 Task: Find connections with filter location Bad Schwartau with filter topic #LetsWork with filter profile language Spanish with filter current company Teamware Solutions a division of Quantum Leap Consulting Pvt. Ltd with filter school Jai Narain Vyas University with filter industry Gambling Facilities and Casinos with filter service category Information Management with filter keywords title Hotel Manager
Action: Mouse moved to (677, 83)
Screenshot: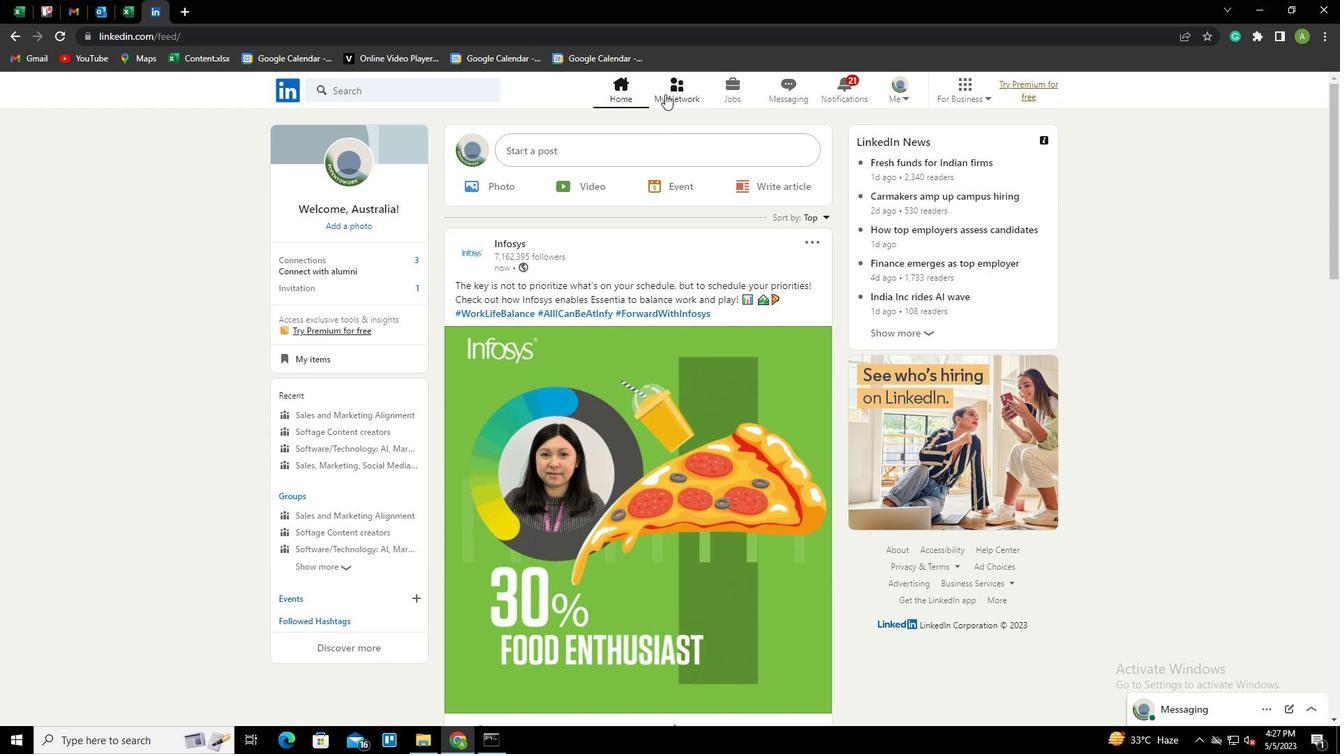 
Action: Mouse pressed left at (677, 83)
Screenshot: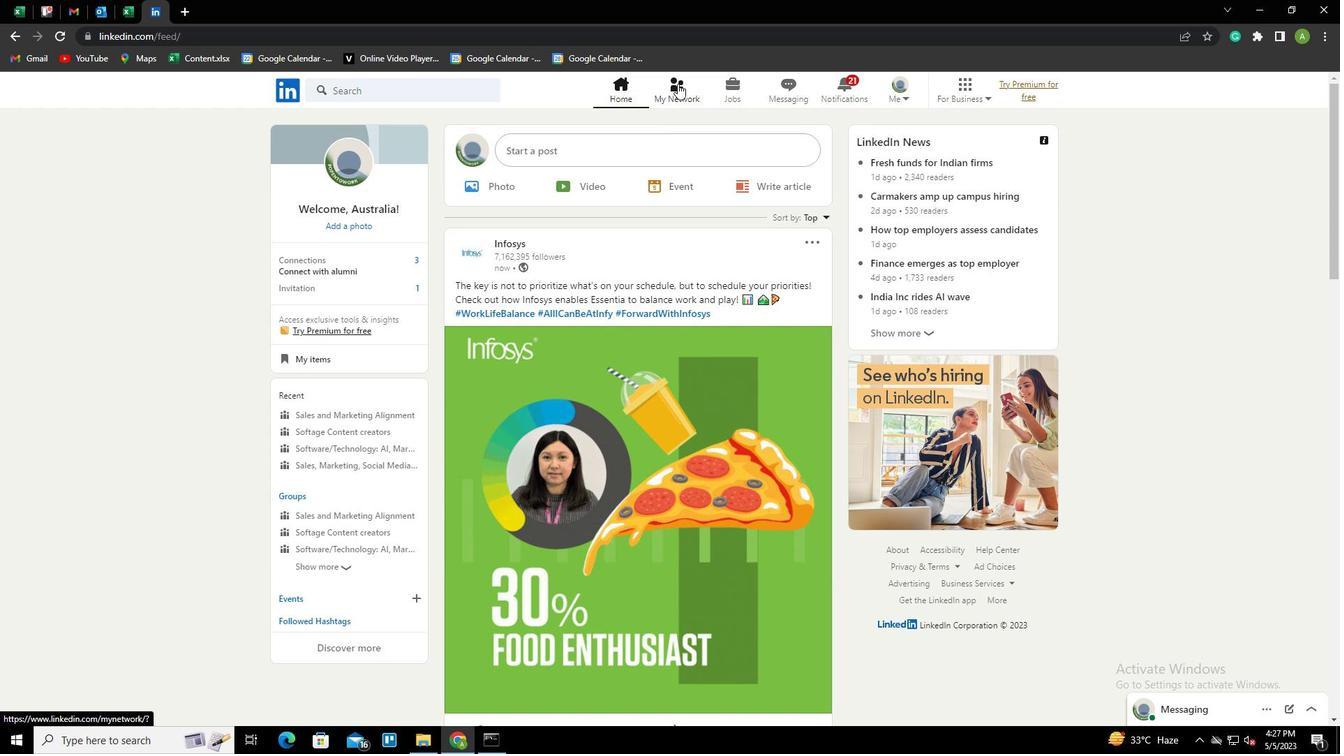 
Action: Mouse moved to (324, 163)
Screenshot: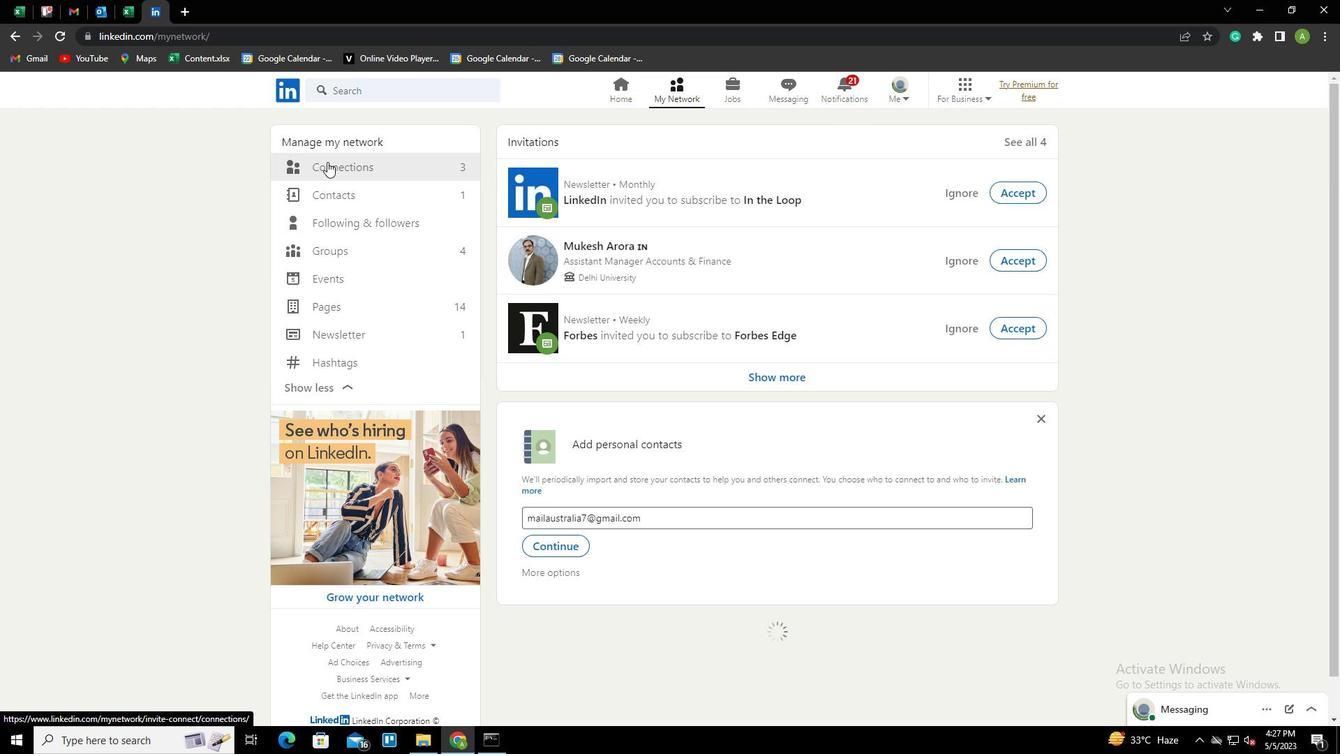 
Action: Mouse pressed left at (324, 163)
Screenshot: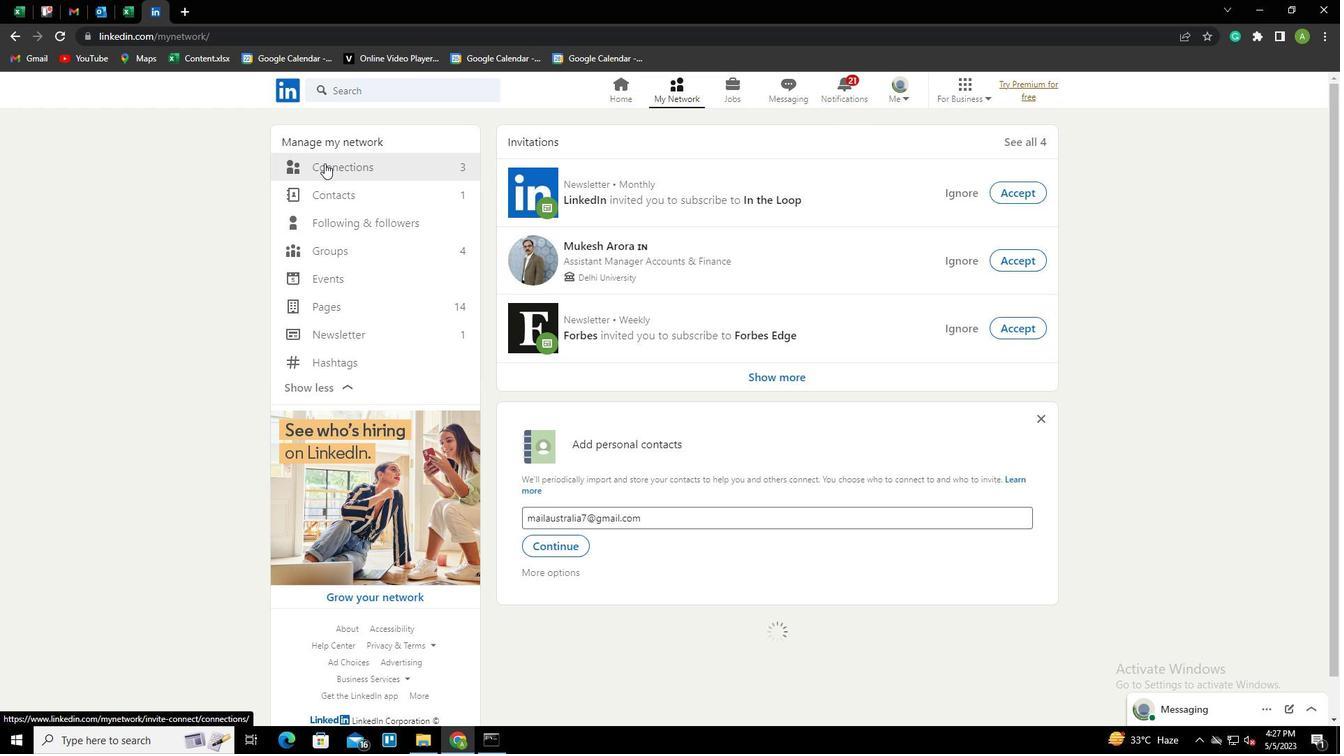 
Action: Mouse moved to (787, 165)
Screenshot: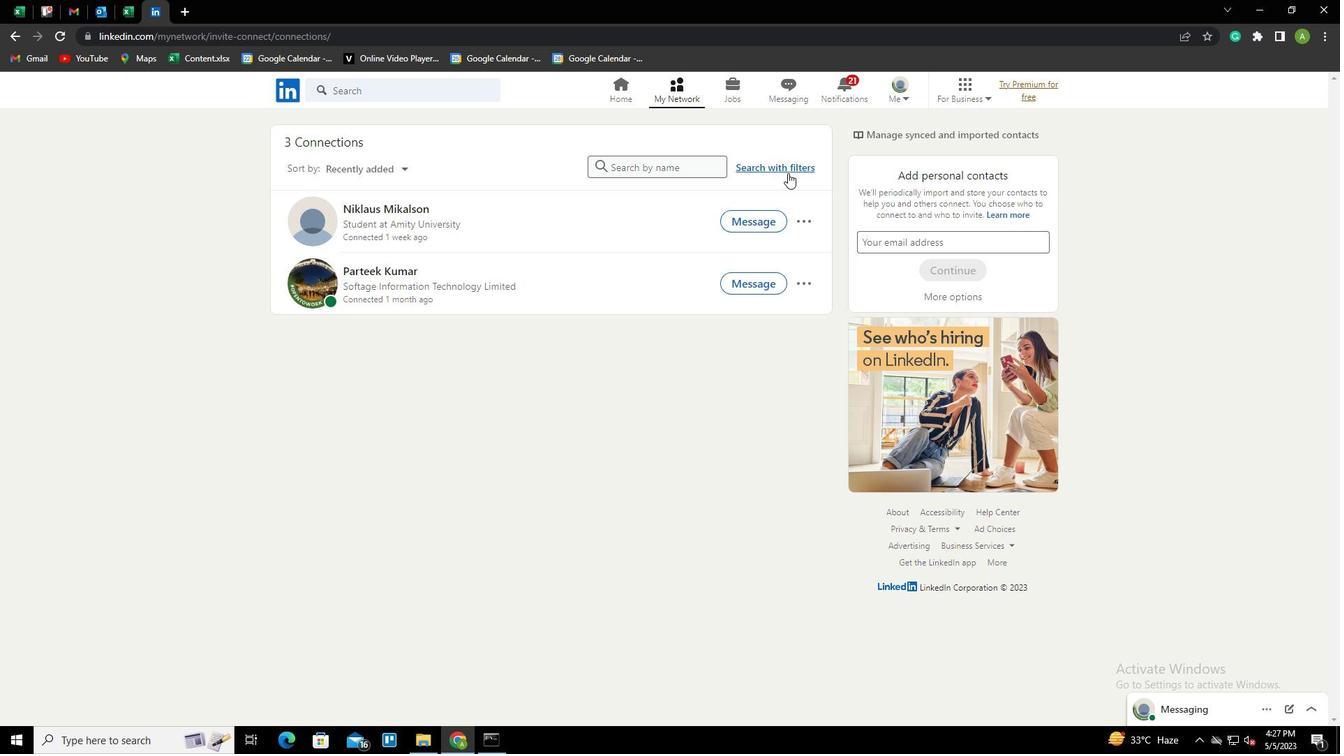 
Action: Mouse pressed left at (787, 165)
Screenshot: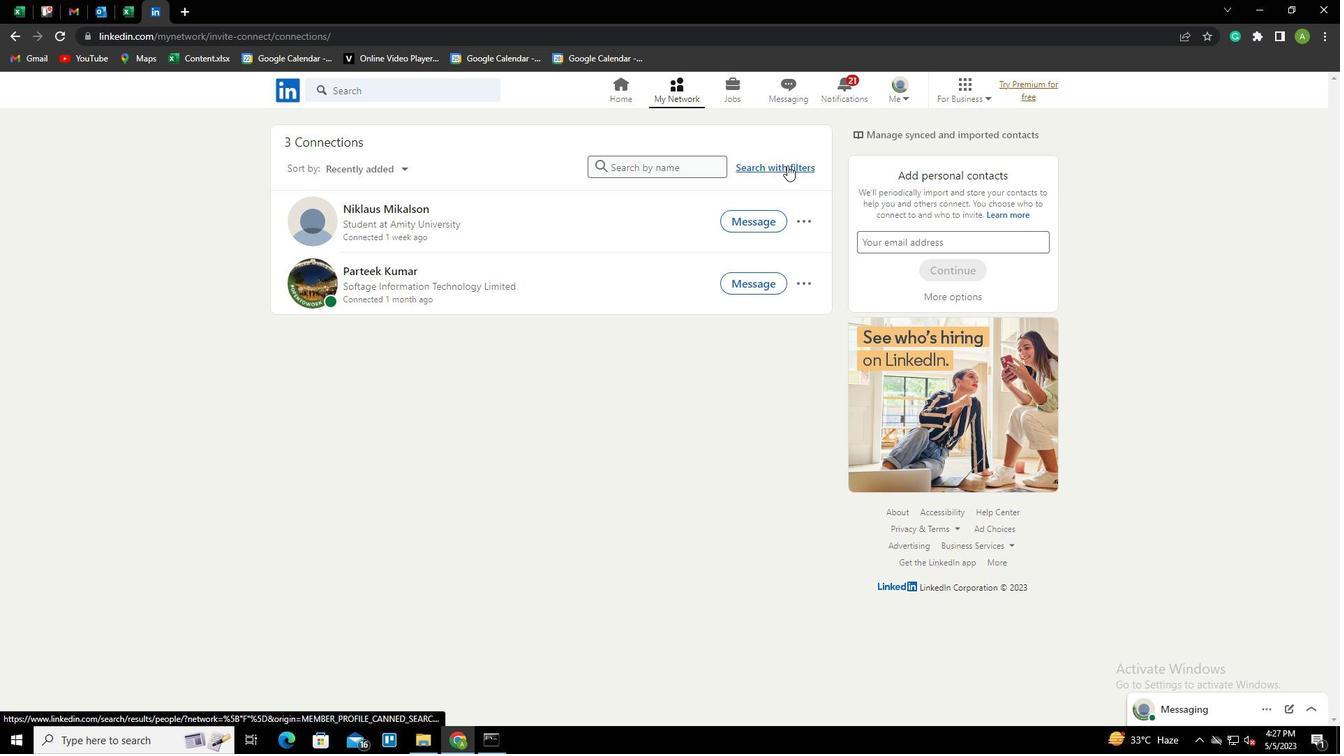 
Action: Mouse moved to (709, 131)
Screenshot: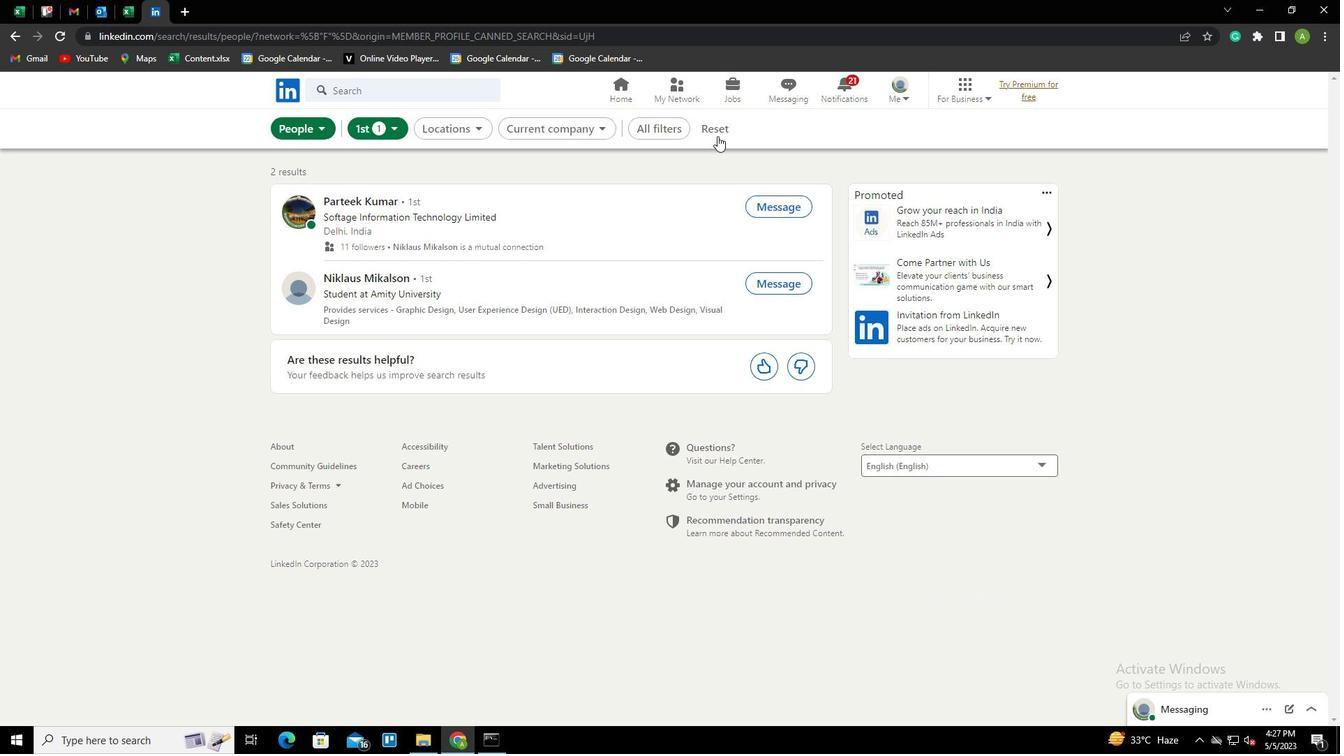 
Action: Mouse pressed left at (709, 131)
Screenshot: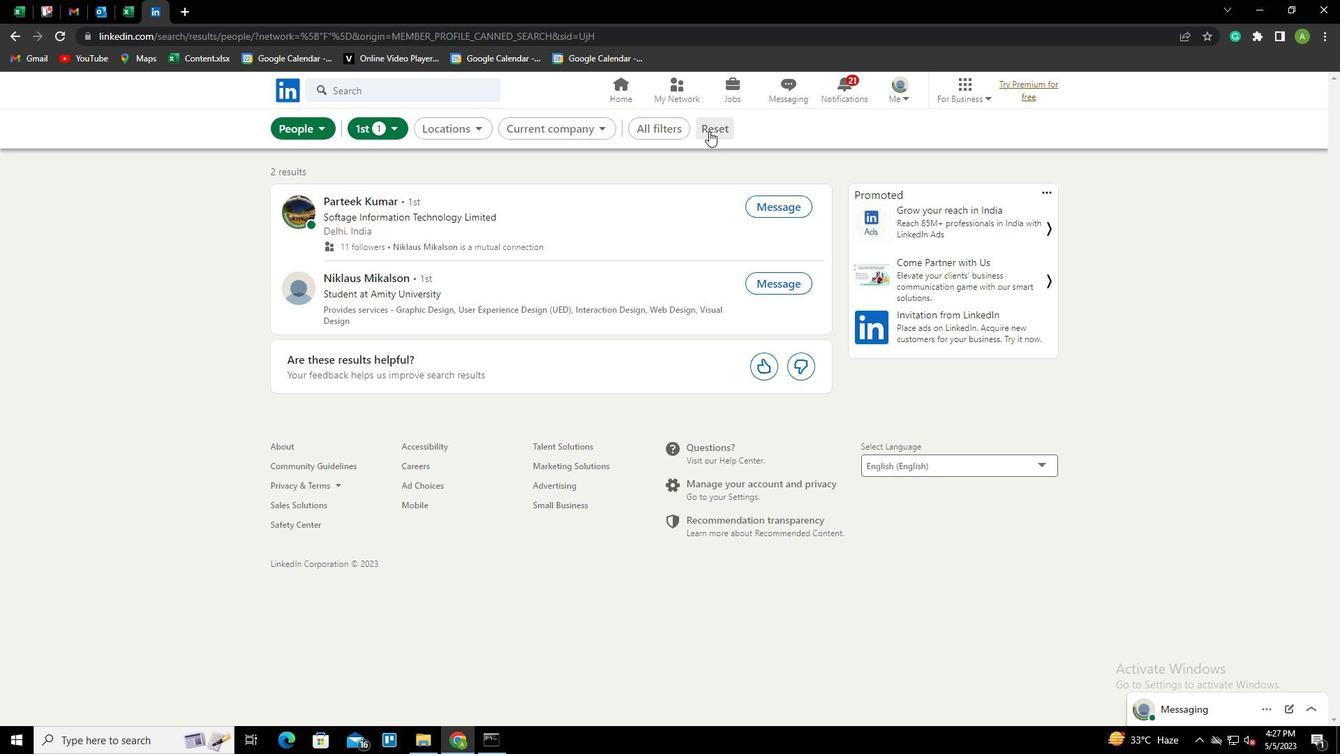 
Action: Mouse moved to (705, 131)
Screenshot: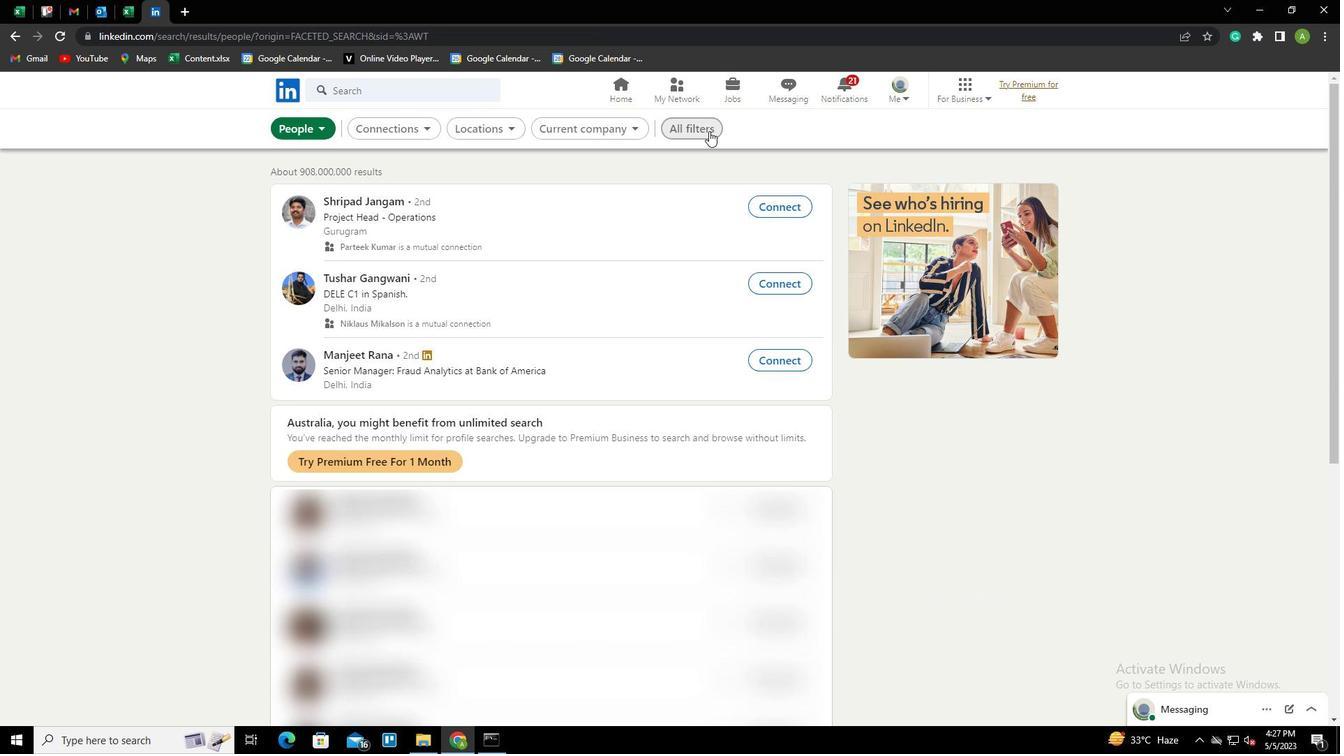 
Action: Mouse pressed left at (705, 131)
Screenshot: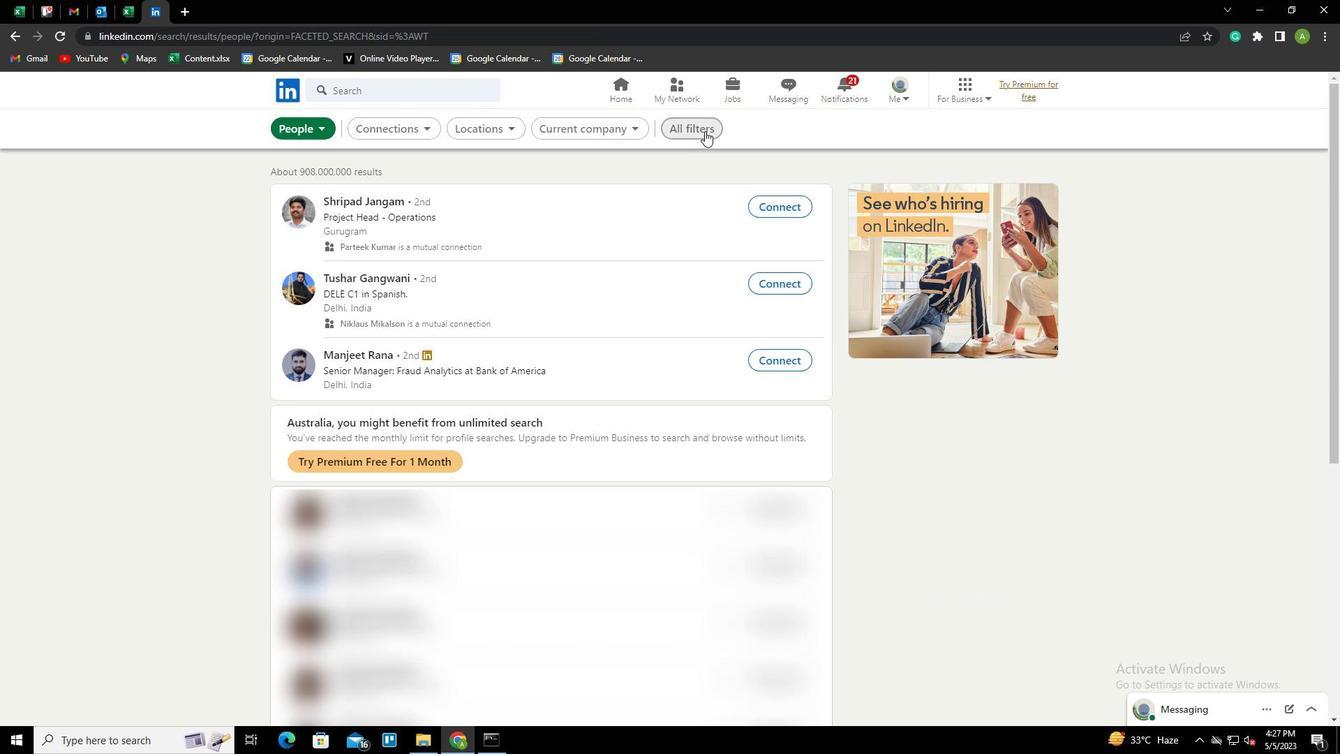 
Action: Mouse moved to (1149, 405)
Screenshot: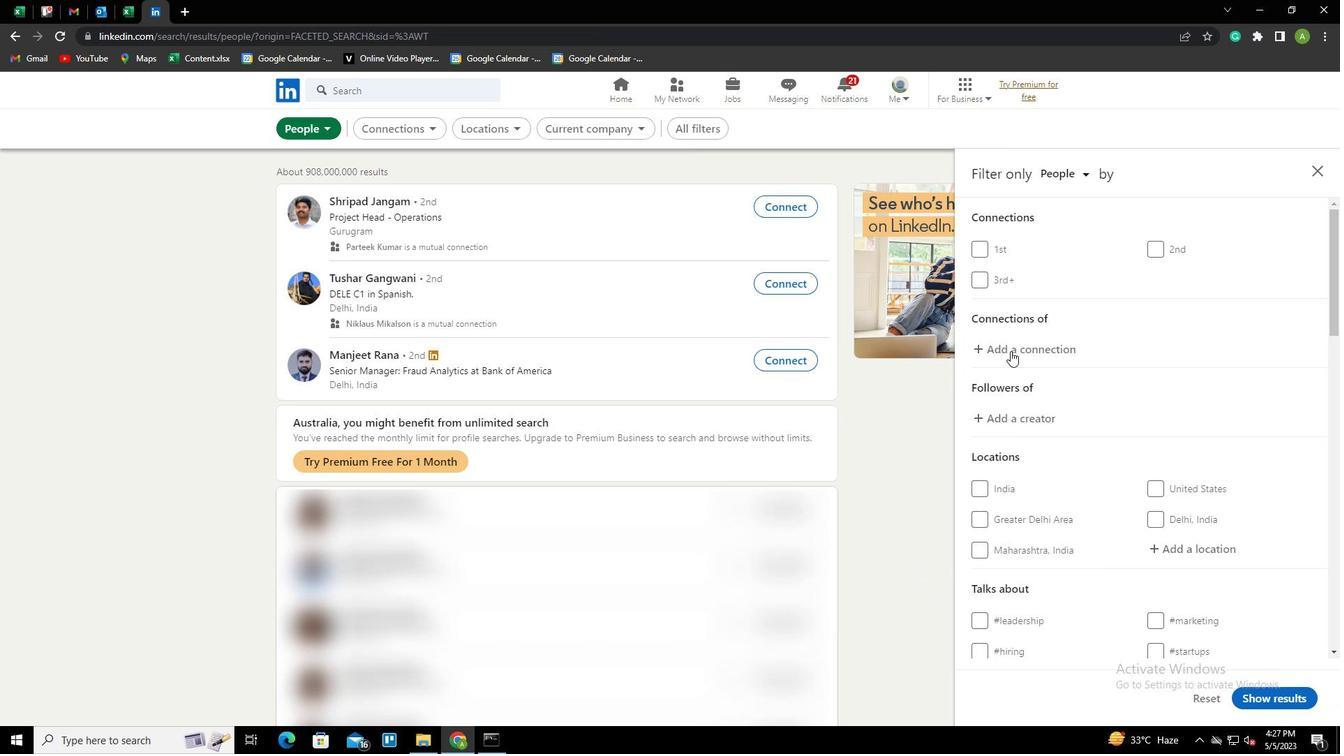 
Action: Mouse scrolled (1149, 404) with delta (0, 0)
Screenshot: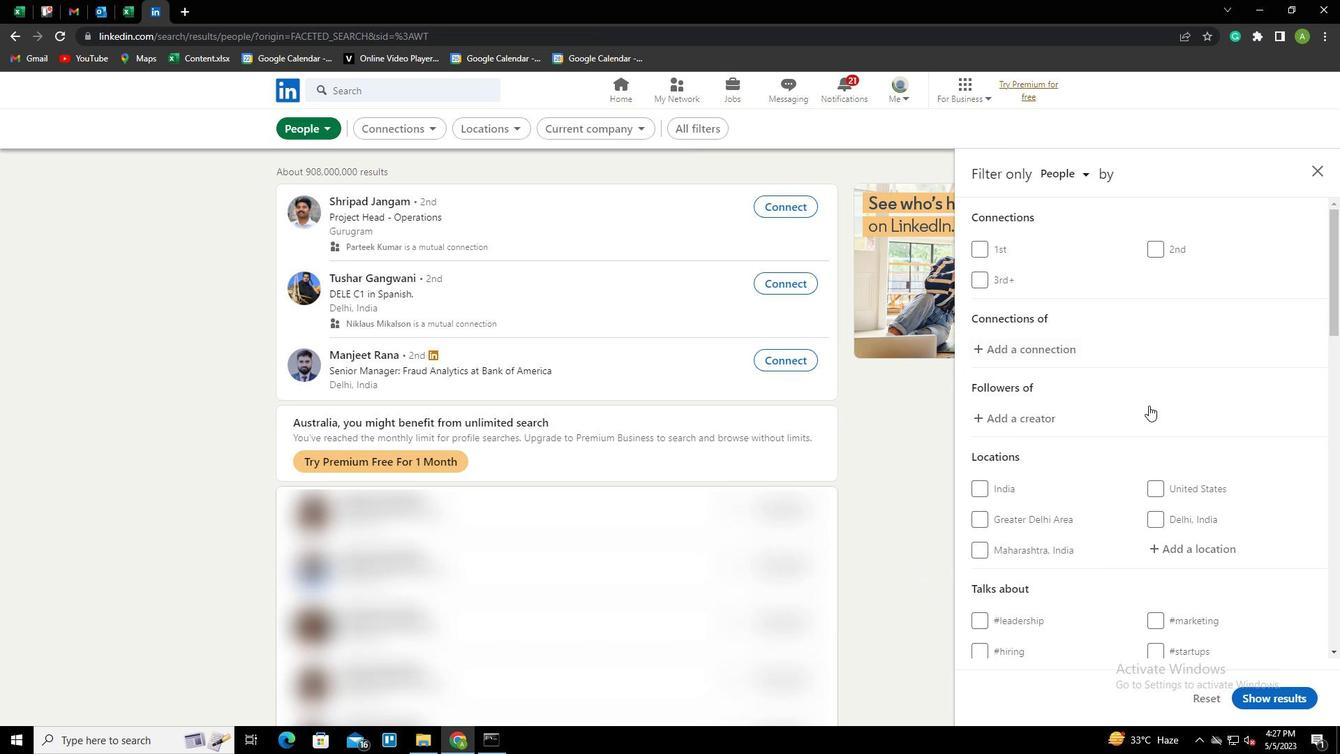 
Action: Mouse scrolled (1149, 404) with delta (0, 0)
Screenshot: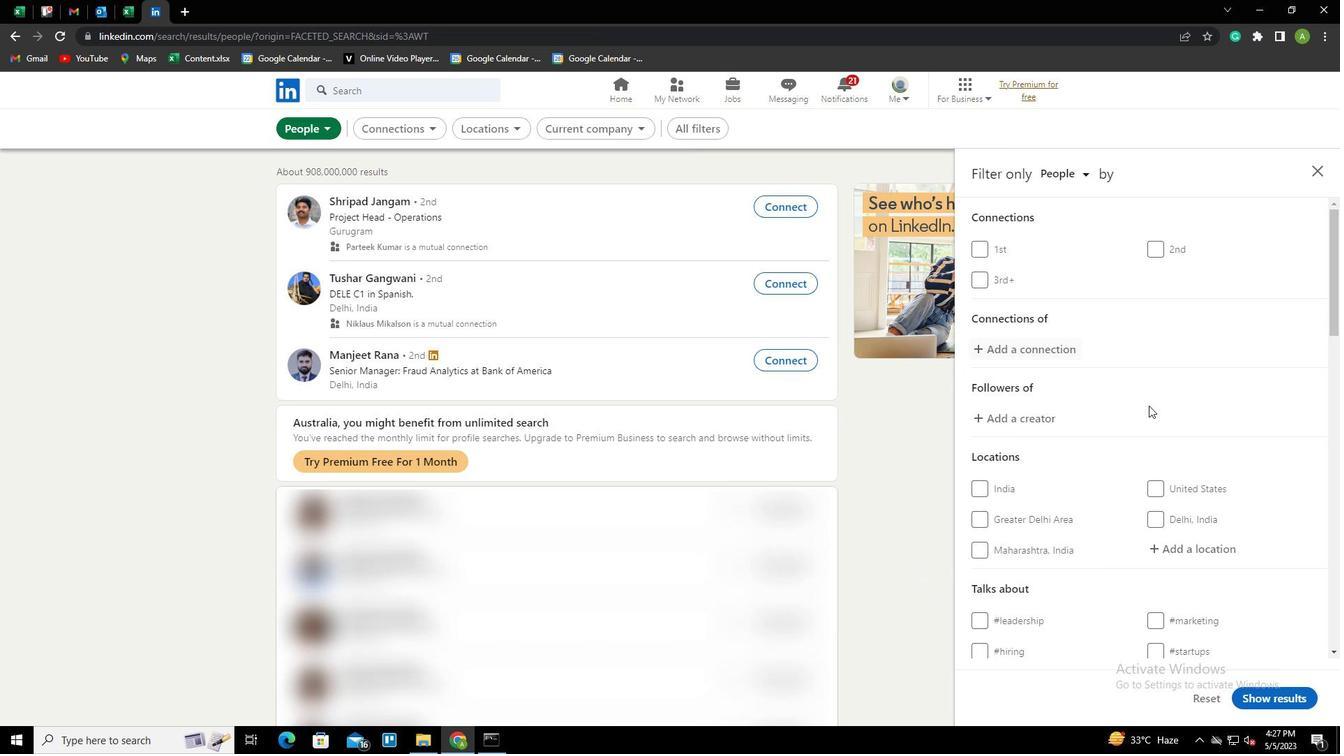 
Action: Mouse moved to (1184, 423)
Screenshot: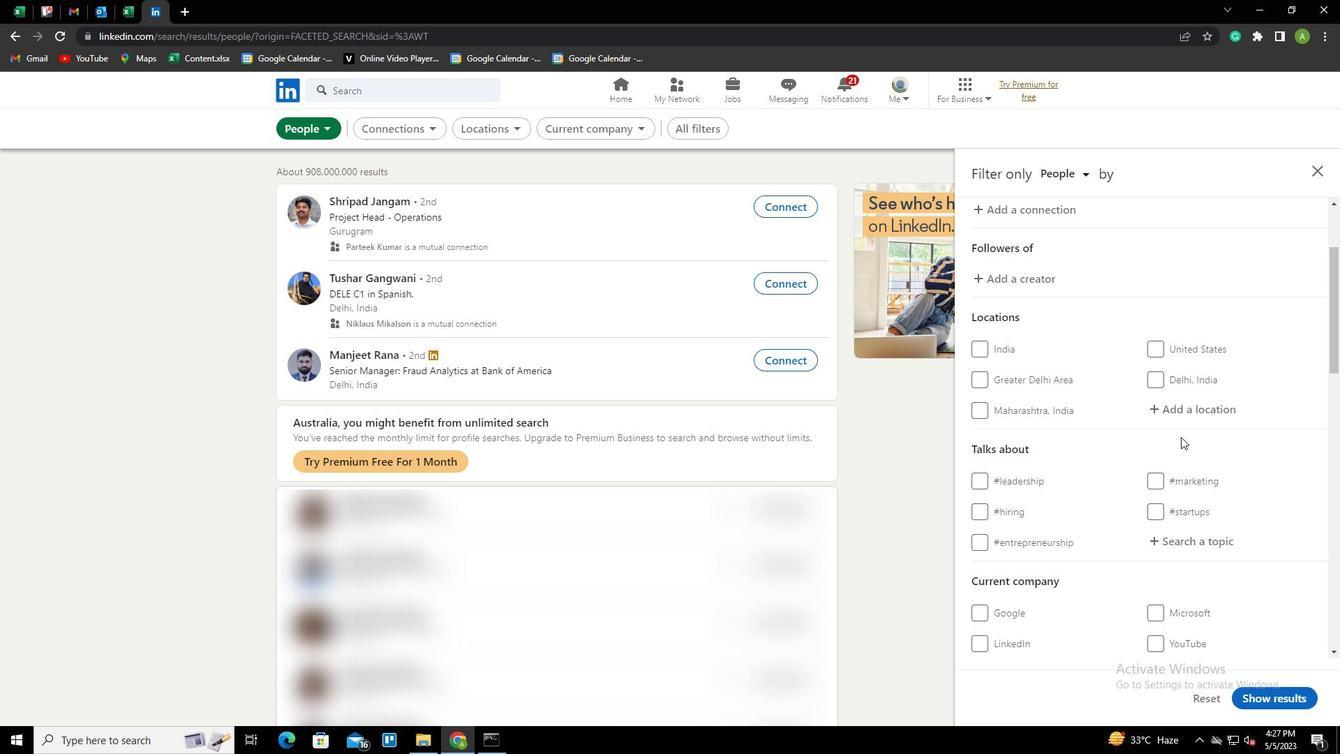 
Action: Key pressed <Key.shift>
Screenshot: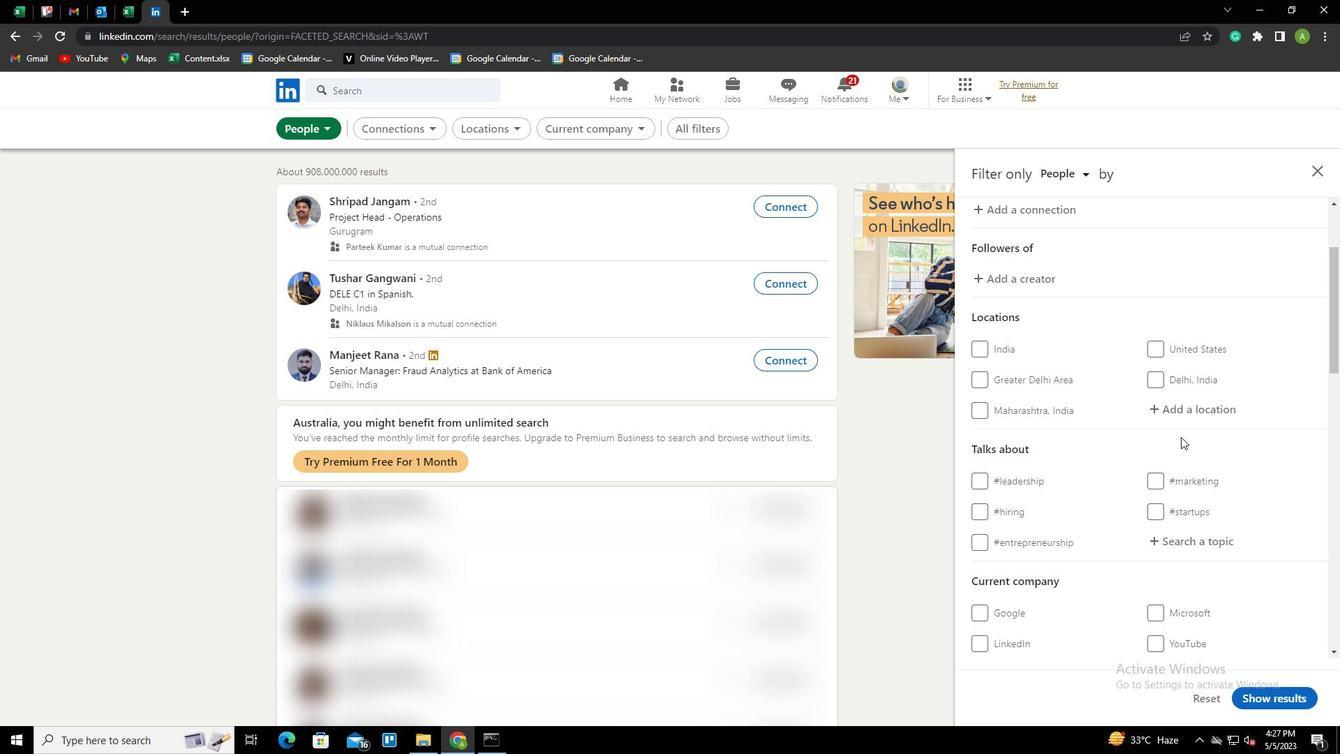 
Action: Mouse moved to (1179, 407)
Screenshot: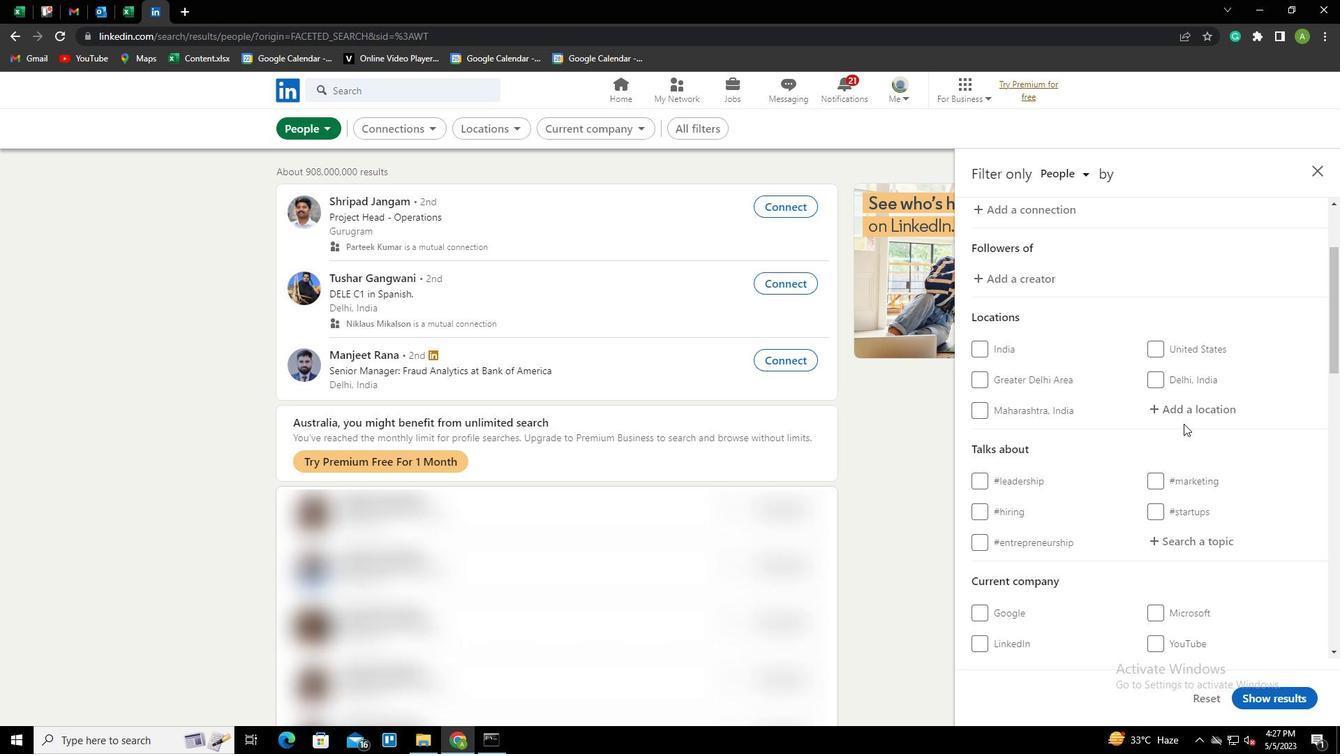 
Action: Mouse pressed left at (1179, 407)
Screenshot: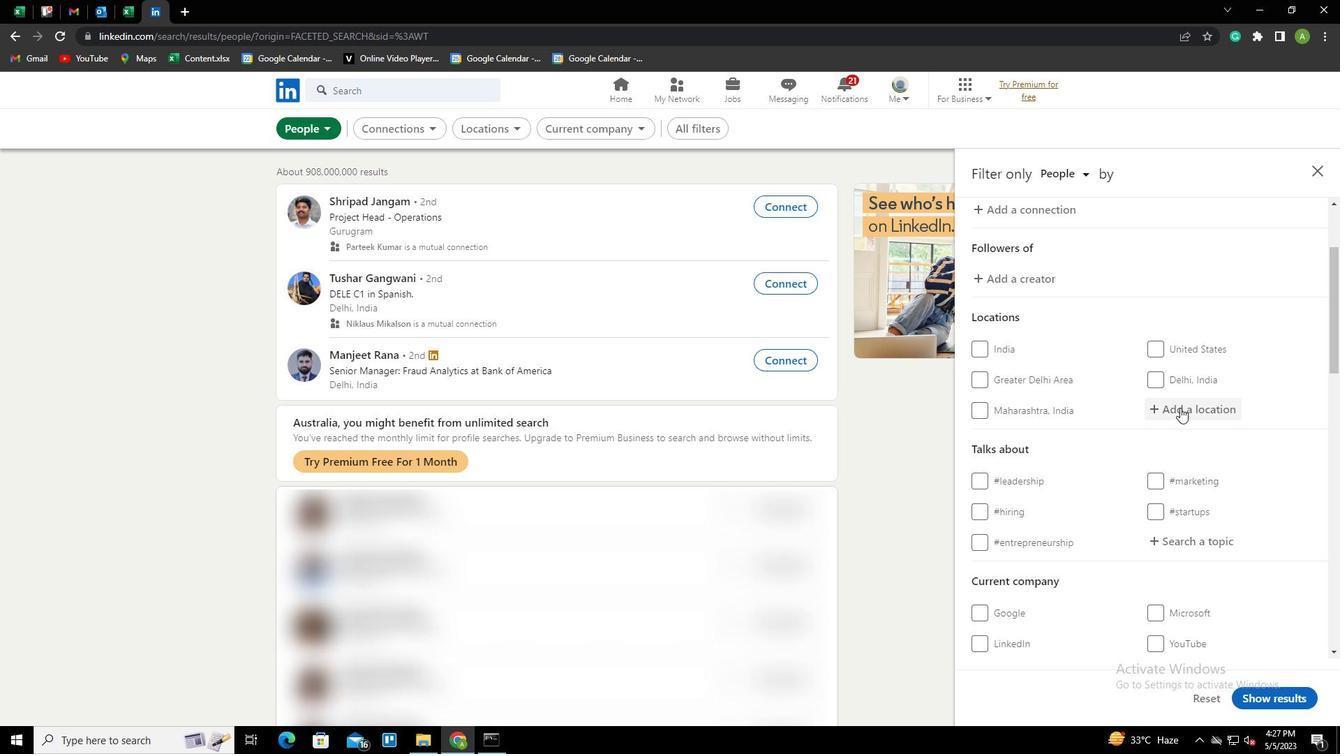 
Action: Key pressed <Key.shift><Key.shift><Key.shift><Key.shift><Key.shift><Key.shift><Key.shift><Key.shift><Key.shift><Key.shift><Key.shift><Key.shift><Key.shift><Key.shift><Key.shift><Key.shift><Key.shift><Key.shift><Key.shift><Key.shift><Key.shift><Key.shift><Key.shift><Key.shift><Key.shift><Key.shift><Key.shift><Key.shift><Key.shift><Key.shift><Key.shift><Key.shift><Key.shift><Key.shift><Key.shift><Key.shift><Key.shift><Key.shift><Key.shift><Key.shift><Key.shift><Key.shift><Key.shift><Key.shift><Key.shift><Key.shift><Key.shift><Key.shift><Key.shift><Key.shift><Key.shift><Key.shift><Key.shift>BAD<Key.space><Key.shift>SCHWARTAR<Key.down><Key.backspace>U<Key.down><Key.enter>
Screenshot: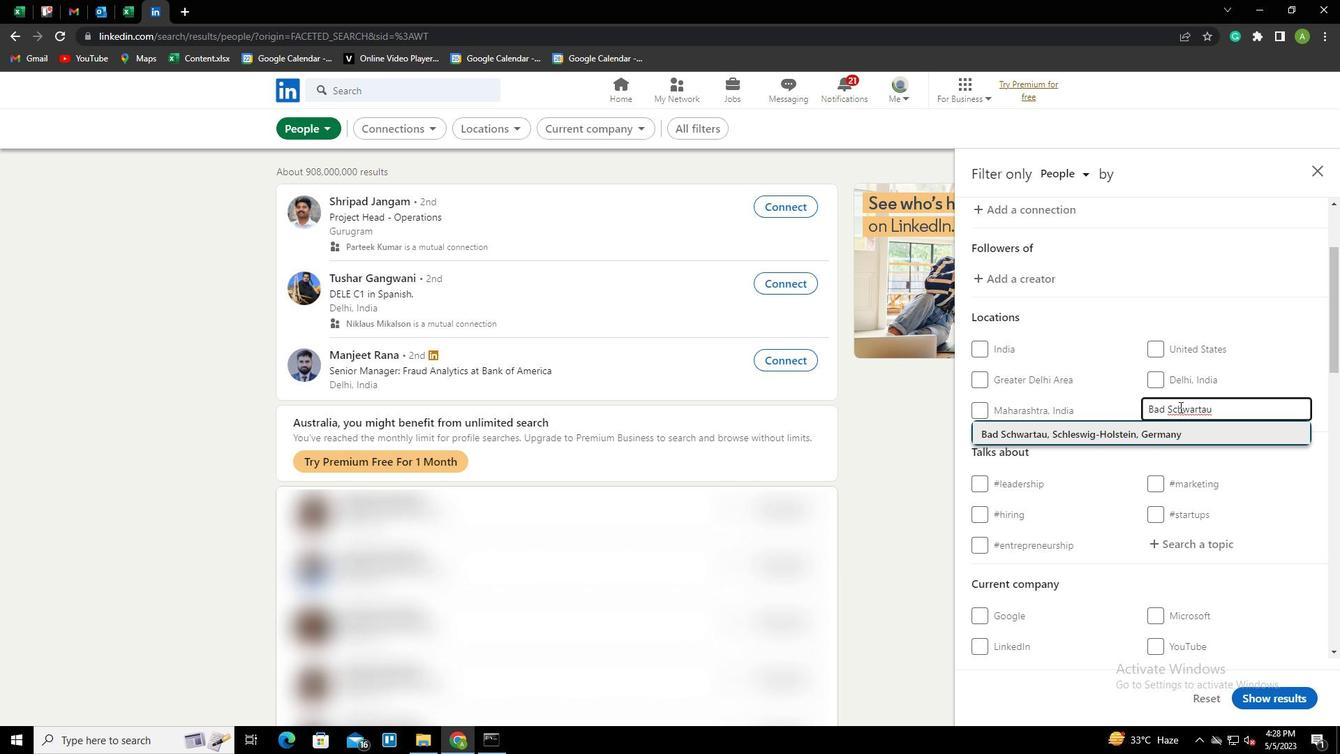 
Action: Mouse moved to (1173, 407)
Screenshot: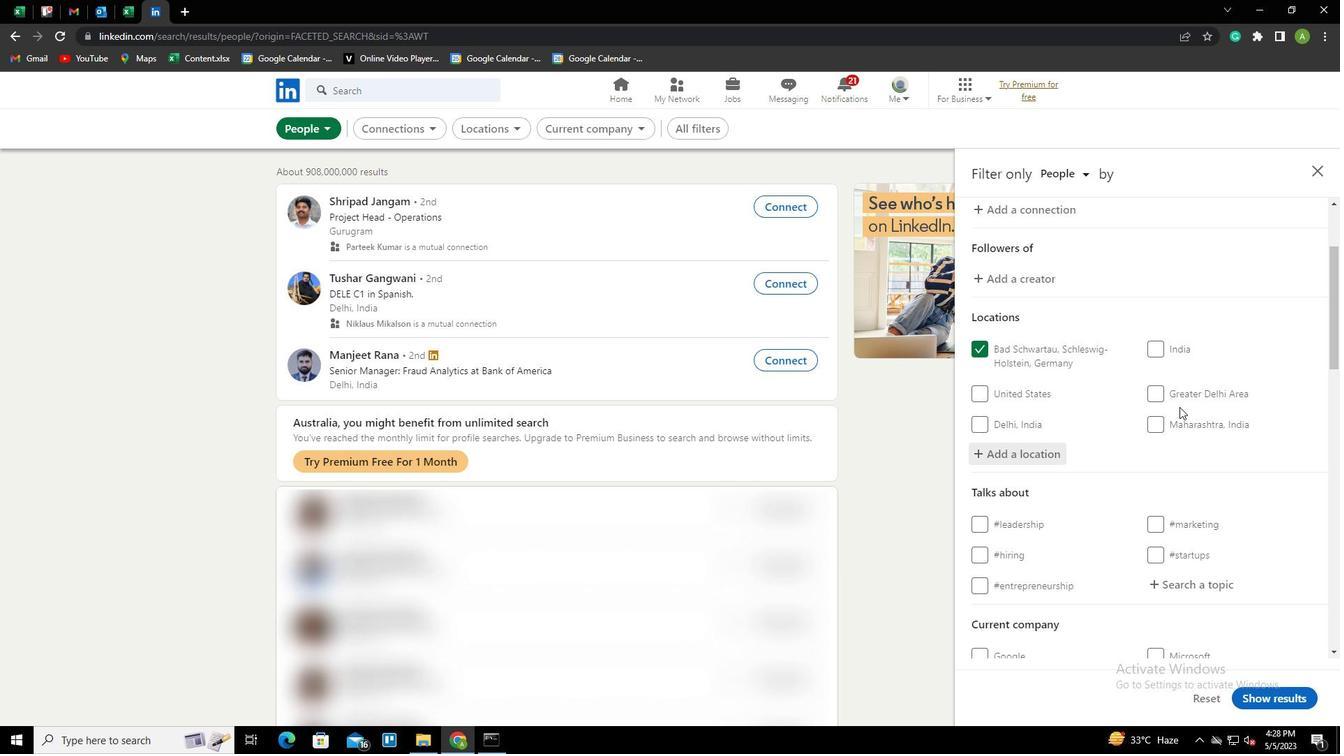 
Action: Mouse scrolled (1173, 407) with delta (0, 0)
Screenshot: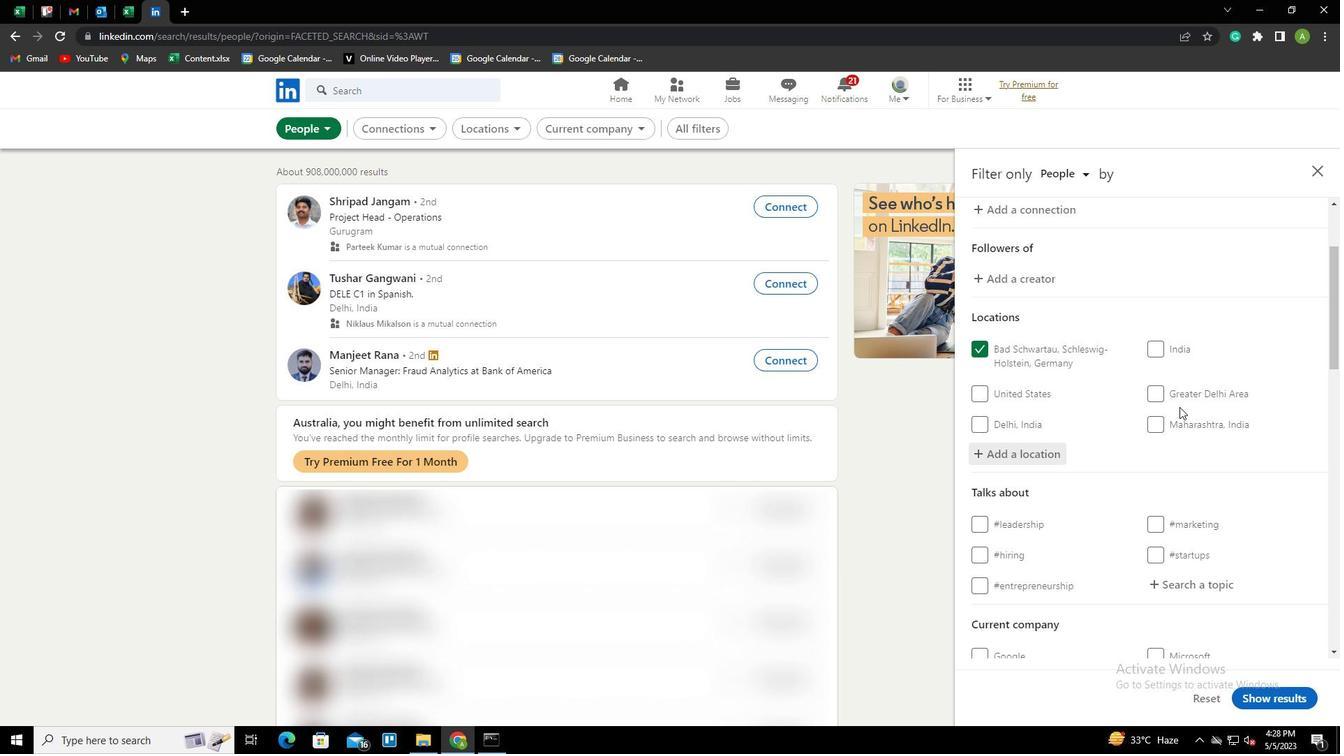 
Action: Mouse moved to (1170, 409)
Screenshot: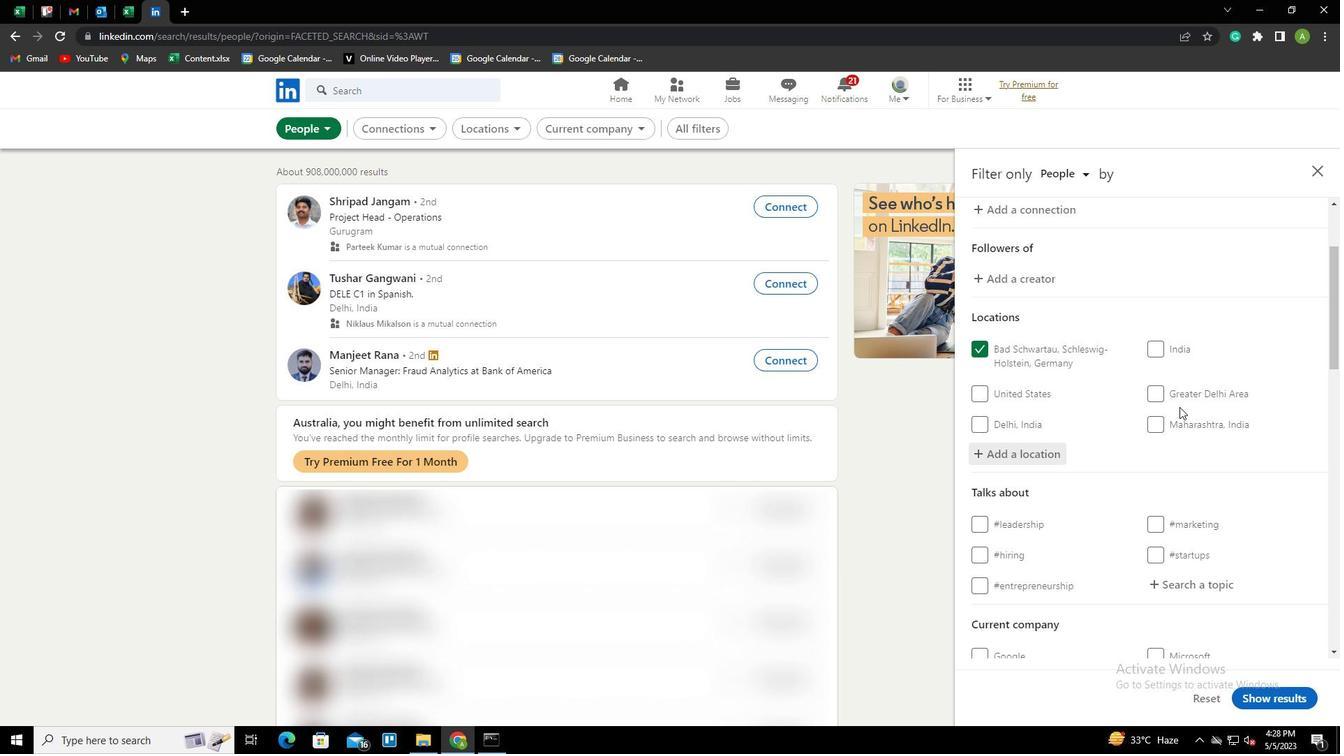 
Action: Mouse scrolled (1170, 408) with delta (0, 0)
Screenshot: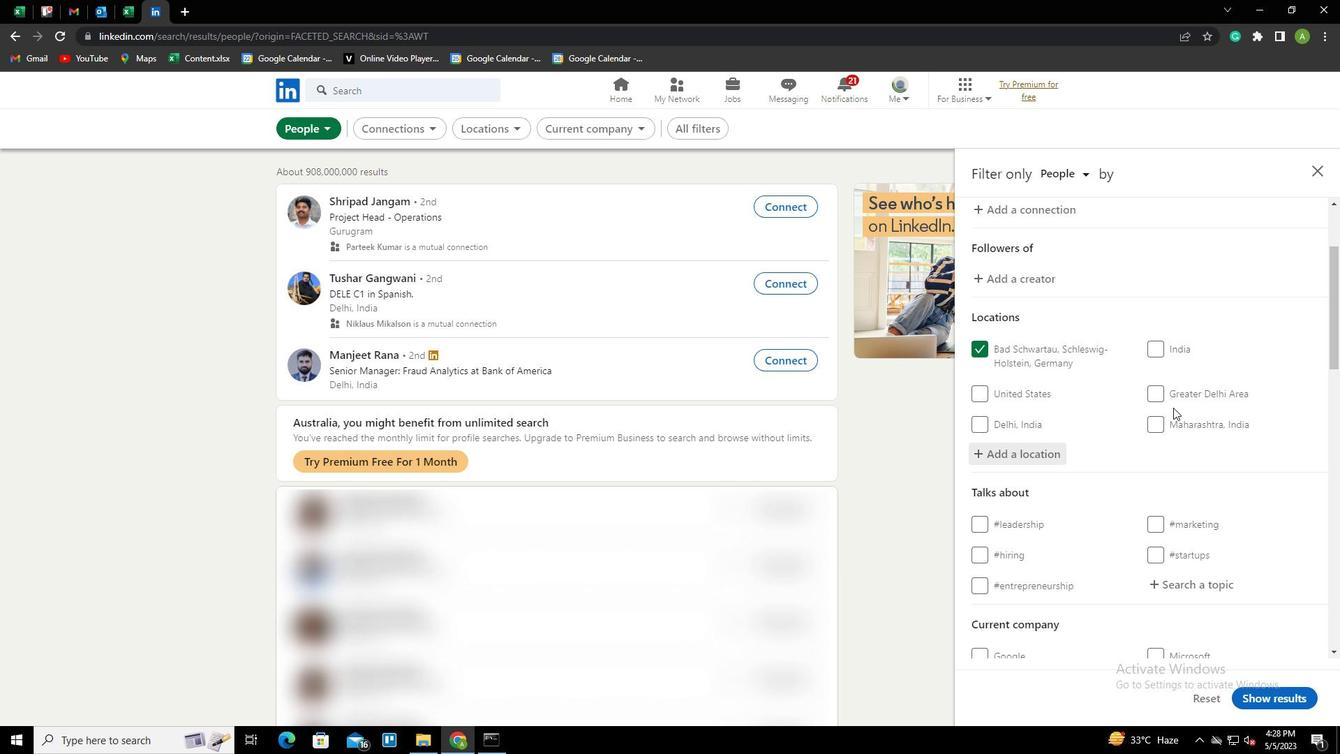 
Action: Mouse scrolled (1170, 408) with delta (0, 0)
Screenshot: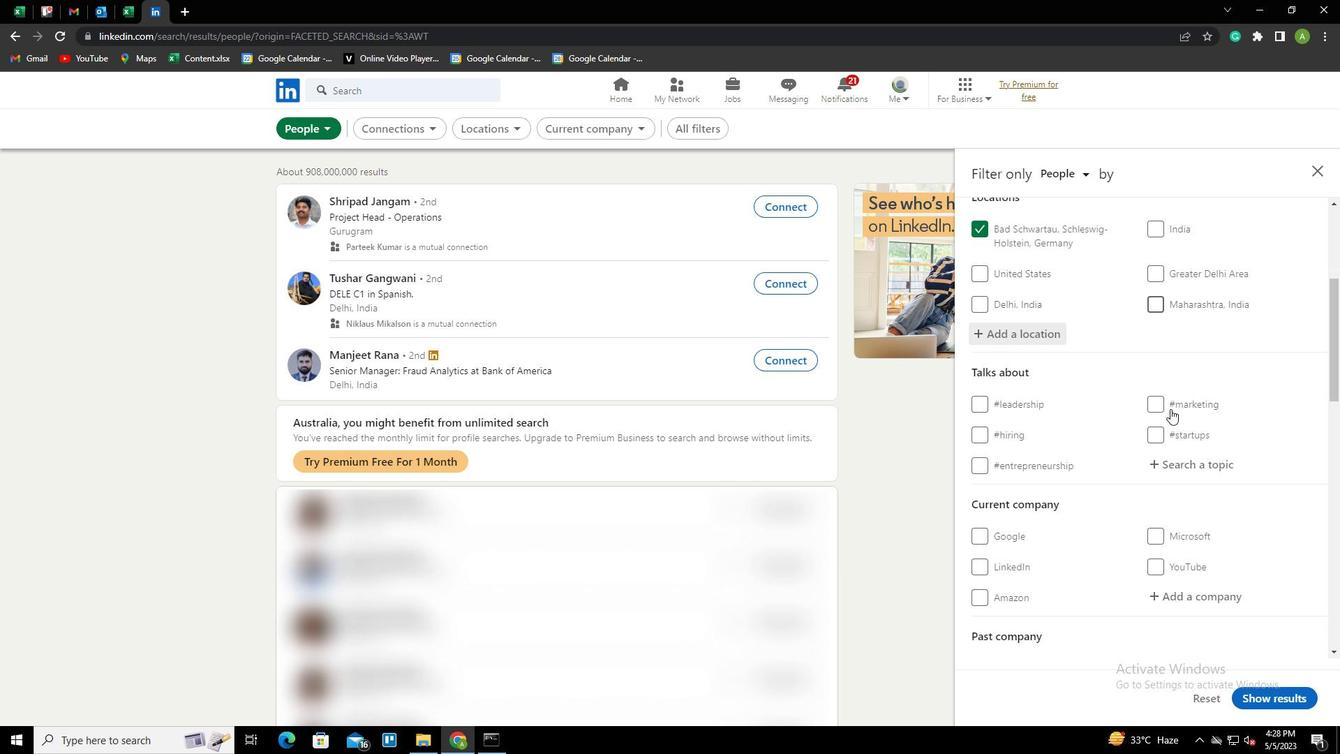 
Action: Mouse moved to (1182, 377)
Screenshot: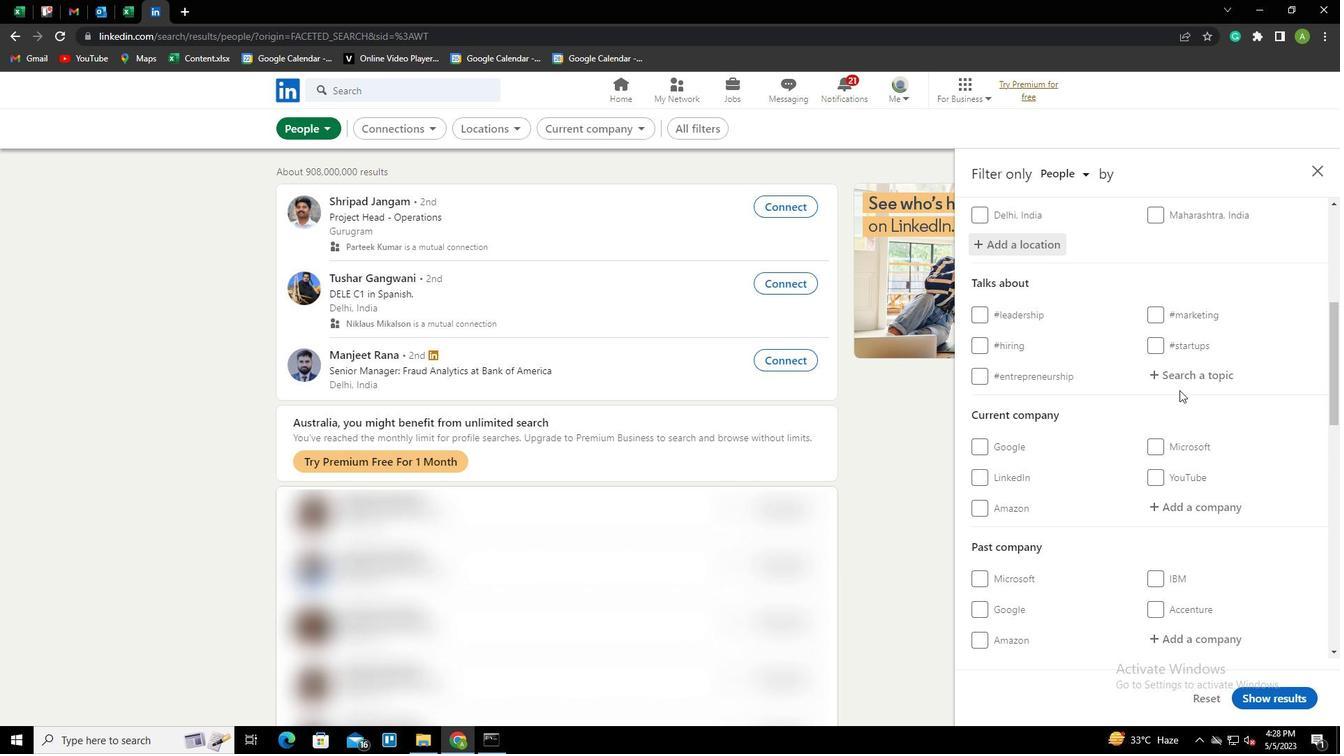 
Action: Mouse pressed left at (1182, 377)
Screenshot: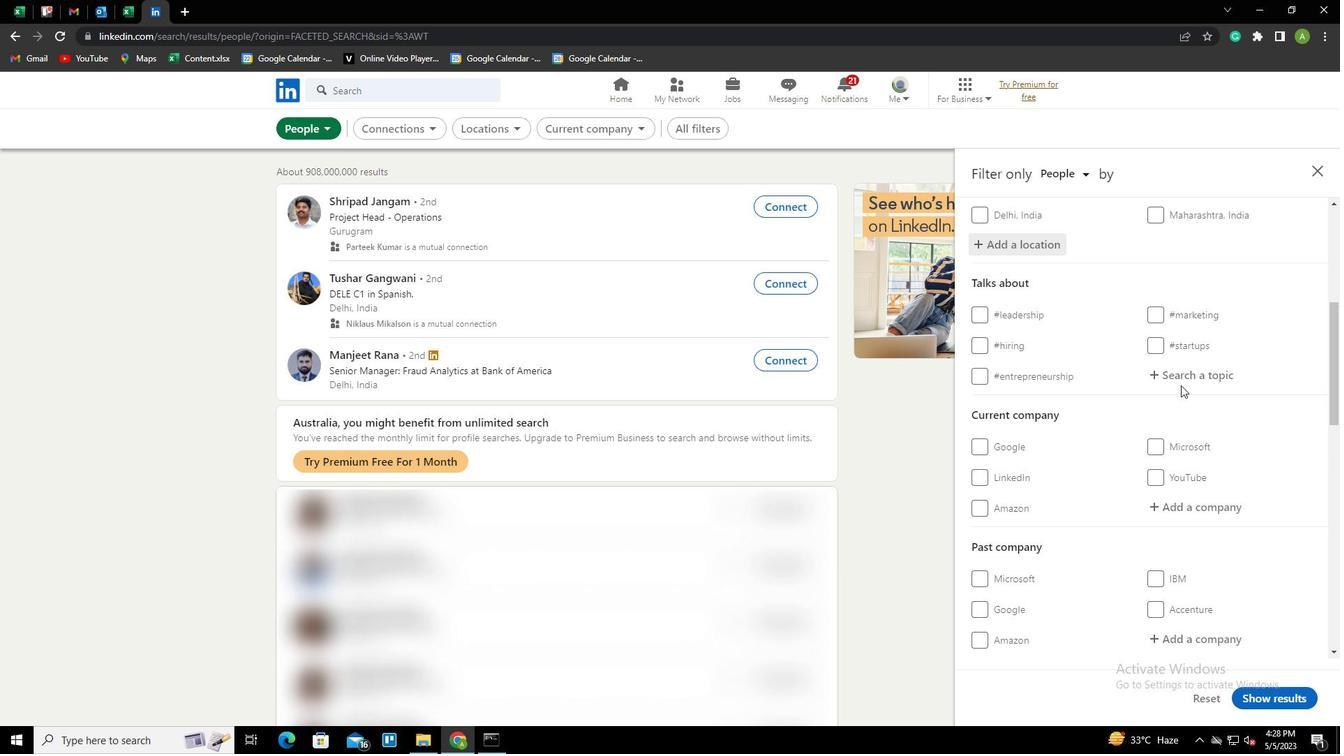 
Action: Key pressed LETSWORK<Key.down><Key.enter>
Screenshot: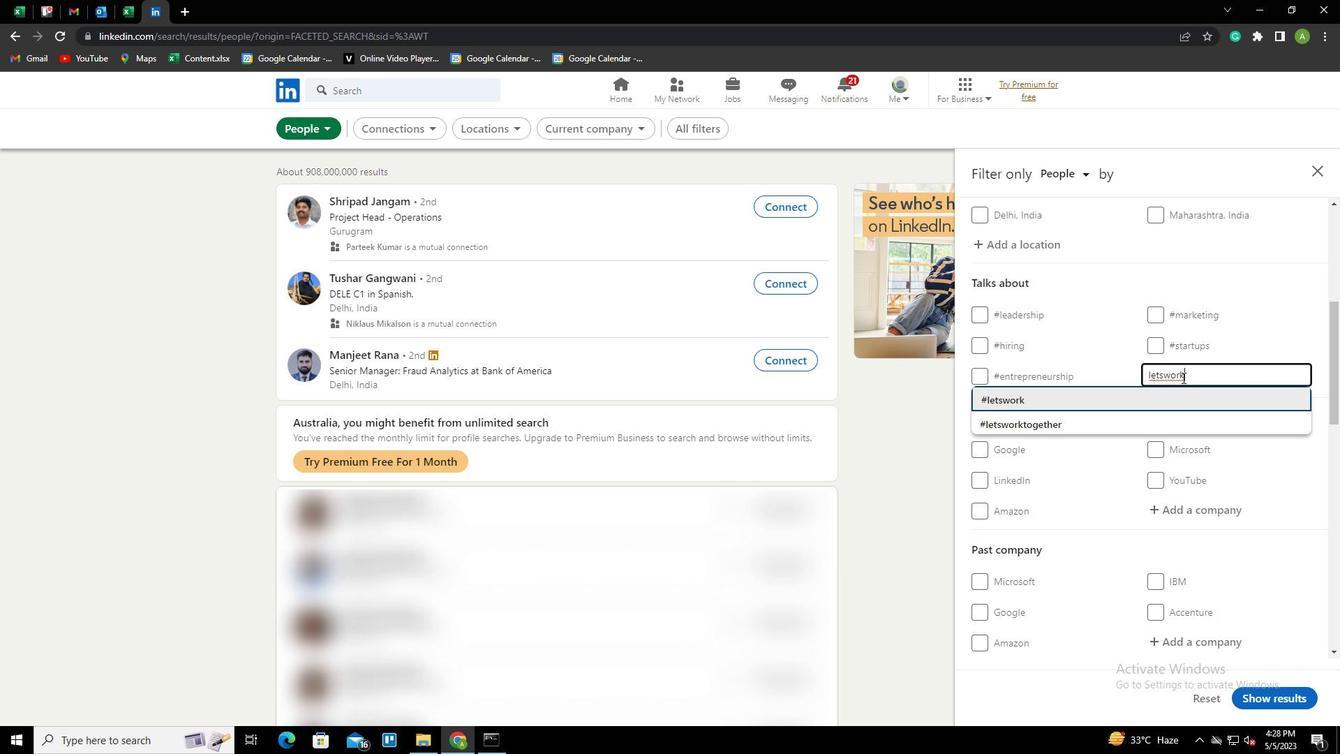 
Action: Mouse scrolled (1182, 377) with delta (0, 0)
Screenshot: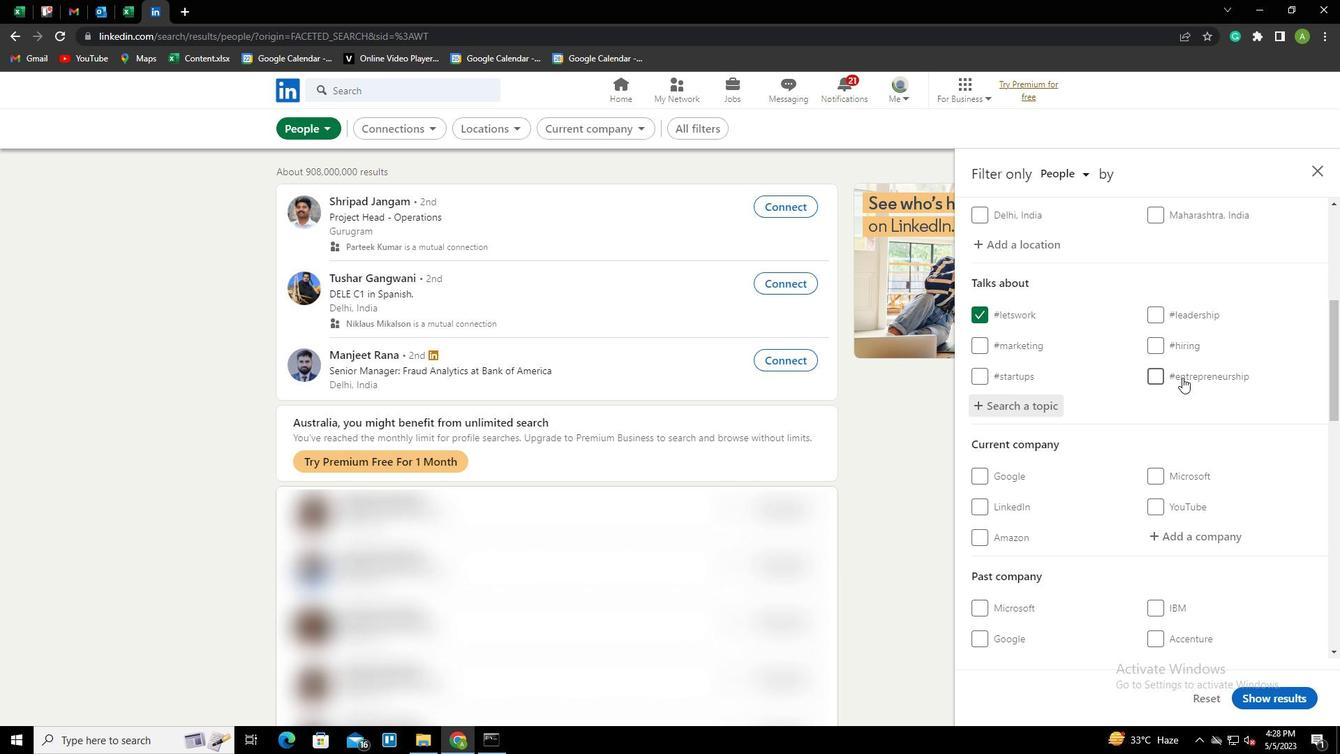 
Action: Mouse scrolled (1182, 377) with delta (0, 0)
Screenshot: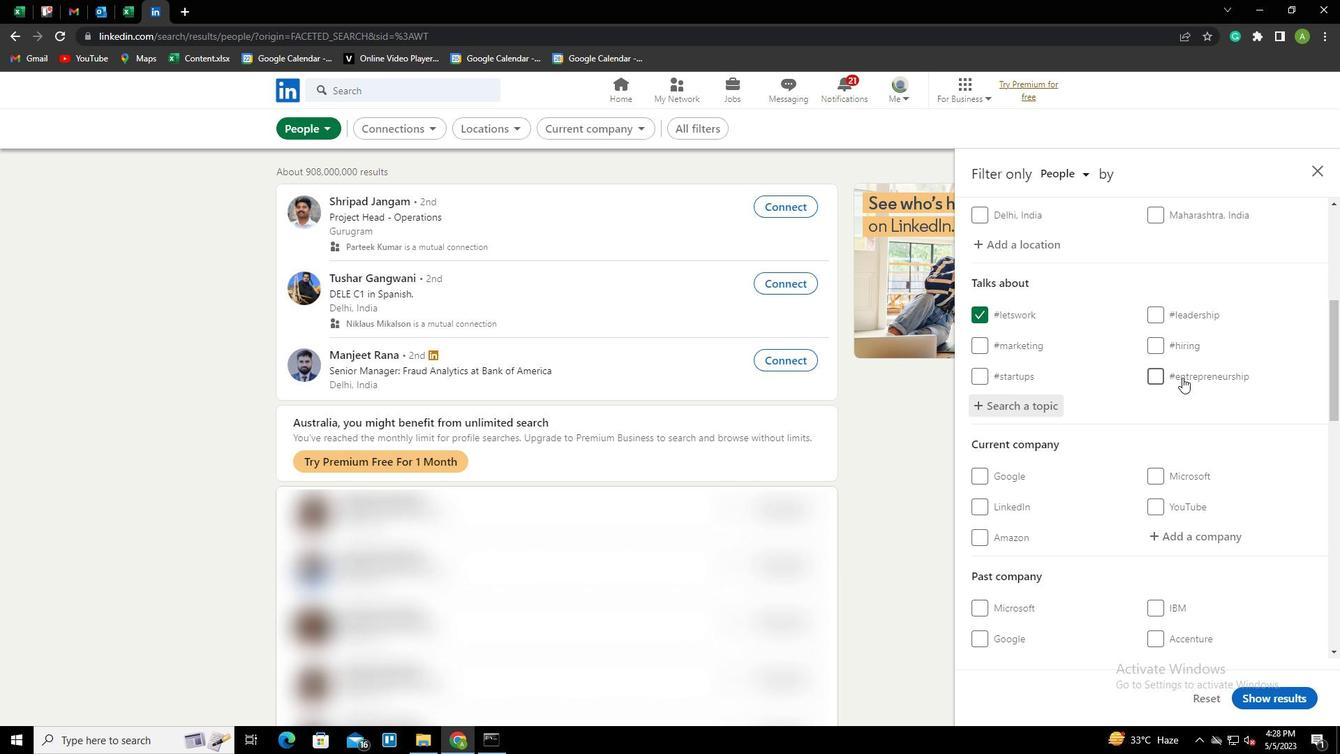 
Action: Mouse moved to (1182, 377)
Screenshot: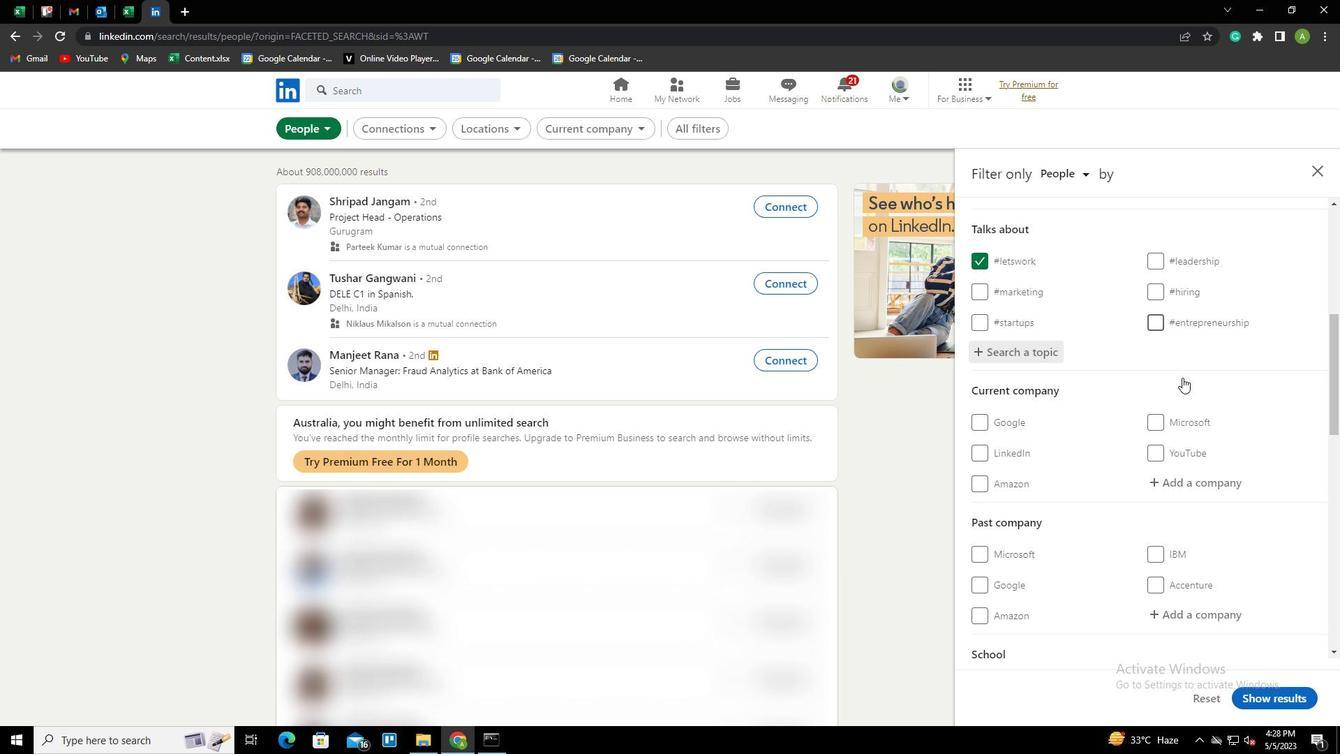 
Action: Mouse scrolled (1182, 376) with delta (0, 0)
Screenshot: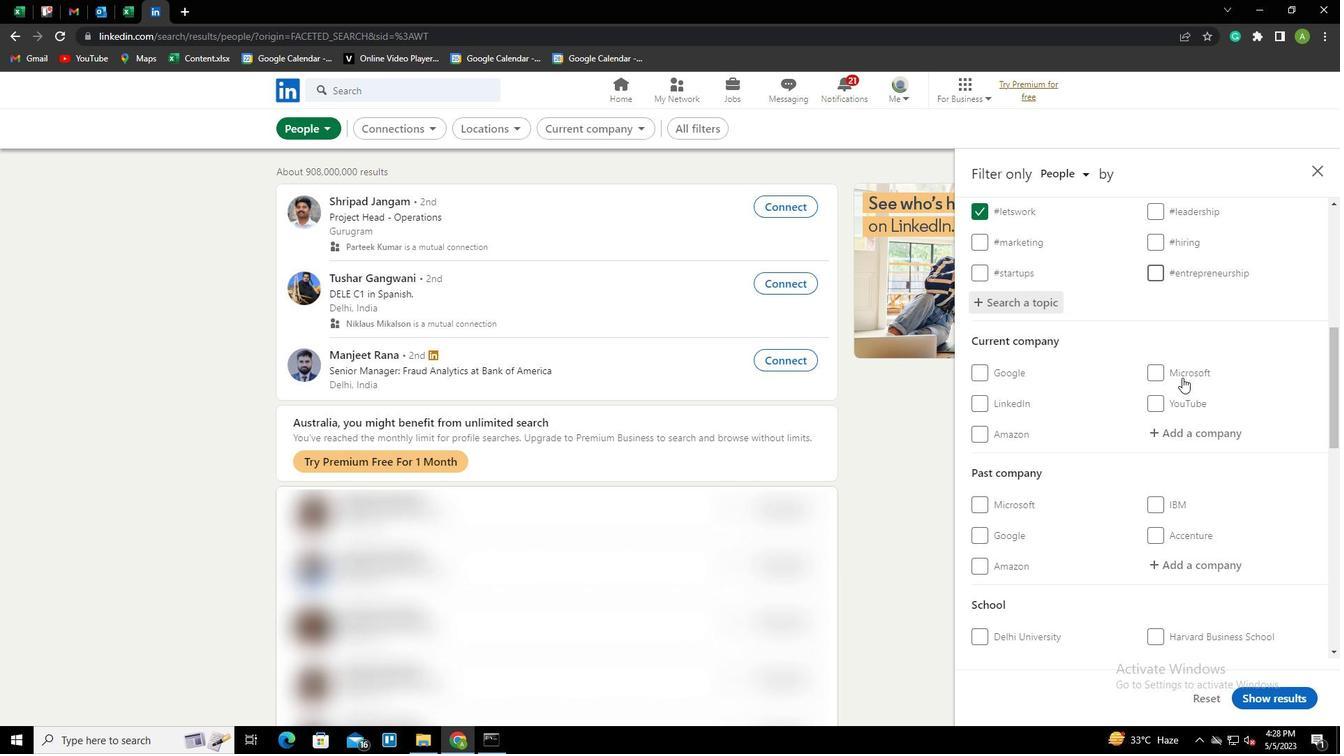 
Action: Mouse scrolled (1182, 376) with delta (0, 0)
Screenshot: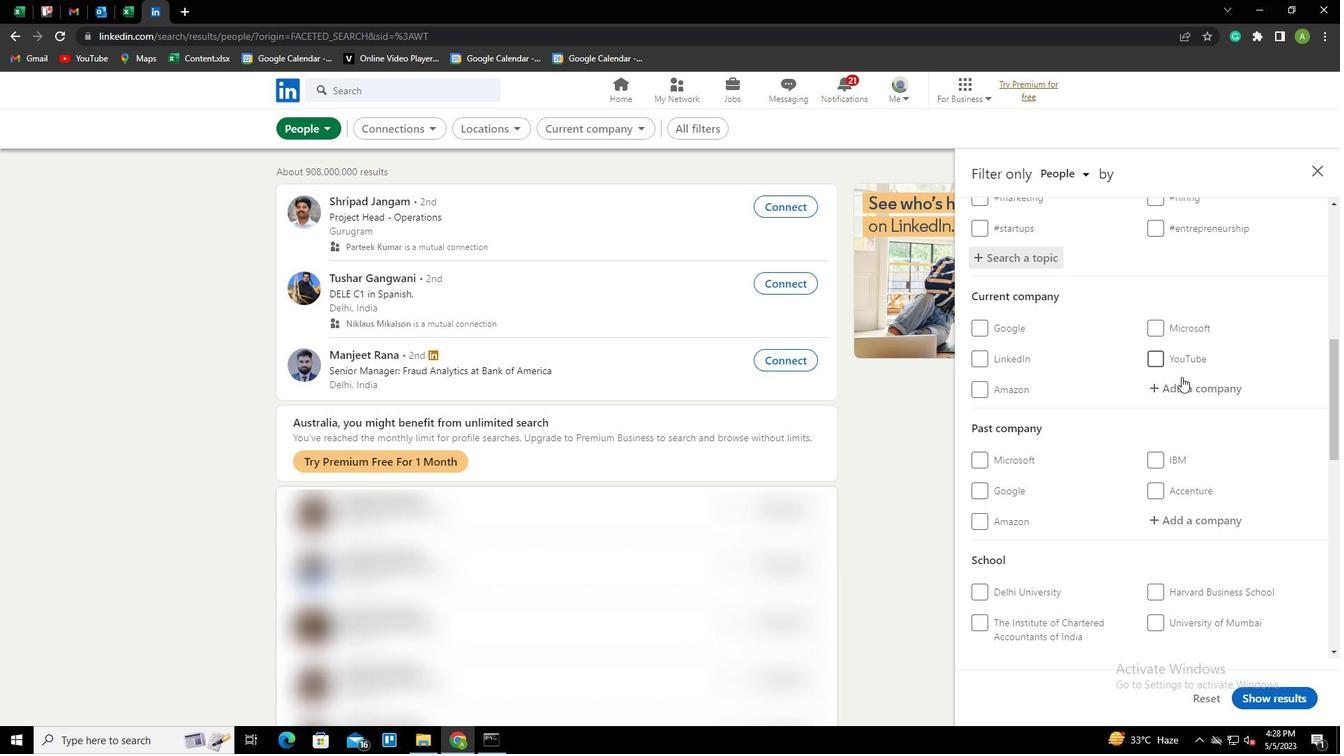 
Action: Mouse scrolled (1182, 376) with delta (0, 0)
Screenshot: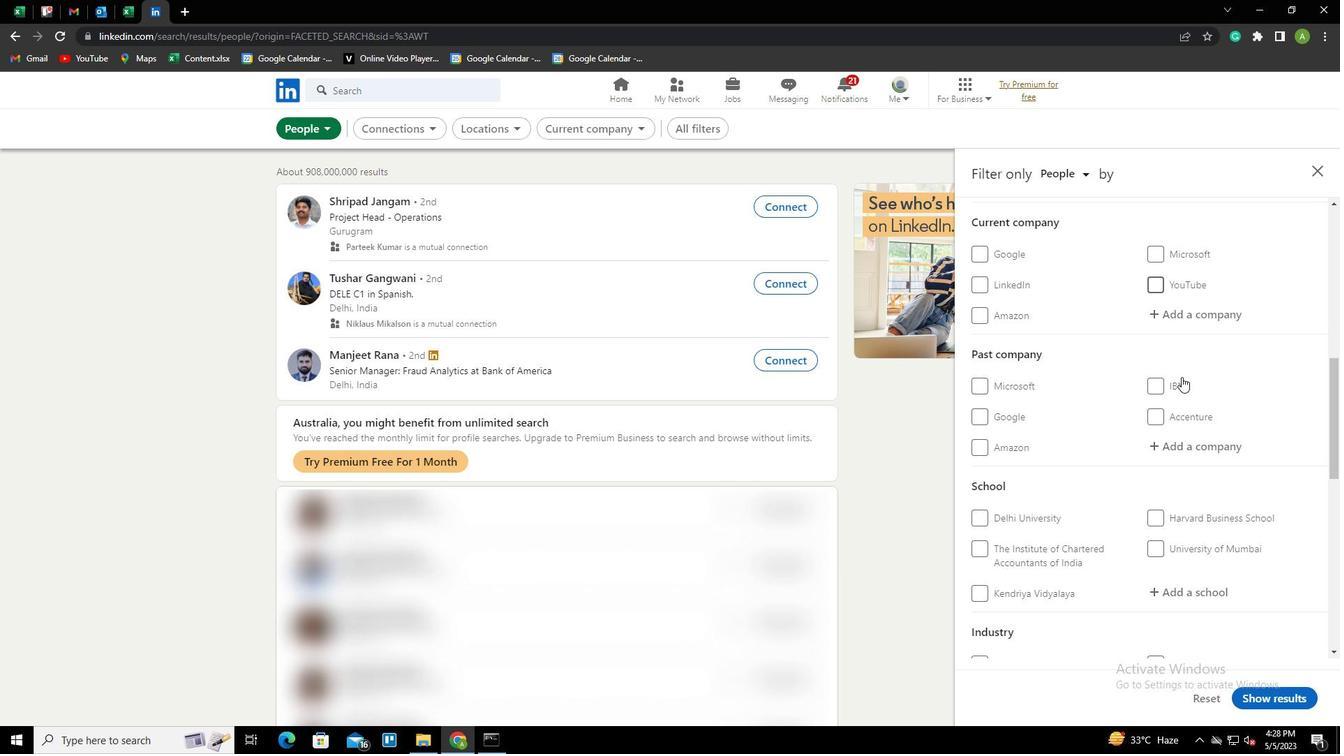 
Action: Mouse scrolled (1182, 376) with delta (0, 0)
Screenshot: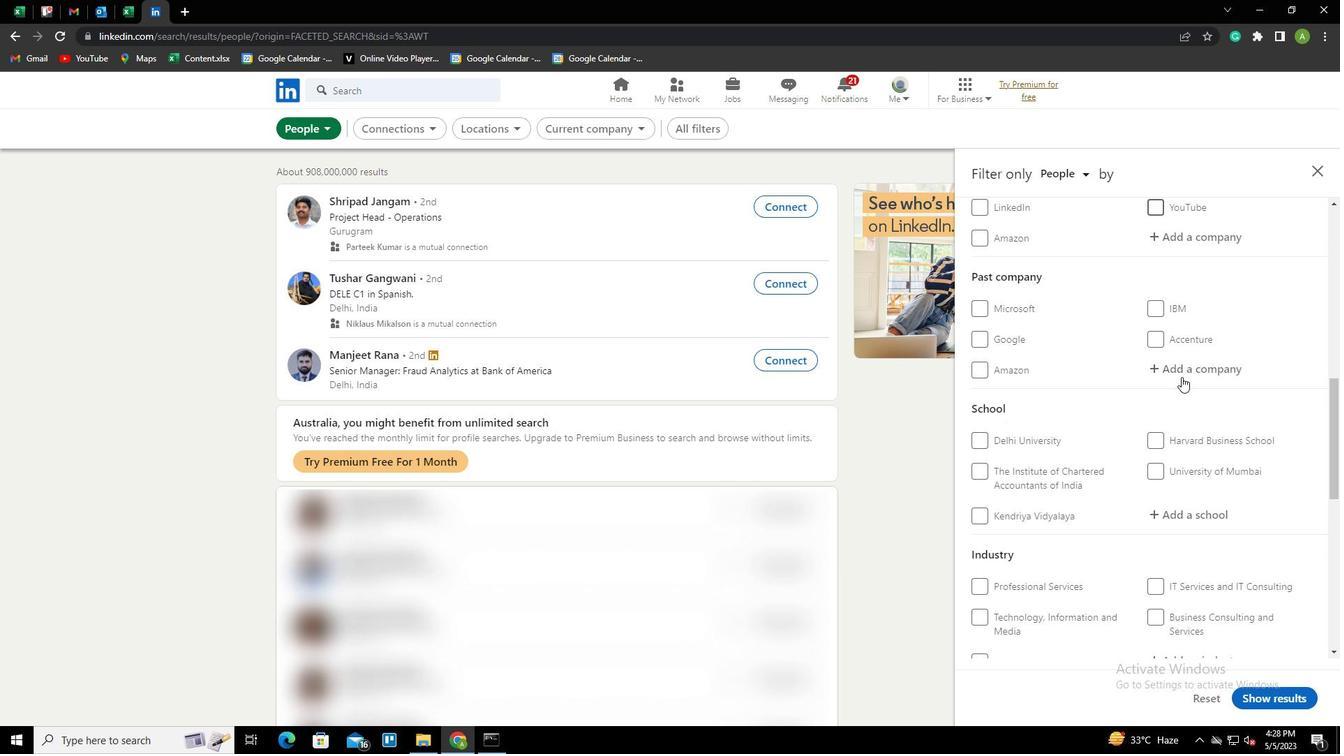 
Action: Mouse scrolled (1182, 376) with delta (0, 0)
Screenshot: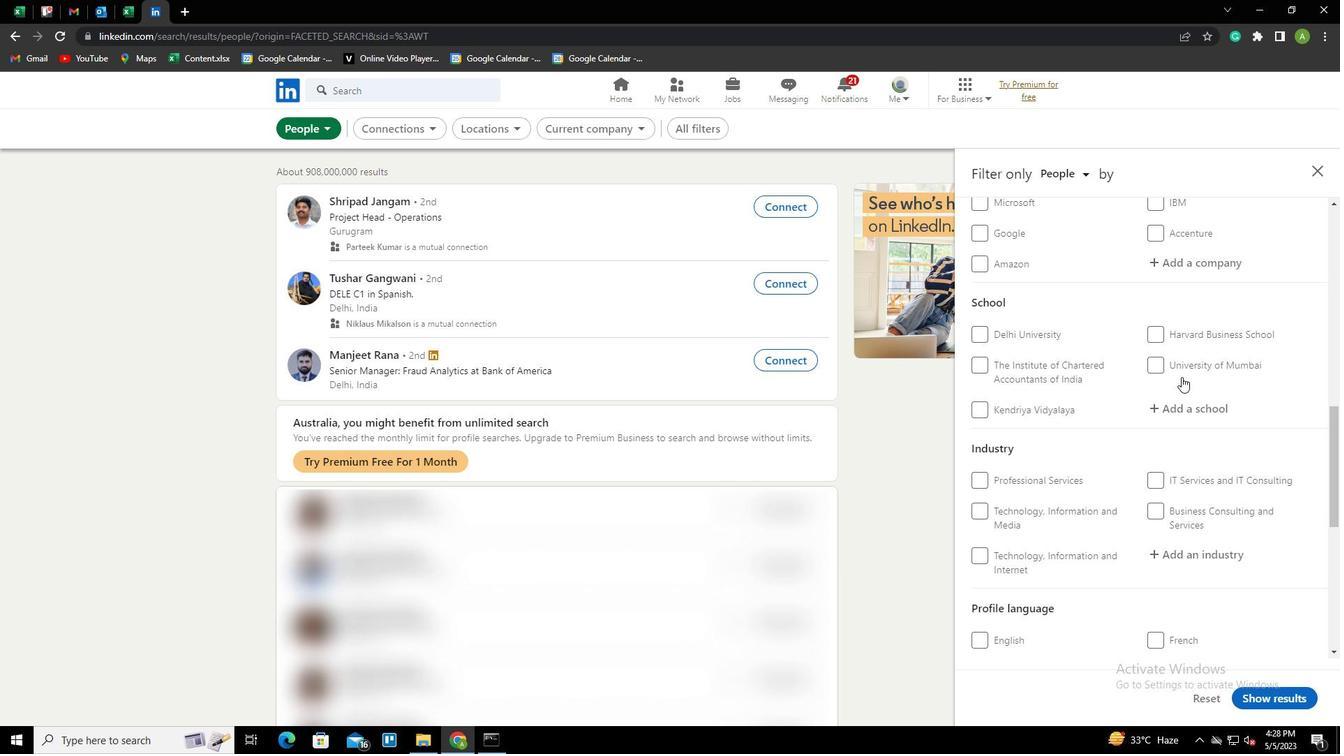 
Action: Mouse scrolled (1182, 376) with delta (0, 0)
Screenshot: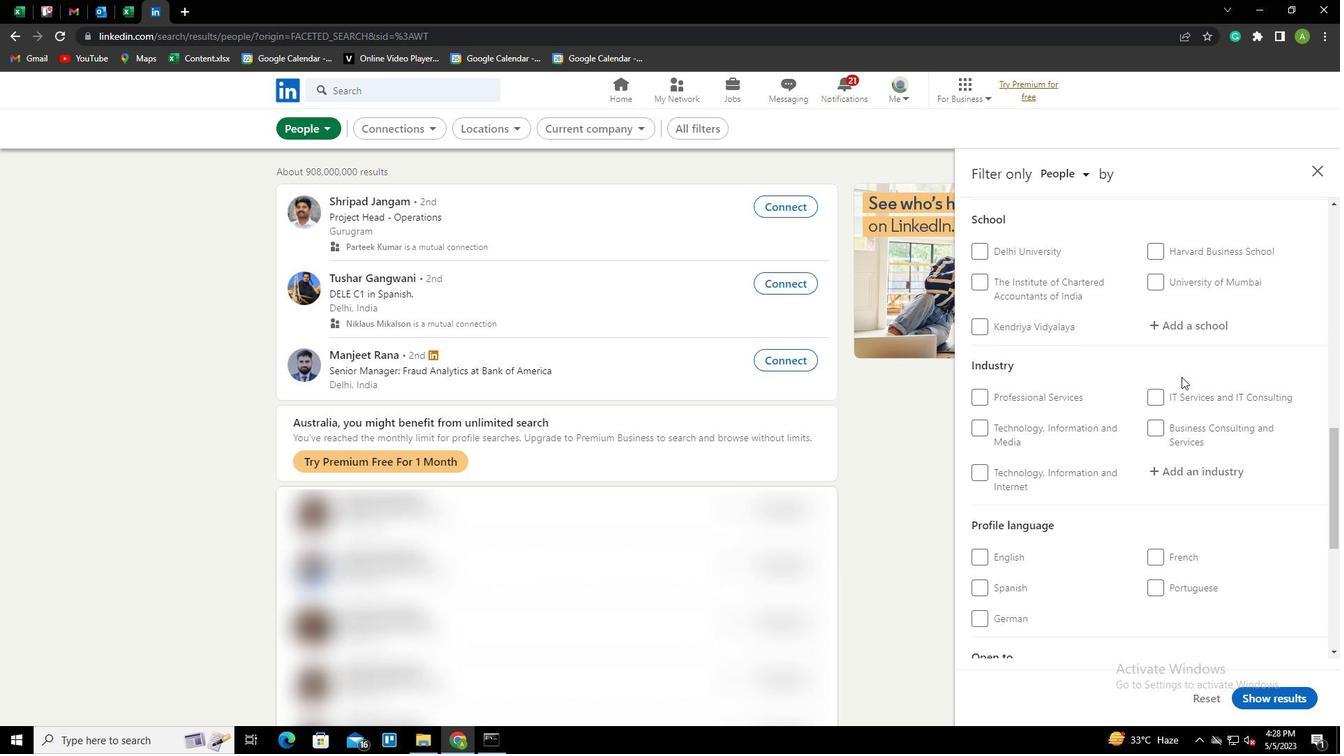 
Action: Mouse moved to (995, 522)
Screenshot: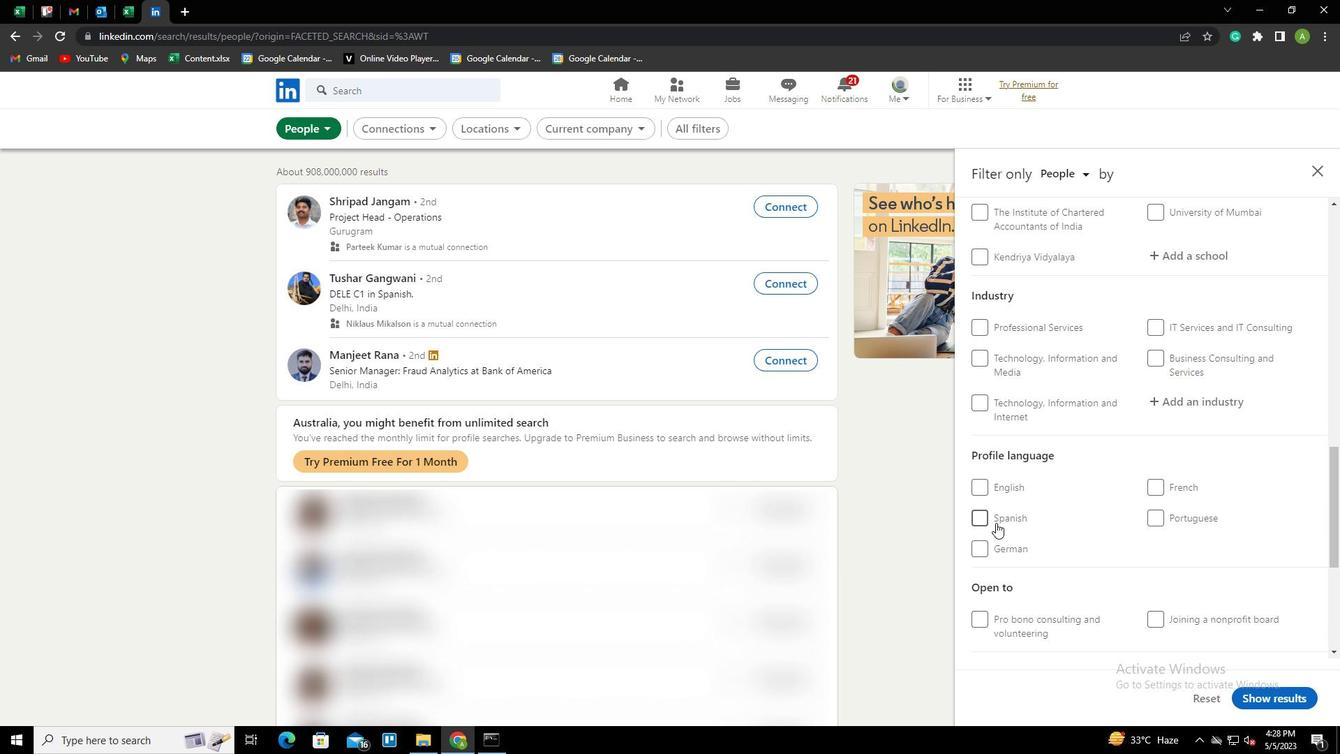 
Action: Mouse pressed left at (995, 522)
Screenshot: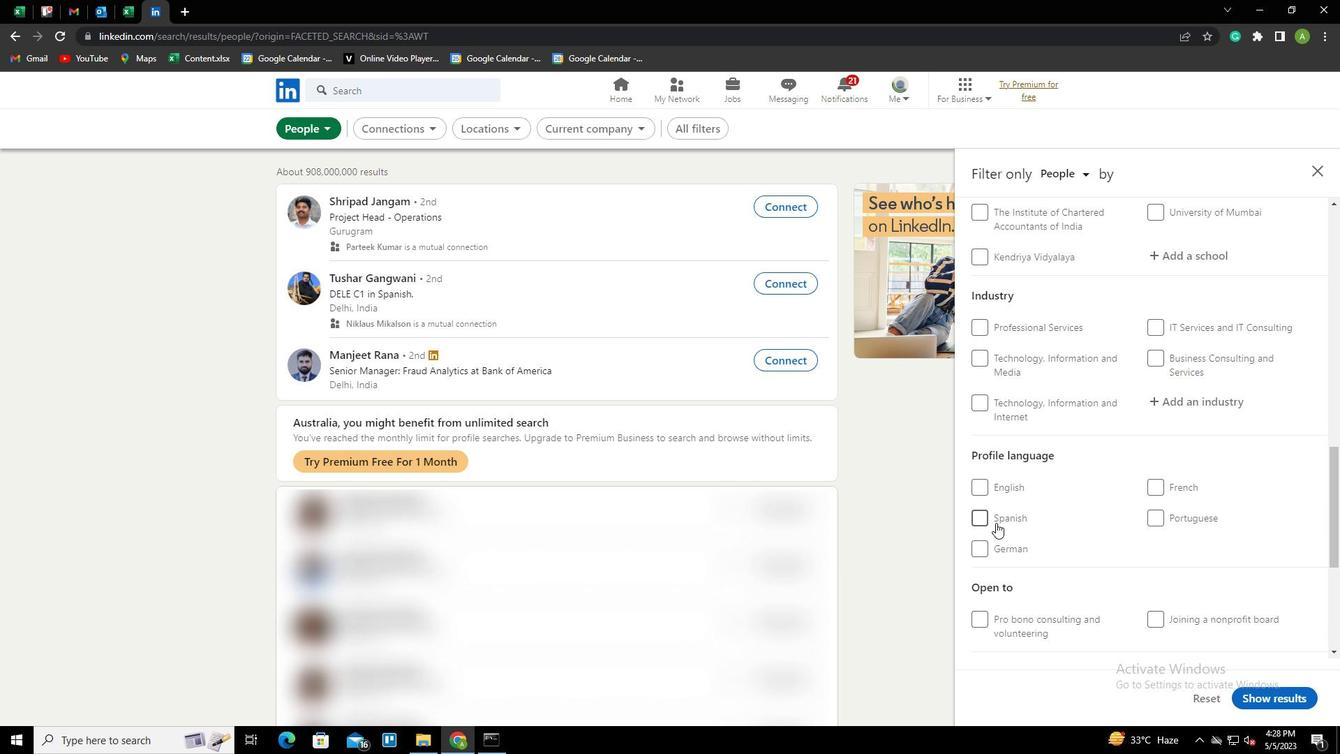 
Action: Mouse moved to (1101, 491)
Screenshot: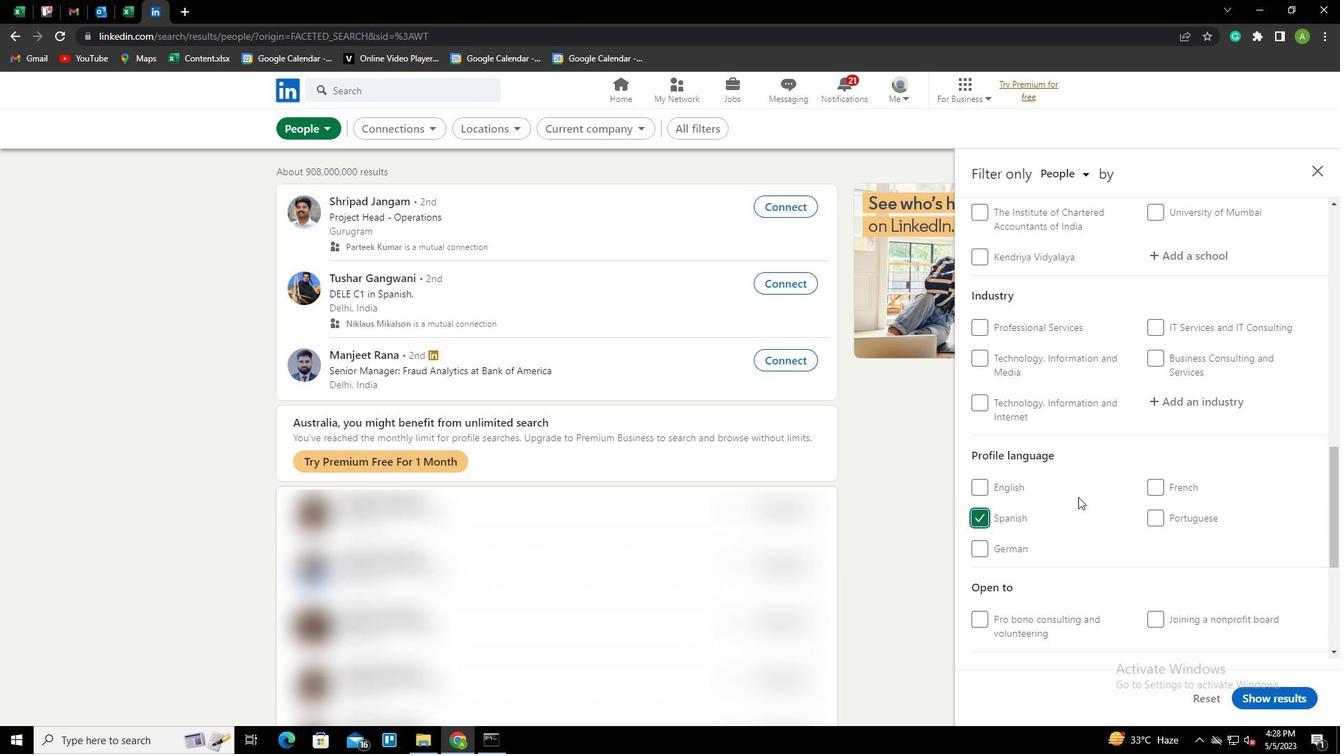 
Action: Mouse scrolled (1101, 492) with delta (0, 0)
Screenshot: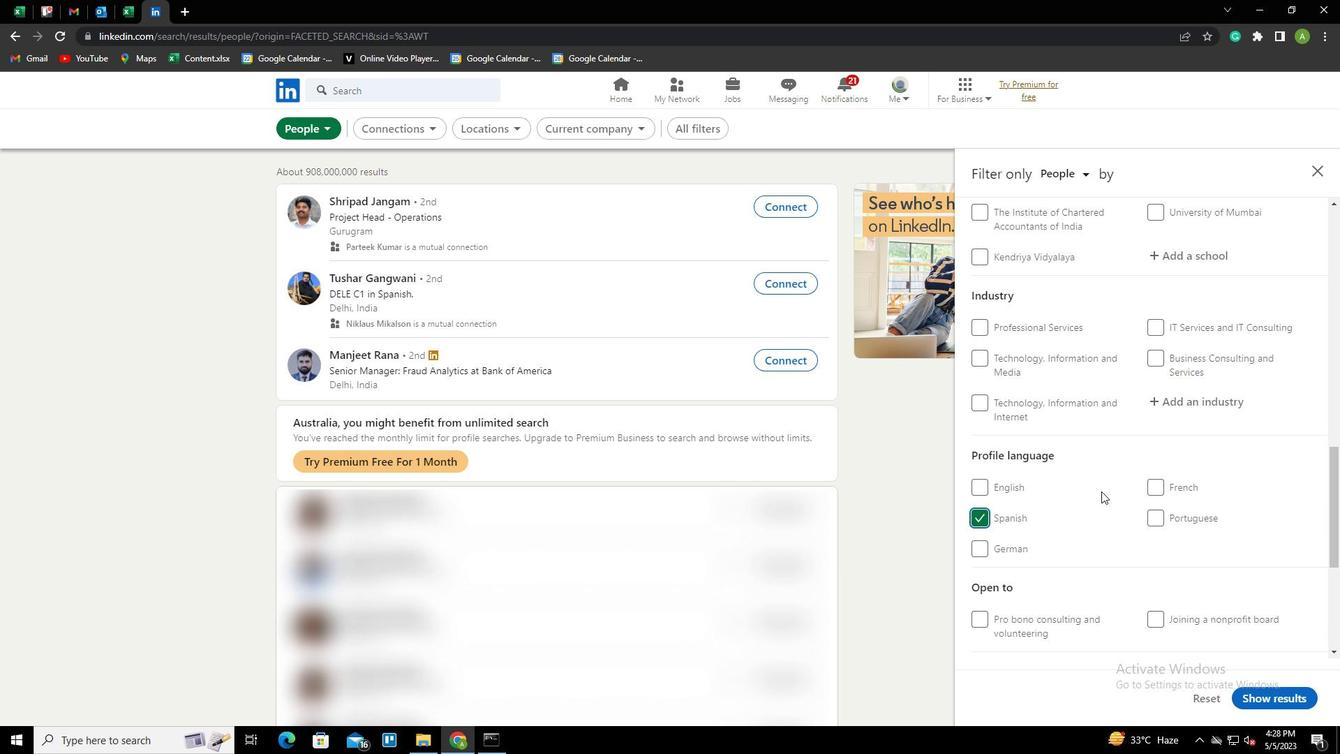 
Action: Mouse scrolled (1101, 492) with delta (0, 0)
Screenshot: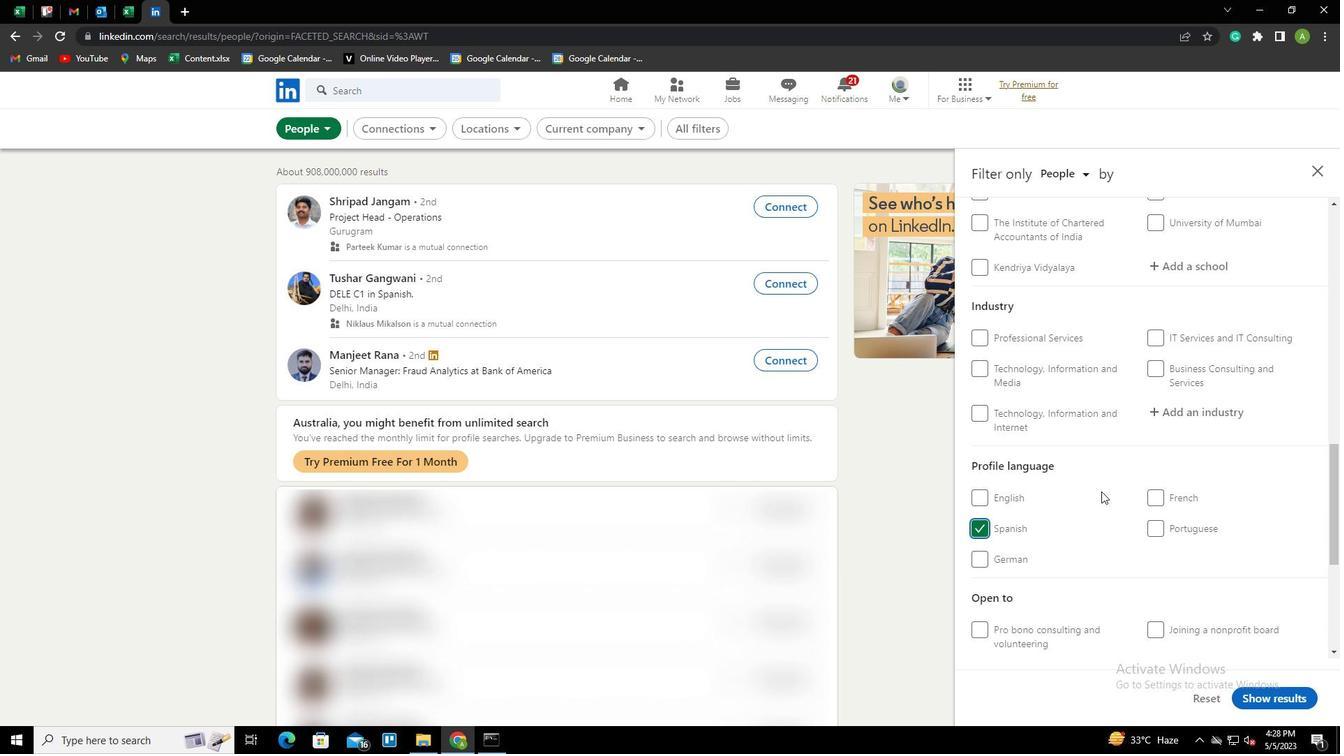 
Action: Mouse scrolled (1101, 492) with delta (0, 0)
Screenshot: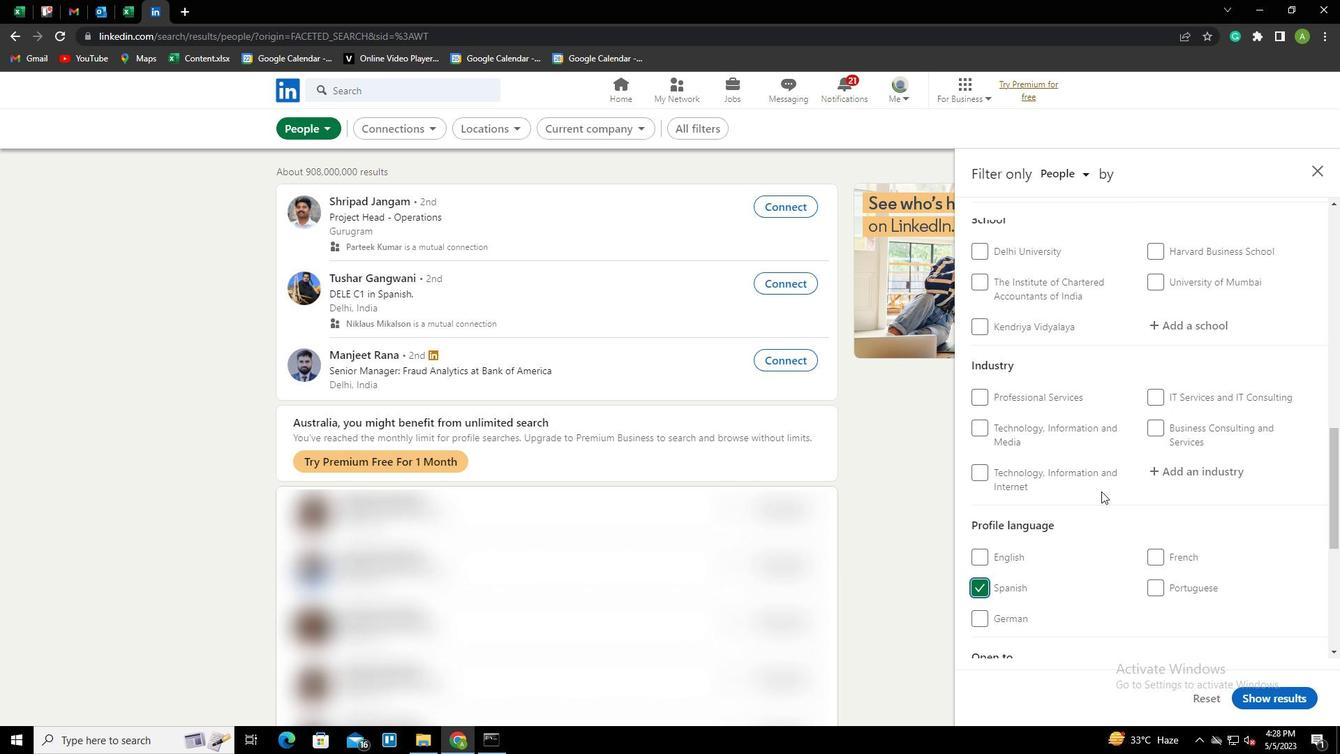 
Action: Mouse scrolled (1101, 492) with delta (0, 0)
Screenshot: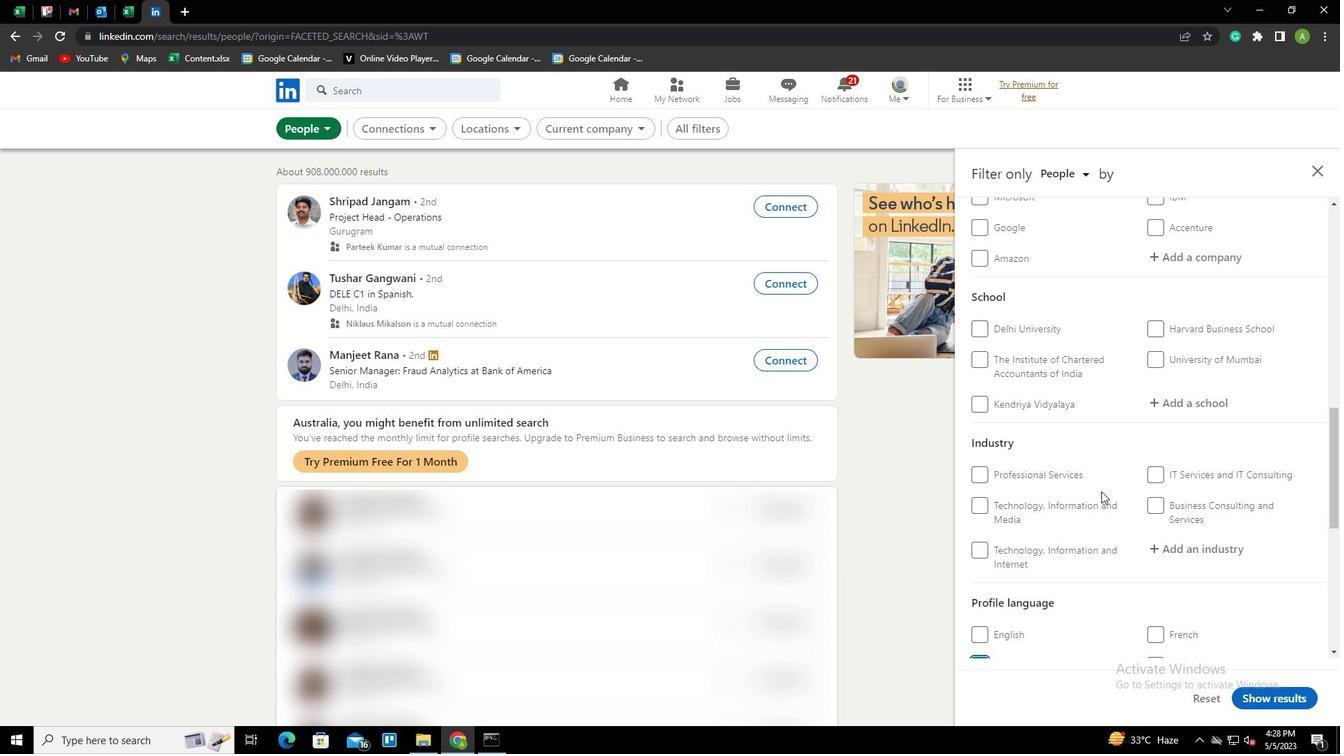 
Action: Mouse scrolled (1101, 492) with delta (0, 0)
Screenshot: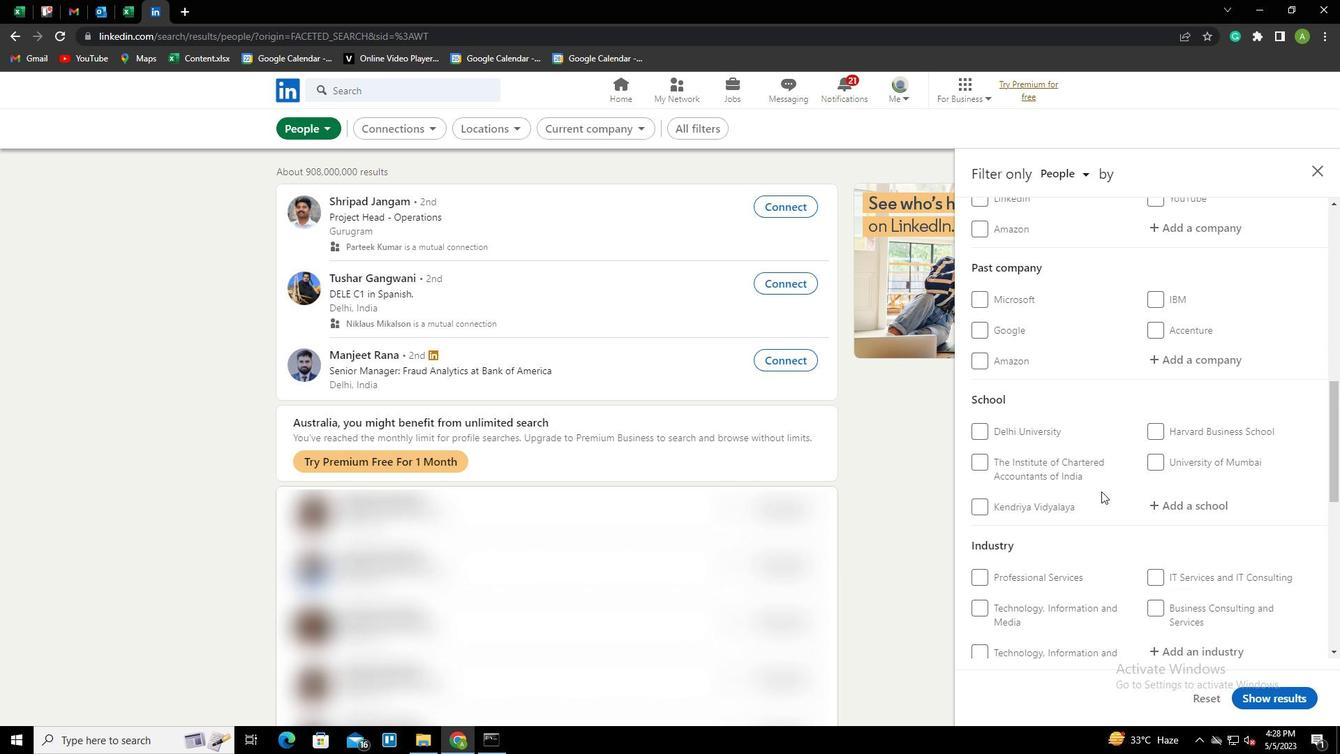 
Action: Mouse scrolled (1101, 492) with delta (0, 0)
Screenshot: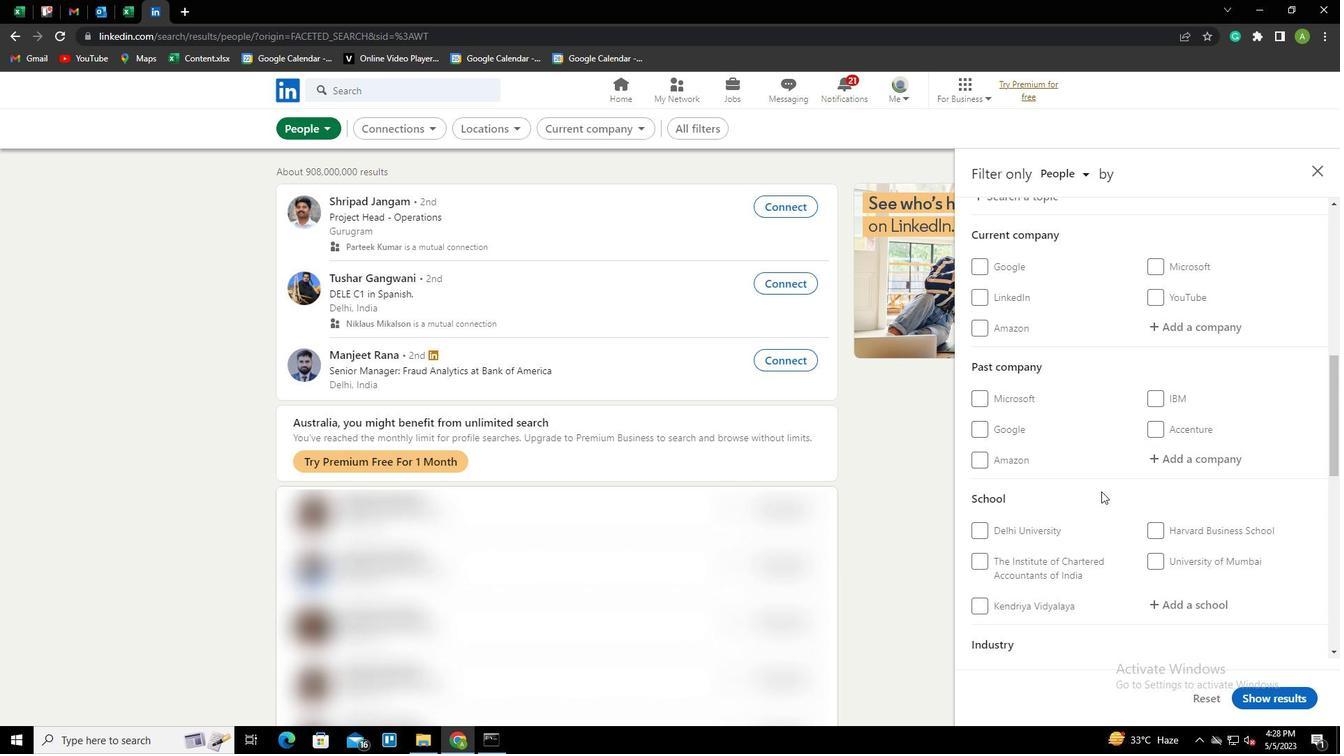 
Action: Mouse moved to (1163, 402)
Screenshot: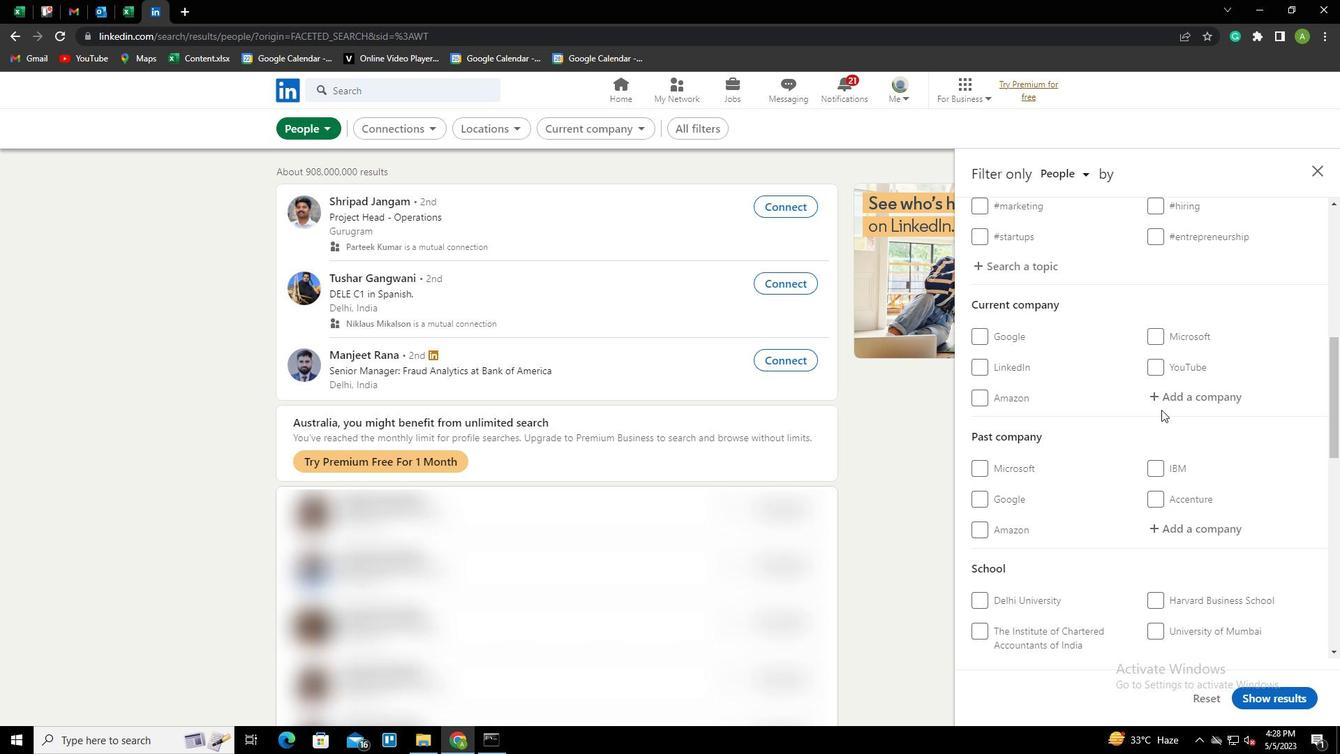 
Action: Mouse pressed left at (1163, 402)
Screenshot: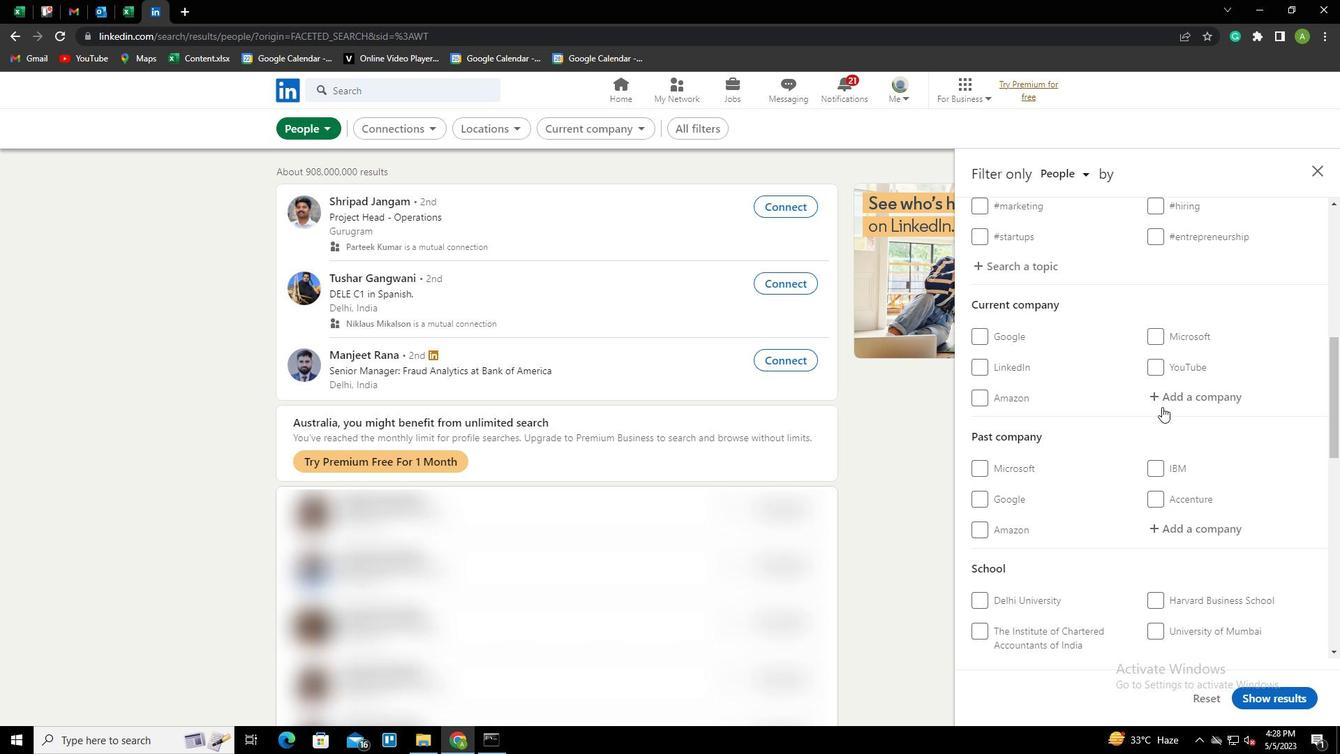 
Action: Key pressed <Key.shift>T
Screenshot: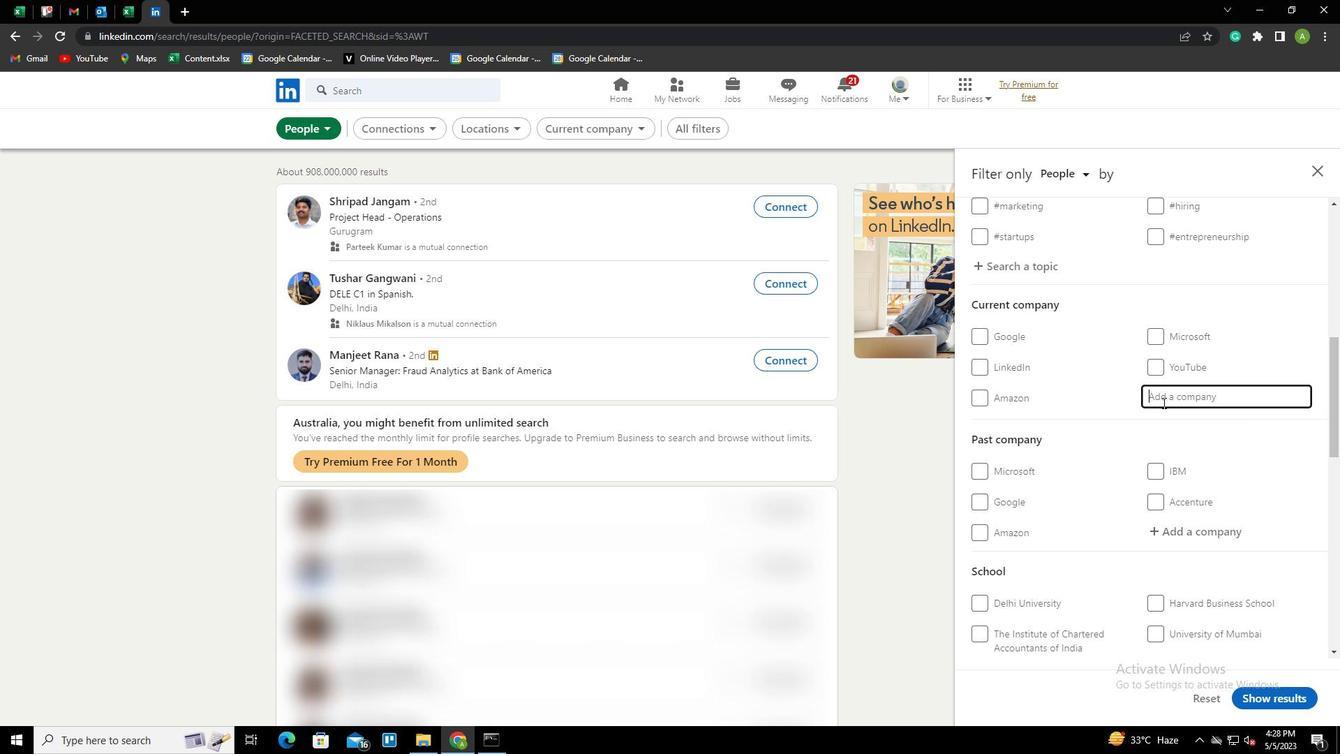 
Action: Mouse moved to (1159, 403)
Screenshot: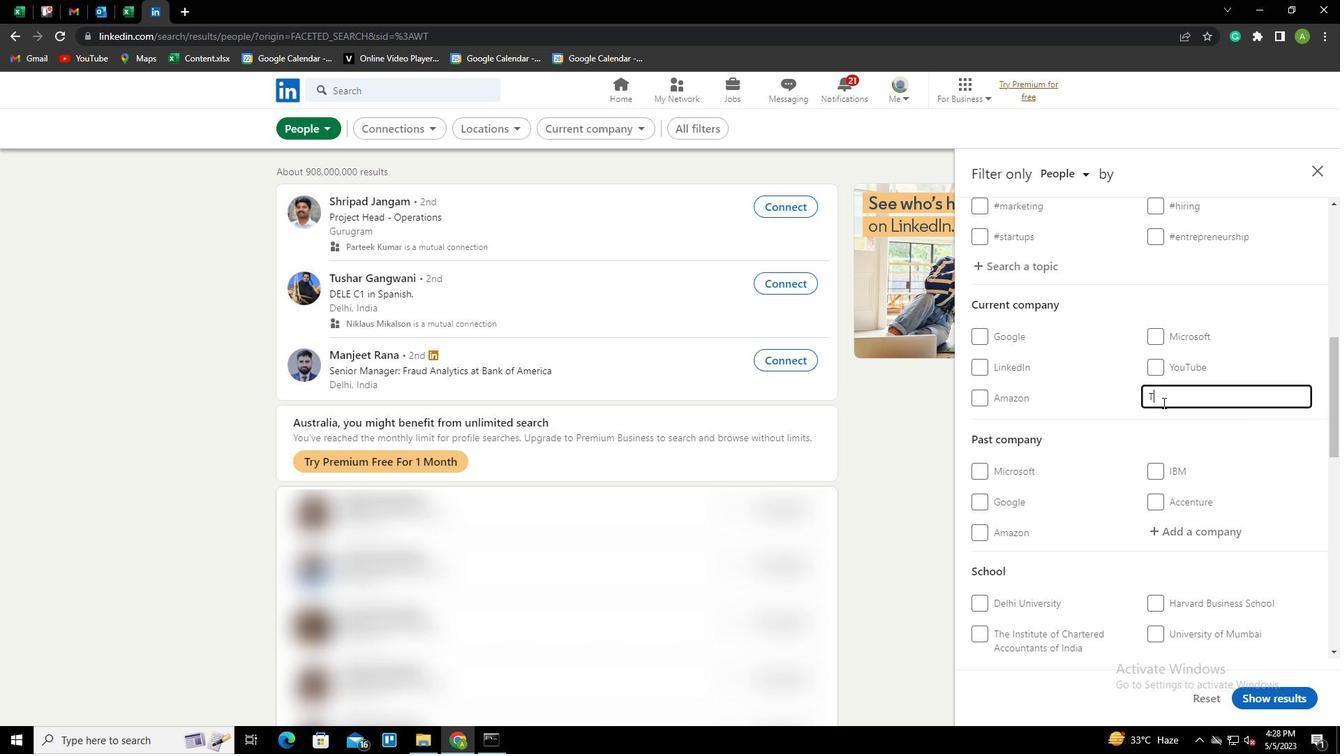 
Action: Key pressed E
Screenshot: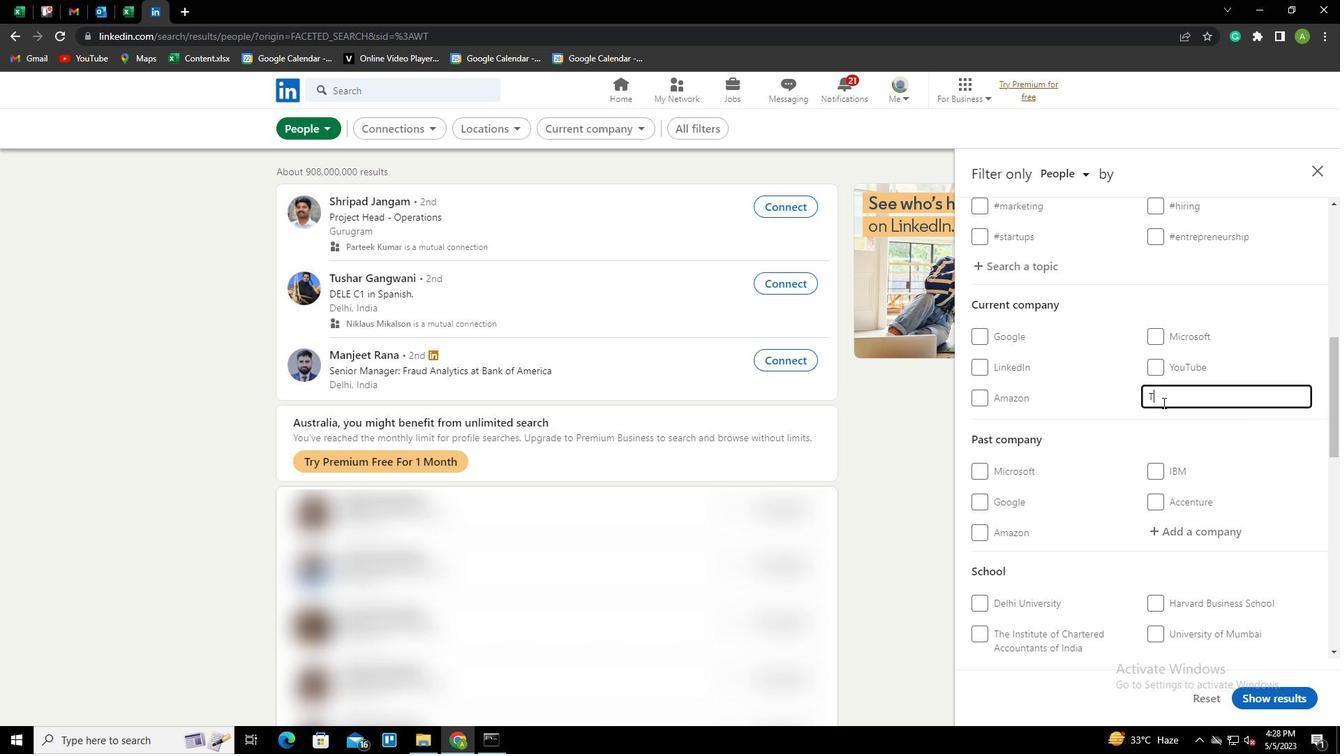 
Action: Mouse moved to (1159, 404)
Screenshot: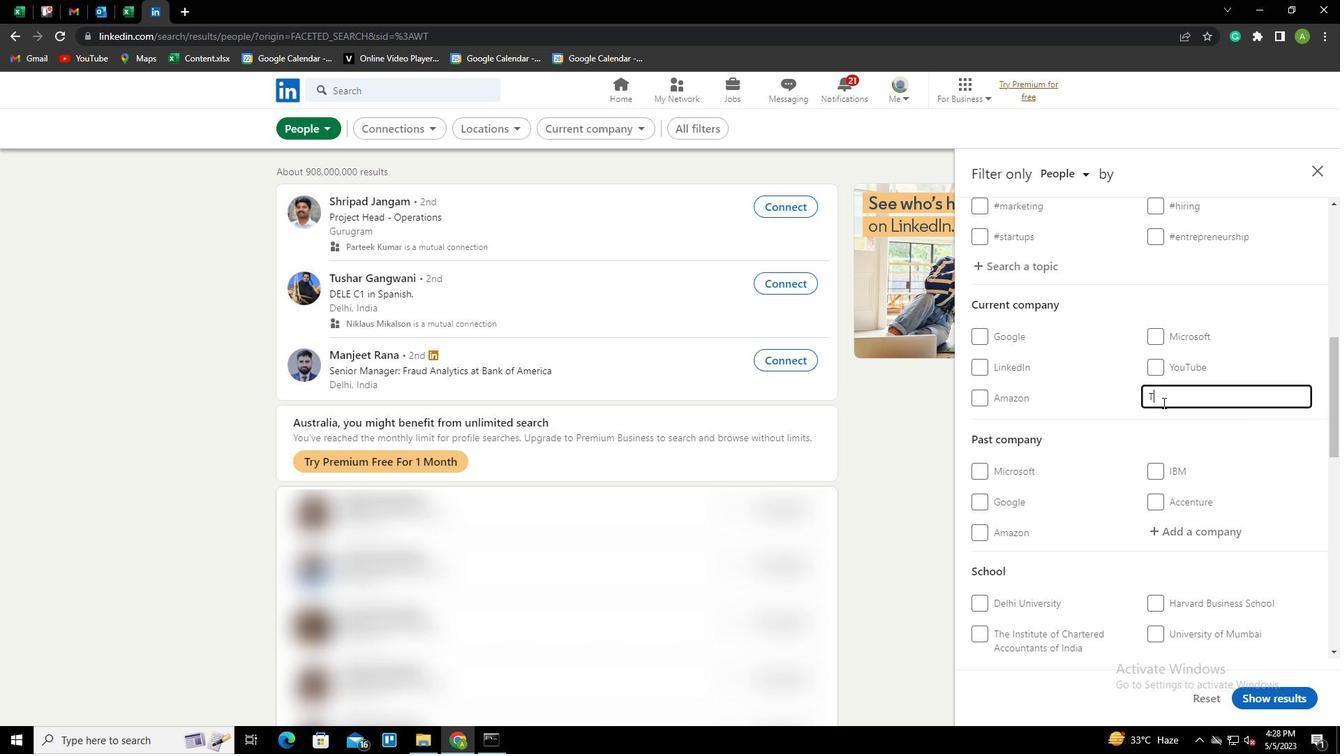 
Action: Key pressed AMWARE<Key.space><Key.shift>SOUT<Key.backspace><Key.backspace>LUTIONS<Key.space>A<Key.space><Key.shift>D<Key.backspace>DIVISION<Key.space>OF<Key.space><Key.shift>Q<Key.backspace><Key.shift>QUANTUM<Key.space><Key.shift>LEAP<Key.space><Key.shift><Key.shift><Key.shift><Key.shift>CONSULTING<Key.space><Key.shift>PVT.<Key.space><Key.shift>LTD<Key.down><Key.enter>
Screenshot: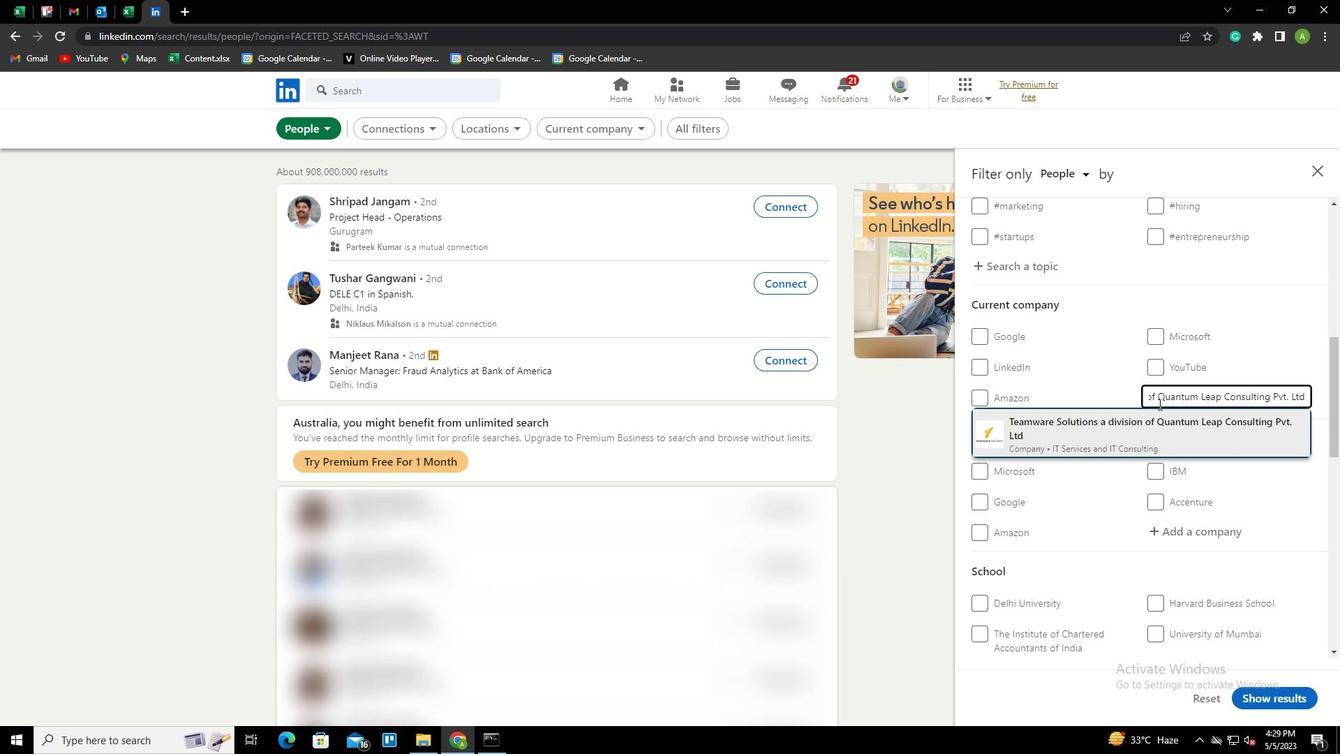 
Action: Mouse scrolled (1159, 403) with delta (0, 0)
Screenshot: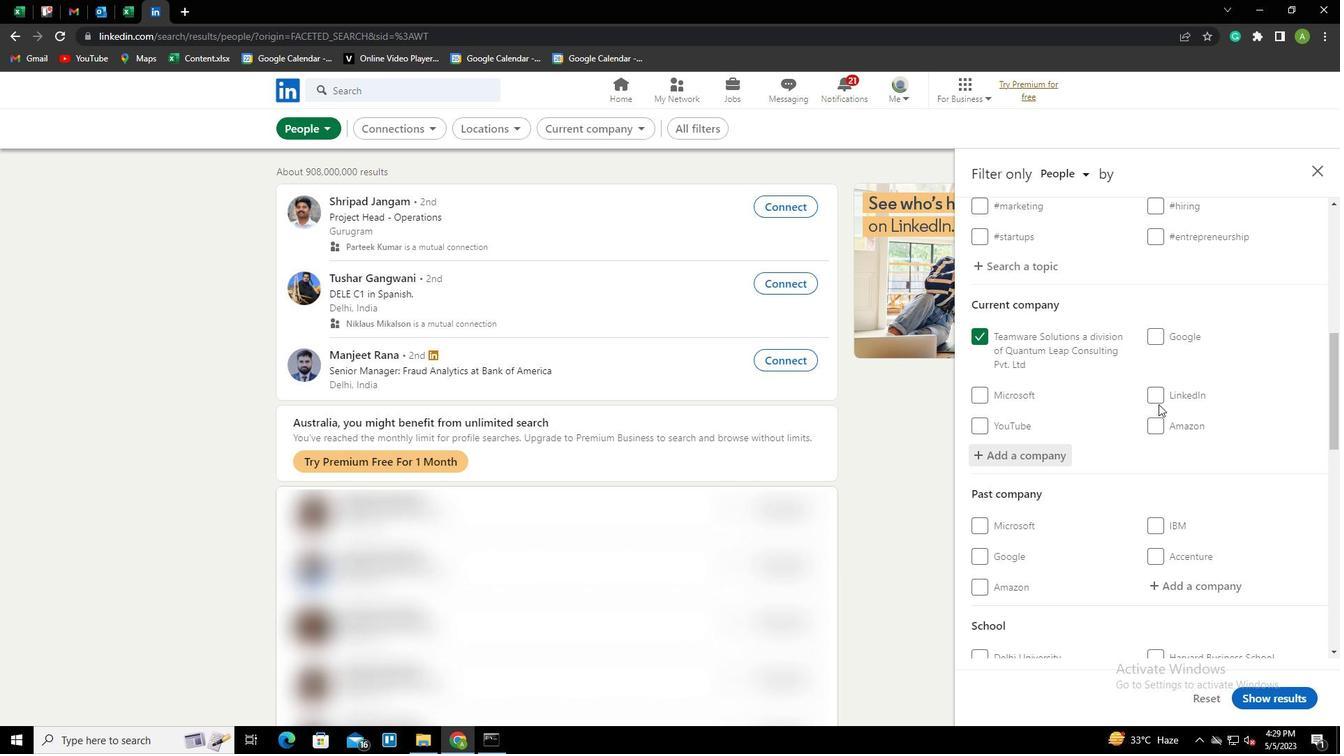 
Action: Mouse scrolled (1159, 403) with delta (0, 0)
Screenshot: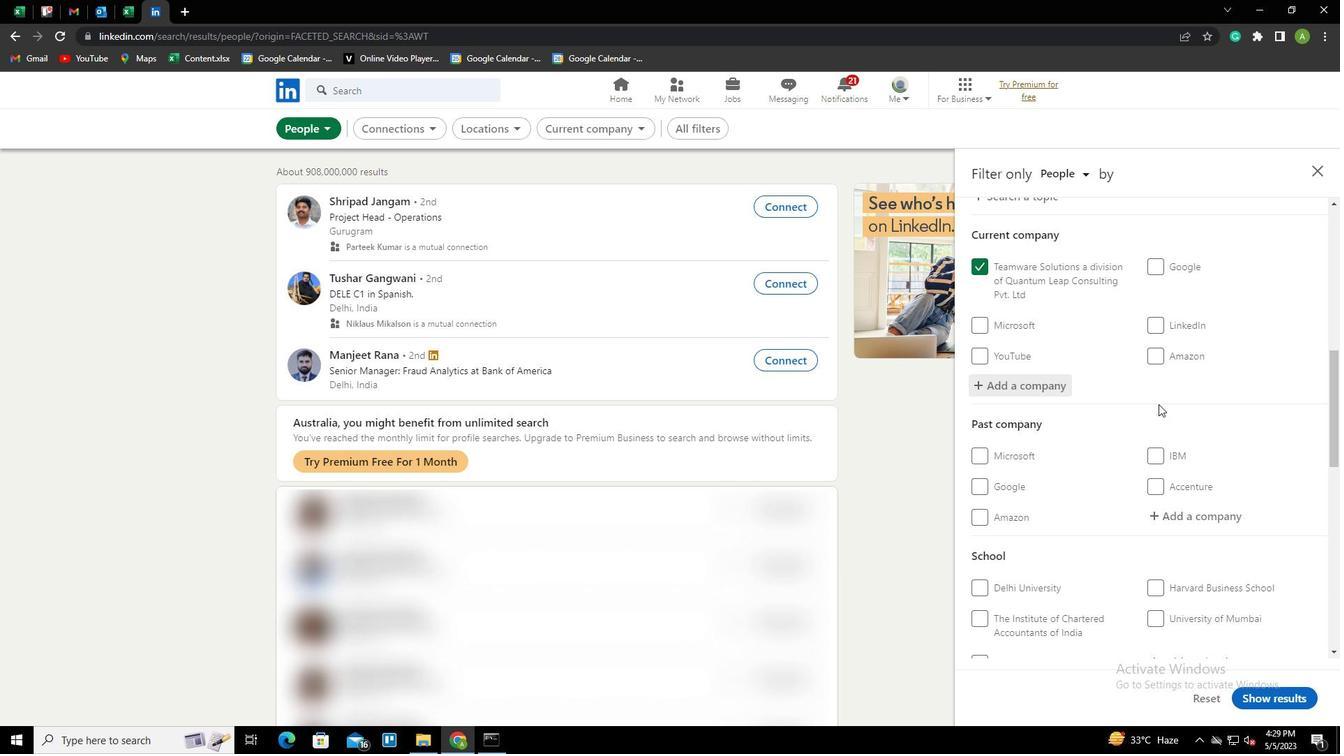 
Action: Mouse scrolled (1159, 403) with delta (0, 0)
Screenshot: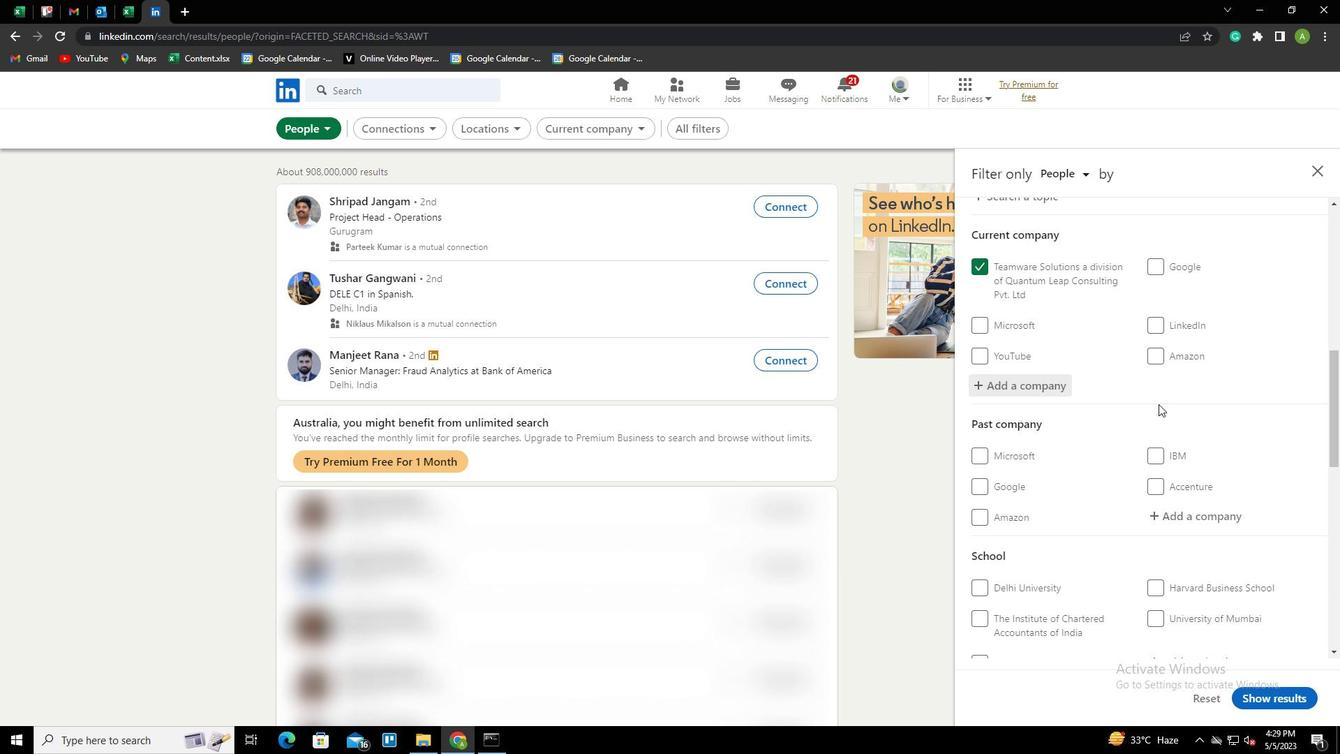 
Action: Mouse scrolled (1159, 403) with delta (0, 0)
Screenshot: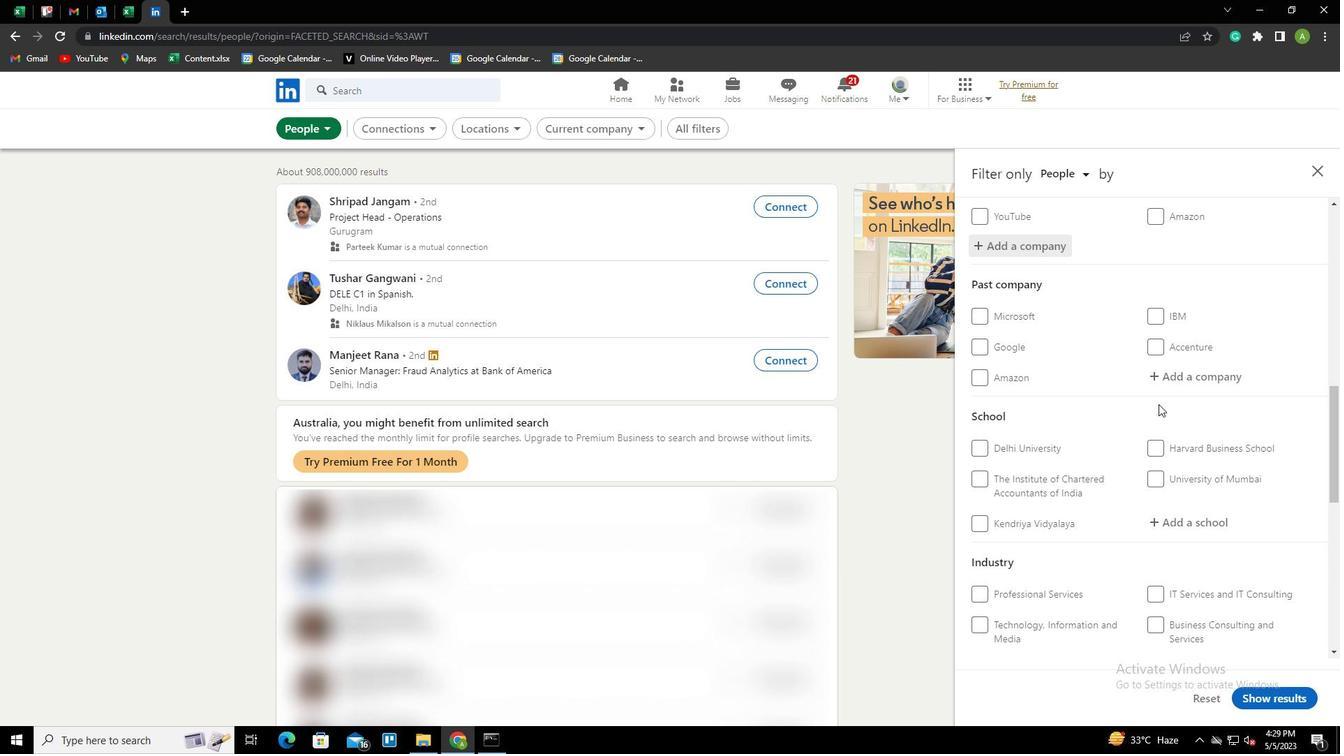 
Action: Mouse scrolled (1159, 403) with delta (0, 0)
Screenshot: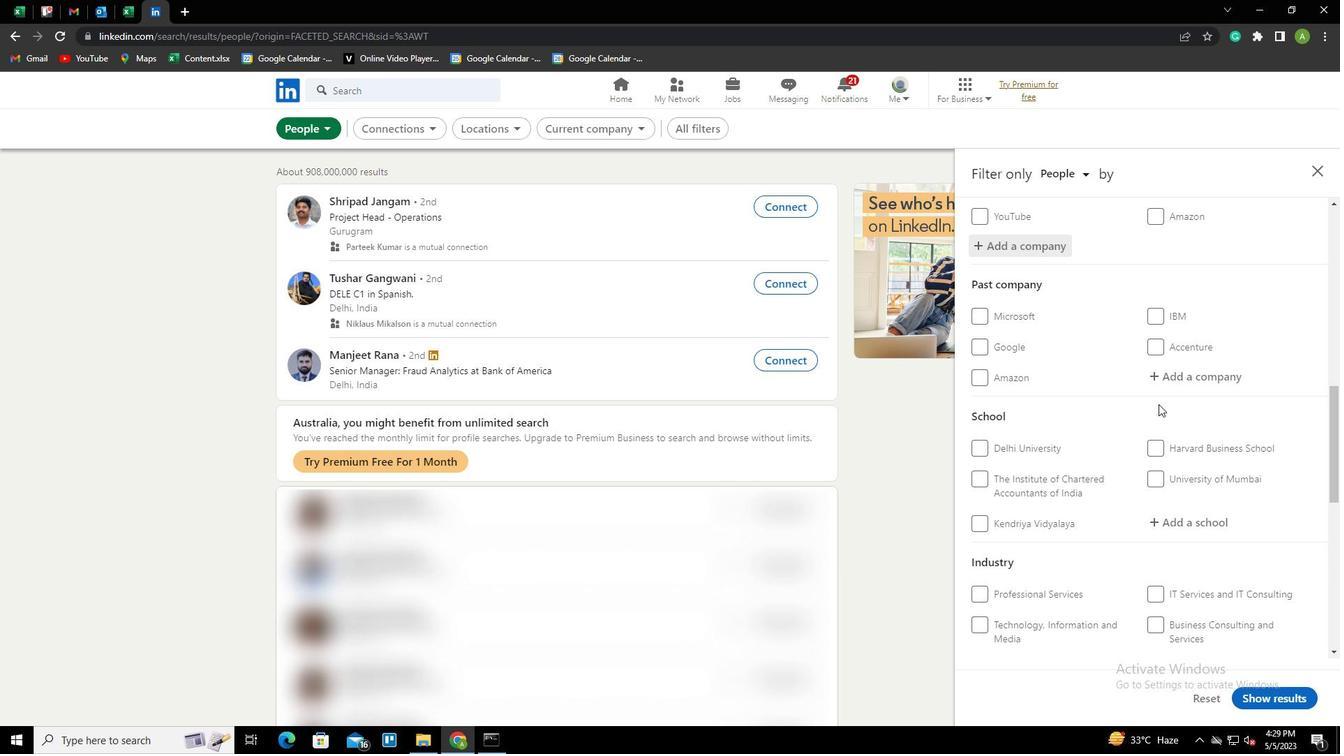 
Action: Mouse moved to (1167, 385)
Screenshot: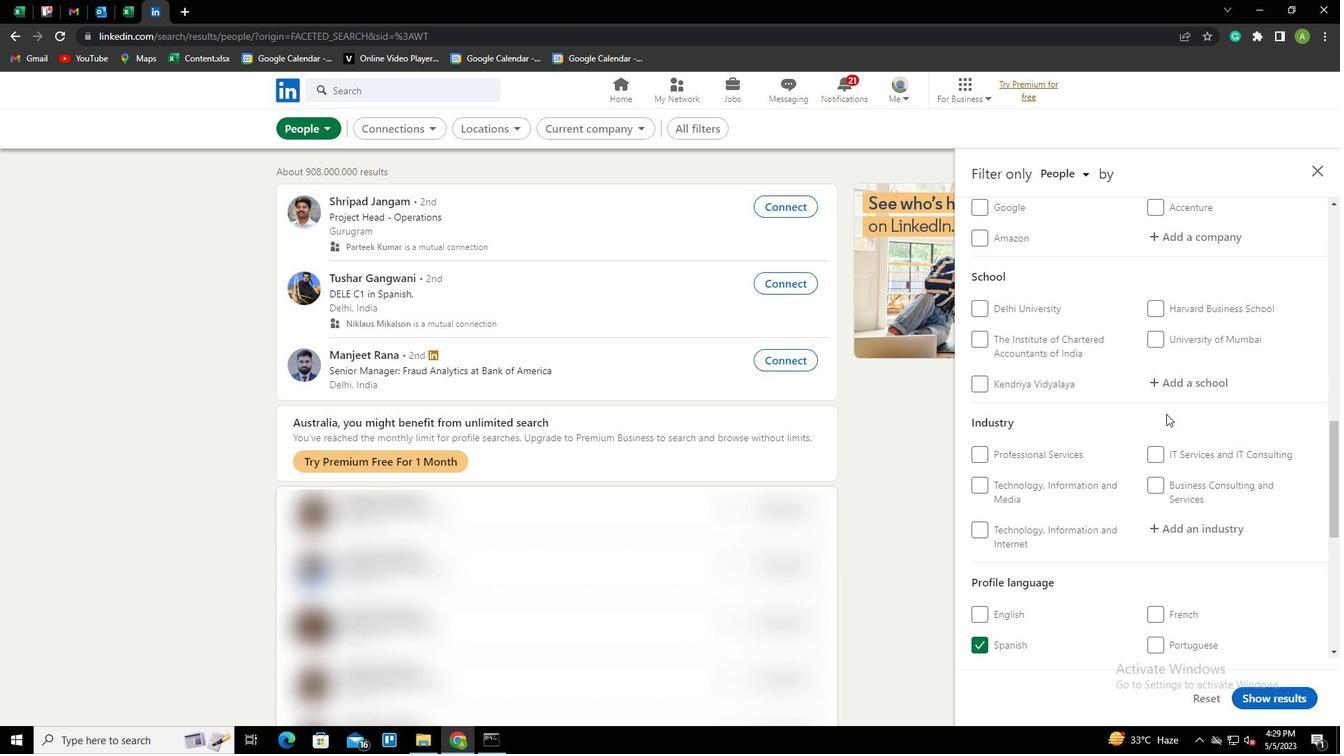 
Action: Mouse pressed left at (1167, 385)
Screenshot: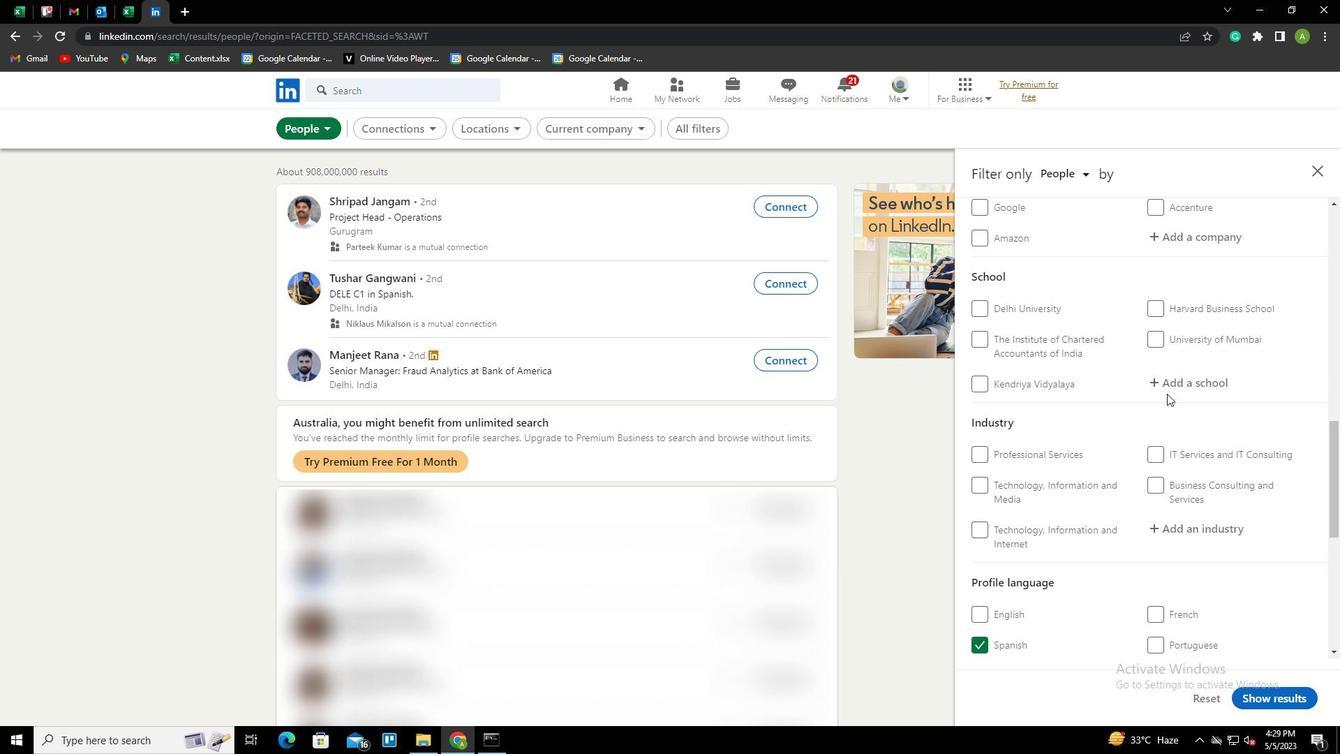 
Action: Key pressed <Key.shift><Key.shift><Key.shift><Key.shift><Key.shift><Key.shift><Key.shift><Key.shift><Key.shift><Key.shift><Key.shift>JAI<Key.space><Key.shift><Key.shift><Key.shift><Key.shift><Key.shift><Key.shift><Key.shift><Key.shift><Key.shift><Key.shift><Key.shift><Key.shift><Key.shift><Key.shift><Key.shift><Key.shift><Key.shift><Key.shift><Key.shift><Key.shift><Key.shift><Key.shift><Key.shift><Key.shift><Key.shift><Key.shift><Key.shift><Key.shift><Key.shift><Key.shift><Key.shift><Key.shift><Key.shift><Key.shift><Key.shift><Key.shift><Key.shift><Key.shift><Key.shift><Key.shift><Key.shift><Key.shift><Key.shift><Key.shift><Key.shift><Key.shift><Key.shift><Key.shift><Key.shift><Key.shift><Key.shift><Key.shift><Key.shift><Key.shift><Key.shift><Key.shift><Key.shift><Key.shift><Key.shift><Key.shift><Key.shift><Key.shift><Key.shift><Key.shift><Key.shift><Key.shift><Key.shift><Key.shift><Key.shift><Key.shift><Key.shift><Key.shift><Key.shift><Key.shift><Key.shift><Key.shift><Key.shift><Key.shift><Key.shift><Key.shift><Key.shift><Key.shift><Key.shift><Key.shift><Key.shift><Key.shift><Key.shift><Key.shift><Key.shift><Key.shift><Key.shift><Key.shift><Key.shift><Key.shift><Key.shift><Key.shift><Key.shift><Key.shift><Key.shift><Key.shift><Key.shift><Key.shift><Key.shift><Key.shift><Key.shift><Key.shift><Key.shift><Key.shift><Key.shift><Key.shift><Key.shift><Key.shift><Key.shift><Key.shift><Key.shift><Key.shift><Key.shift><Key.shift><Key.shift><Key.shift><Key.shift><Key.shift><Key.shift><Key.shift><Key.shift><Key.shift><Key.shift><Key.shift><Key.shift><Key.shift><Key.shift><Key.shift><Key.shift><Key.shift><Key.shift><Key.shift><Key.shift><Key.shift><Key.shift><Key.shift><Key.shift><Key.shift><Key.shift>NARAIN<Key.down><Key.enter>
Screenshot: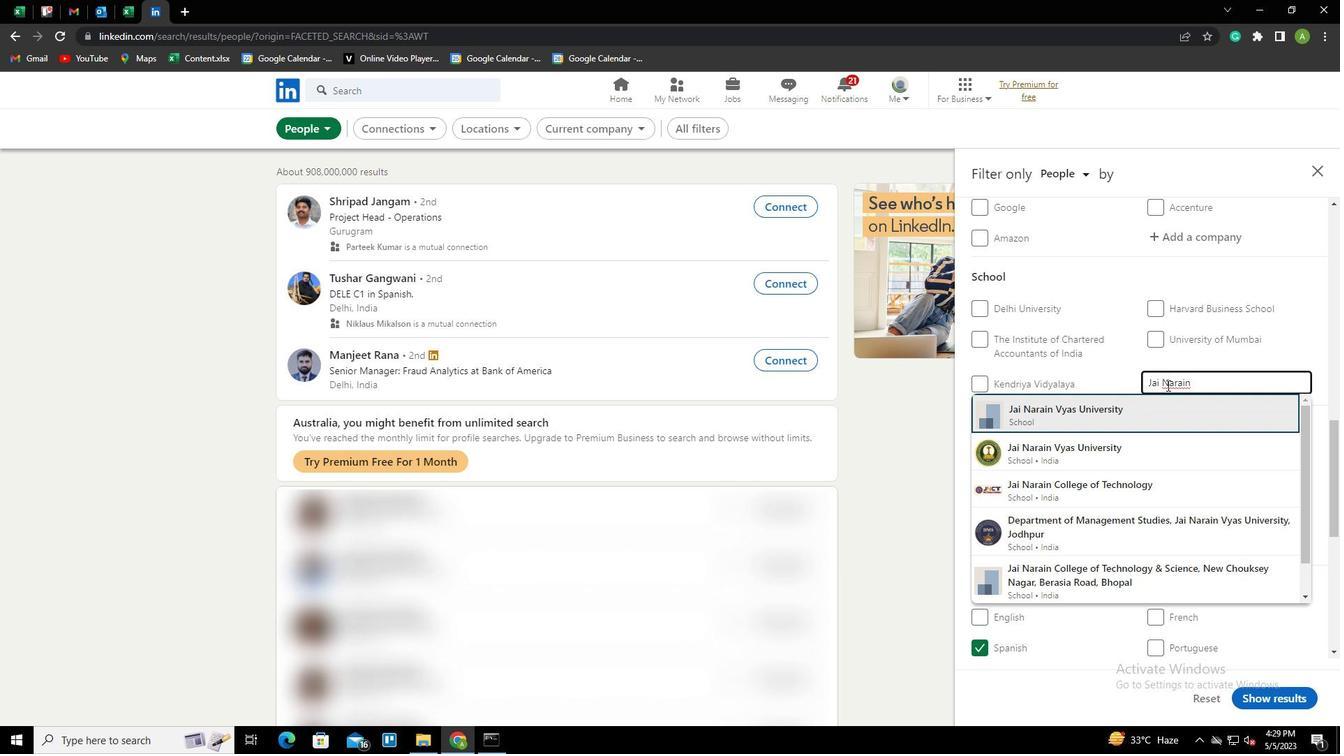 
Action: Mouse scrolled (1167, 384) with delta (0, 0)
Screenshot: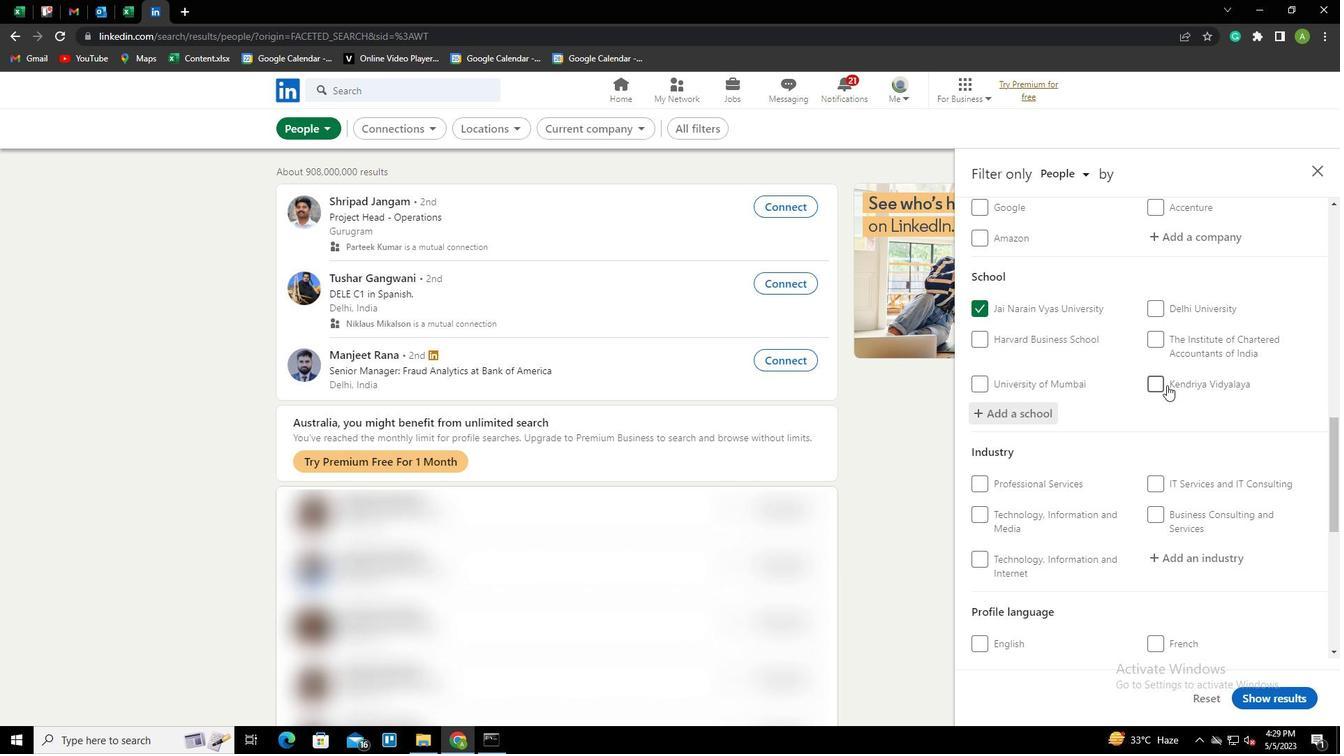 
Action: Mouse scrolled (1167, 384) with delta (0, 0)
Screenshot: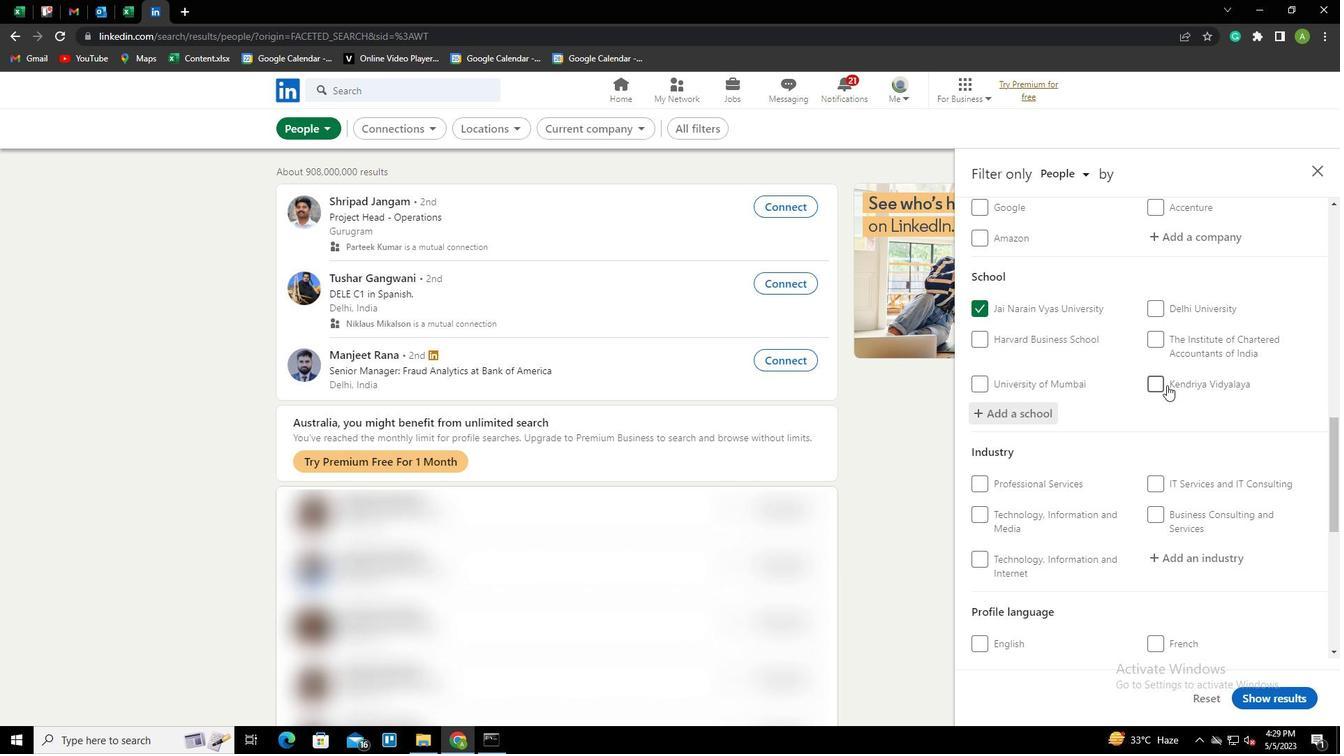 
Action: Mouse moved to (1184, 409)
Screenshot: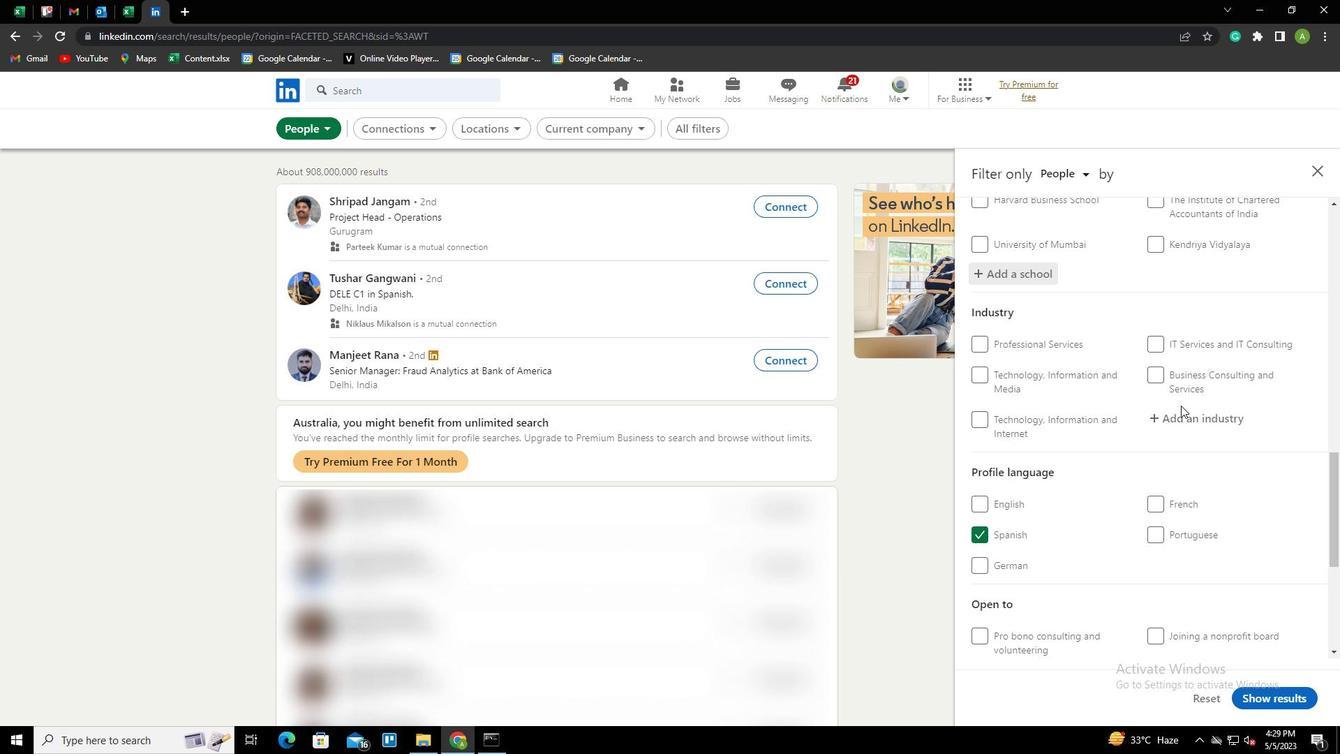 
Action: Mouse pressed left at (1184, 409)
Screenshot: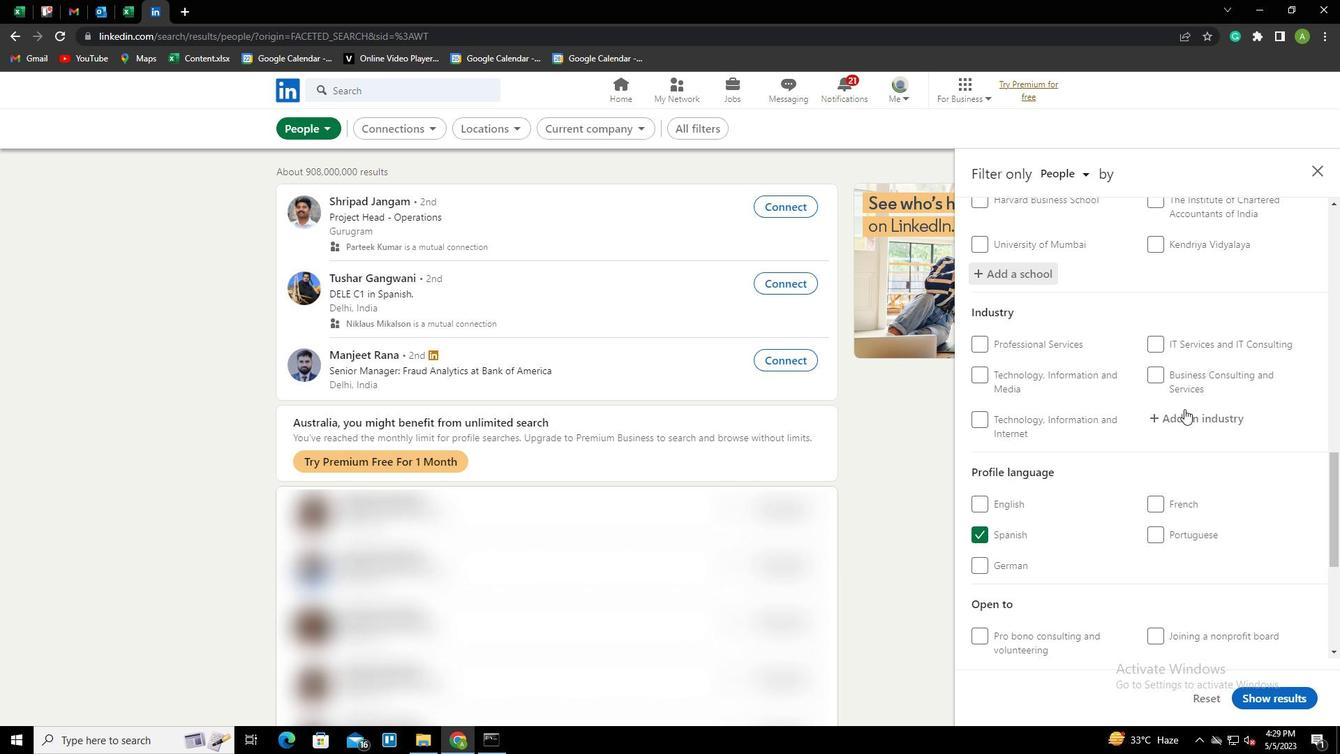 
Action: Key pressed <Key.shift>GAMBLING<Key.down><Key.enter>
Screenshot: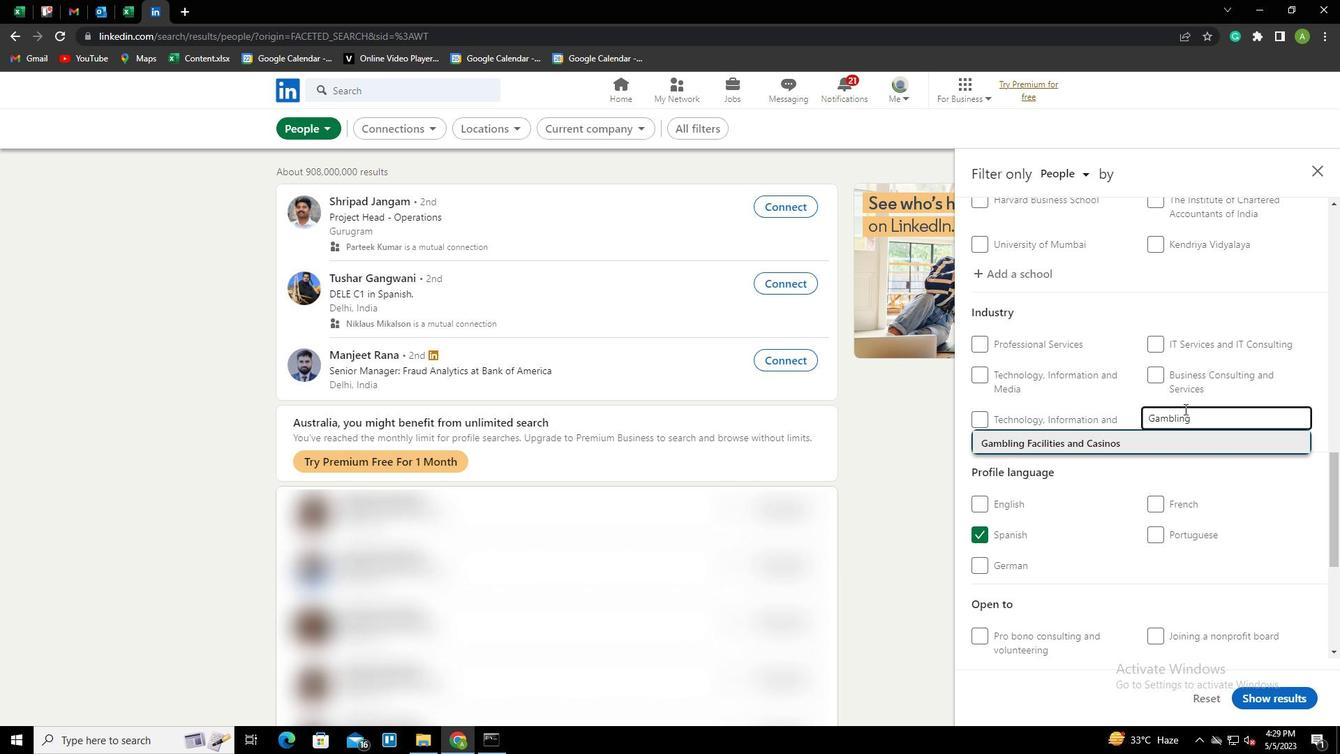 
Action: Mouse scrolled (1184, 408) with delta (0, 0)
Screenshot: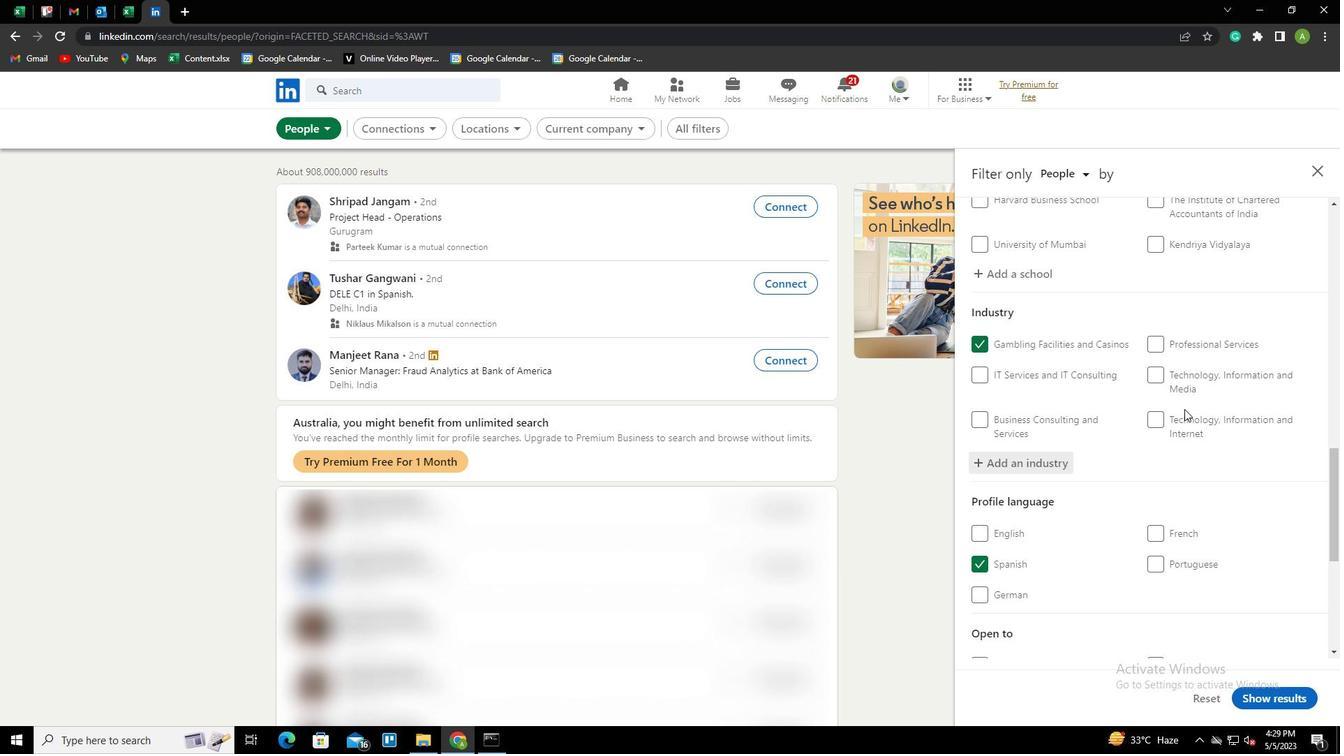 
Action: Mouse scrolled (1184, 408) with delta (0, 0)
Screenshot: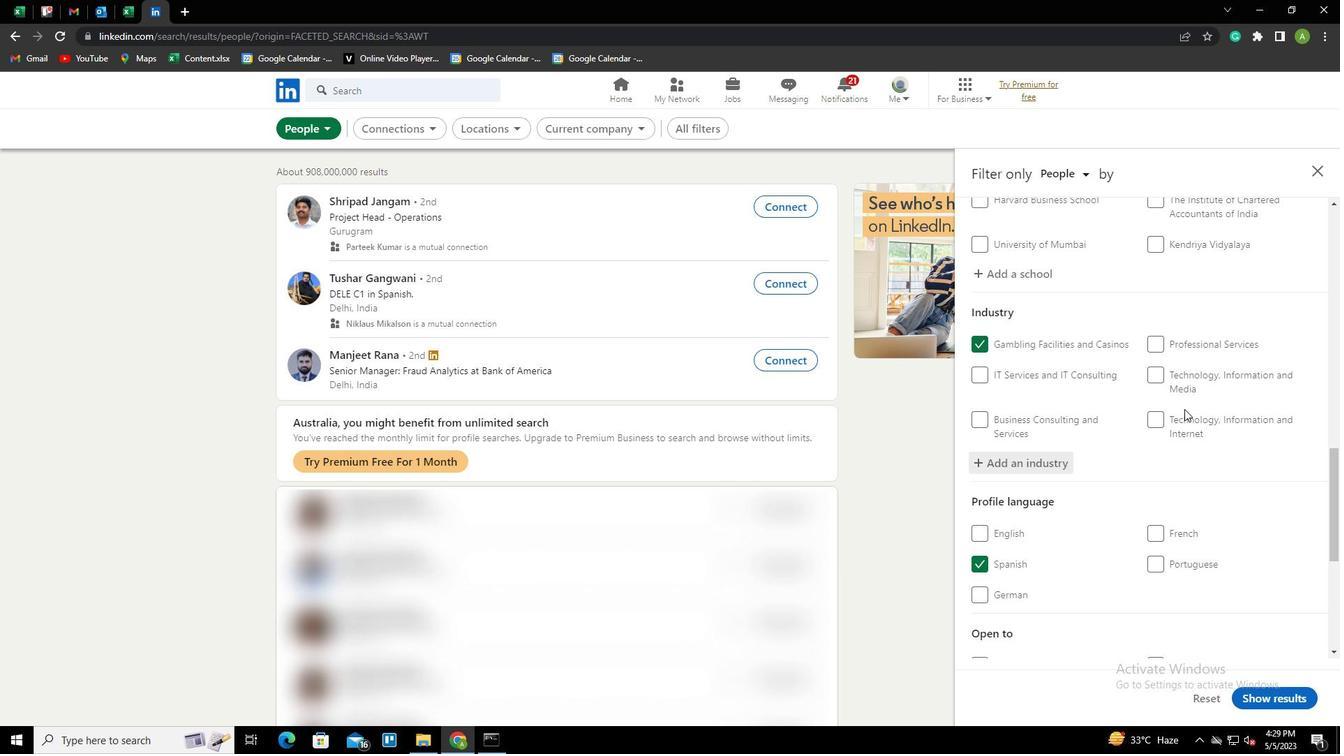
Action: Mouse scrolled (1184, 408) with delta (0, 0)
Screenshot: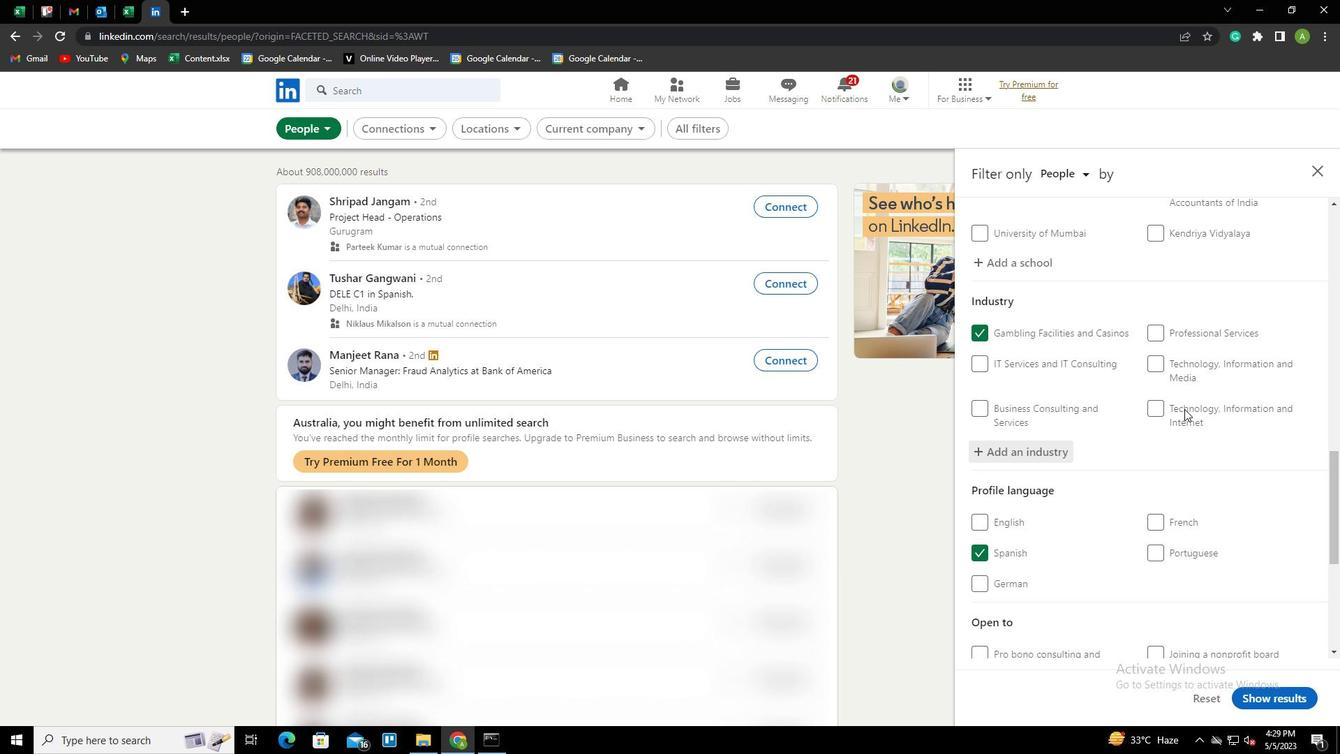 
Action: Mouse scrolled (1184, 408) with delta (0, 0)
Screenshot: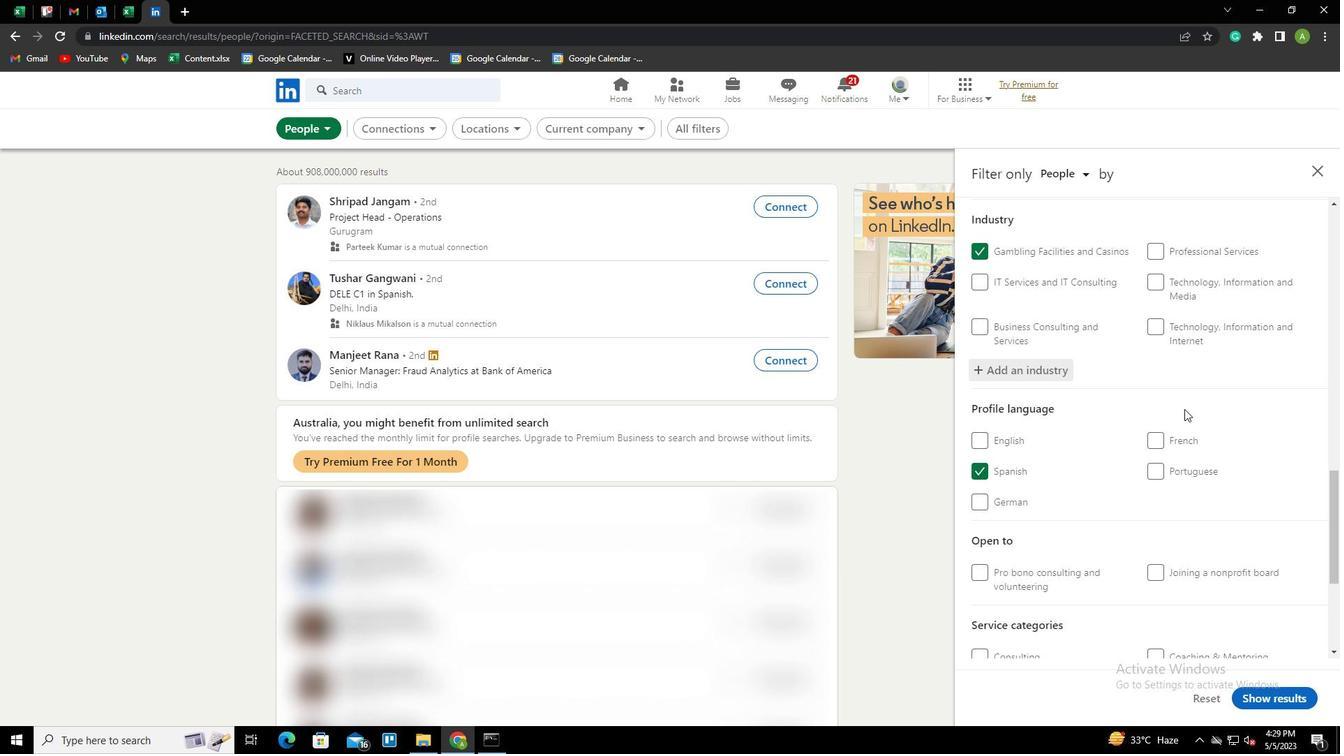 
Action: Mouse moved to (1183, 528)
Screenshot: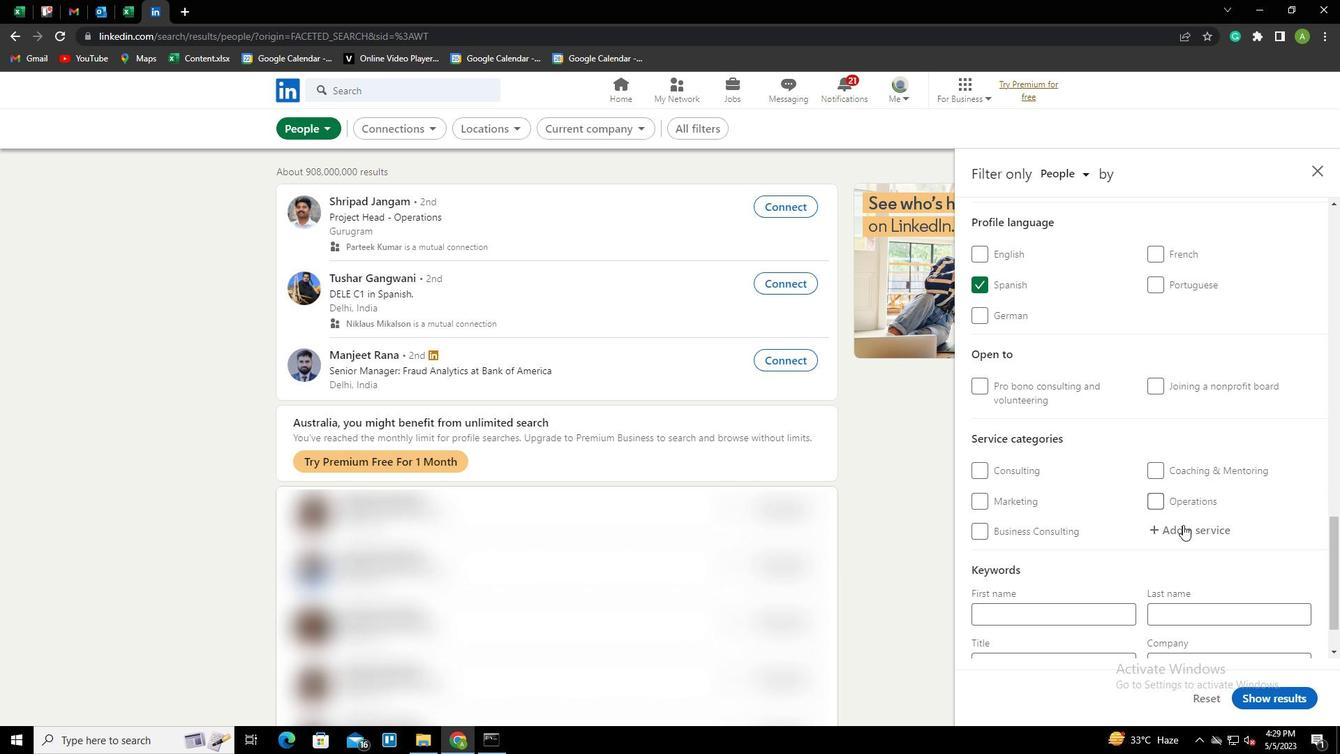 
Action: Mouse pressed left at (1183, 528)
Screenshot: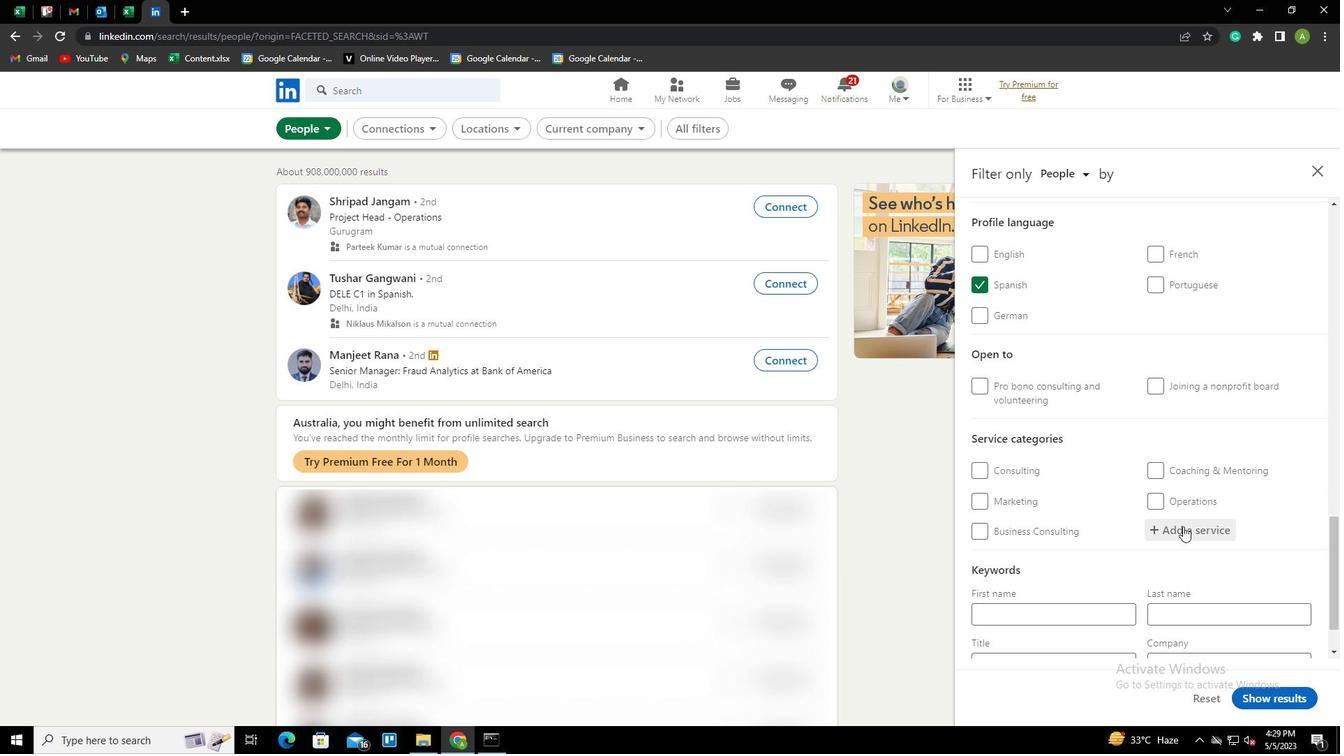 
Action: Key pressed <Key.shift><Key.shift><Key.shift><Key.shift><Key.shift><Key.shift><Key.shift><Key.shift><Key.shift><Key.shift><Key.shift><Key.shift>INFORMATION<Key.space><Key.shift>MANA
Screenshot: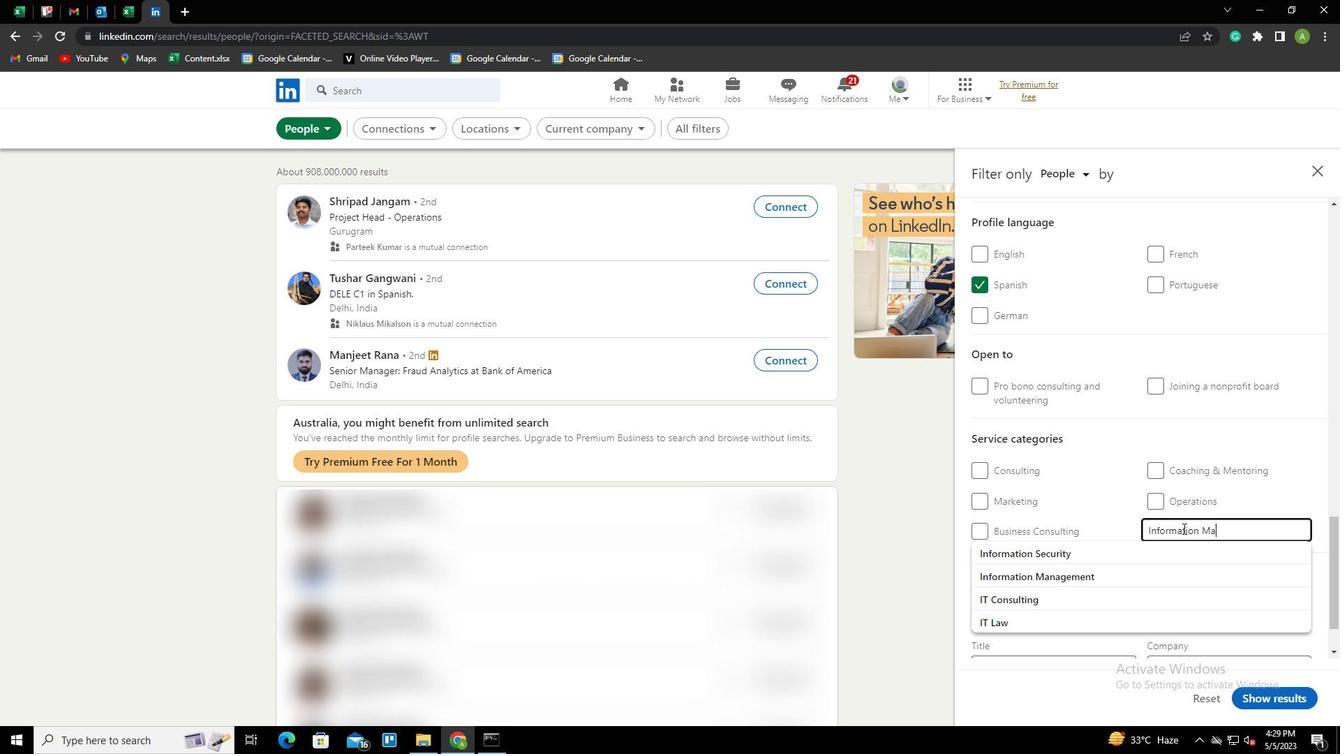 
Action: Mouse moved to (1183, 529)
Screenshot: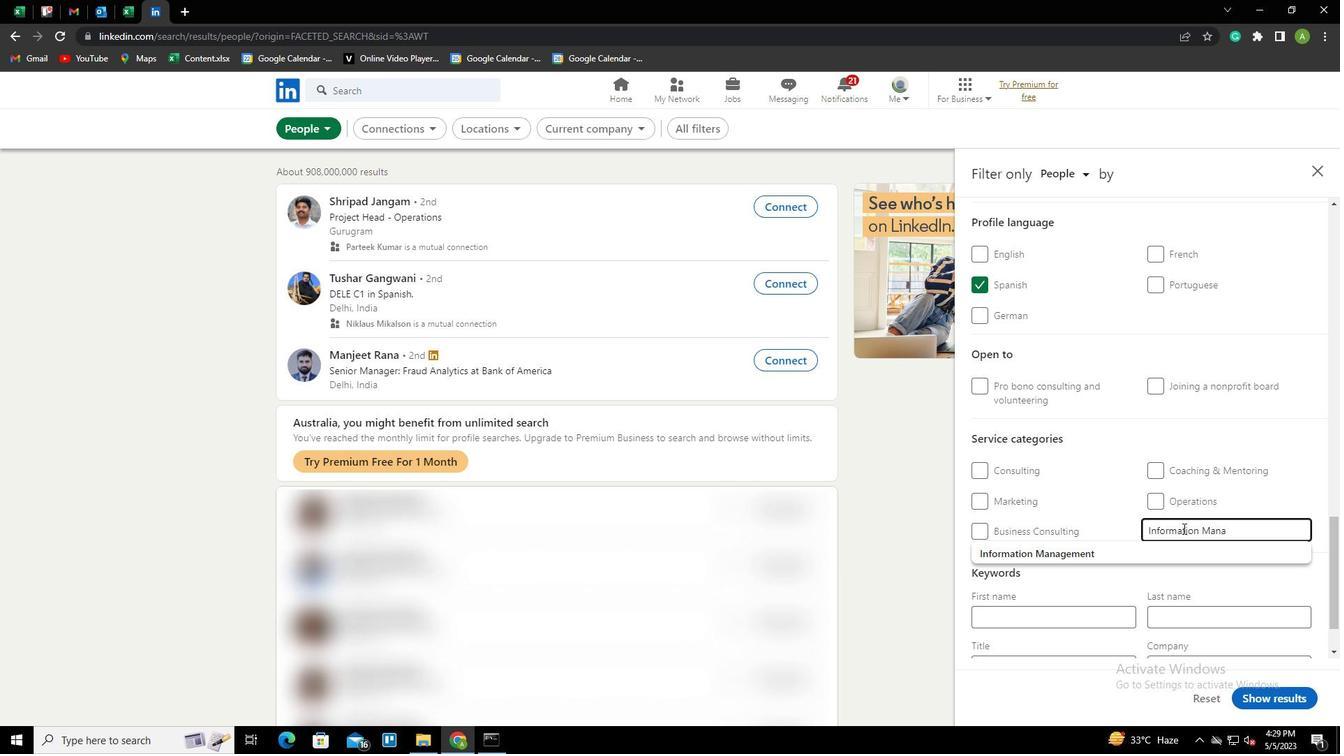 
Action: Key pressed GEMENT<Key.down><Key.enter>
Screenshot: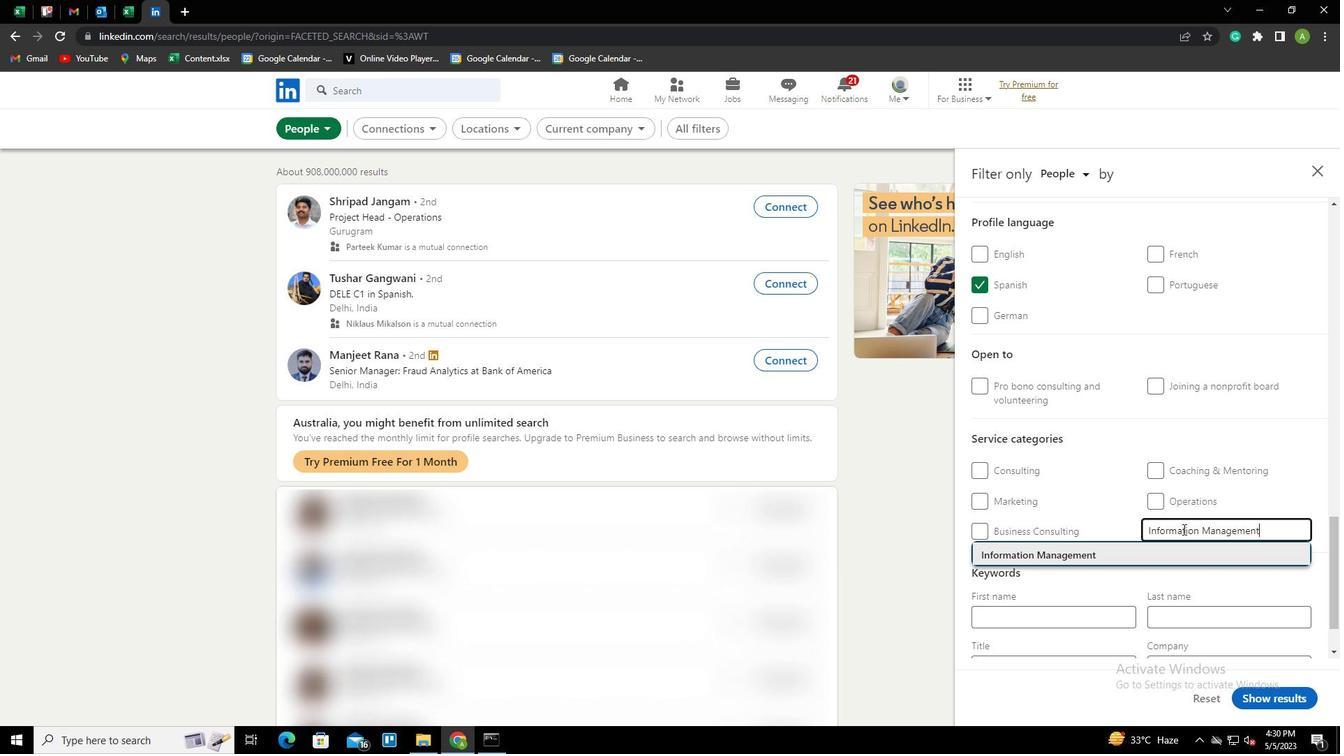 
Action: Mouse moved to (1183, 529)
Screenshot: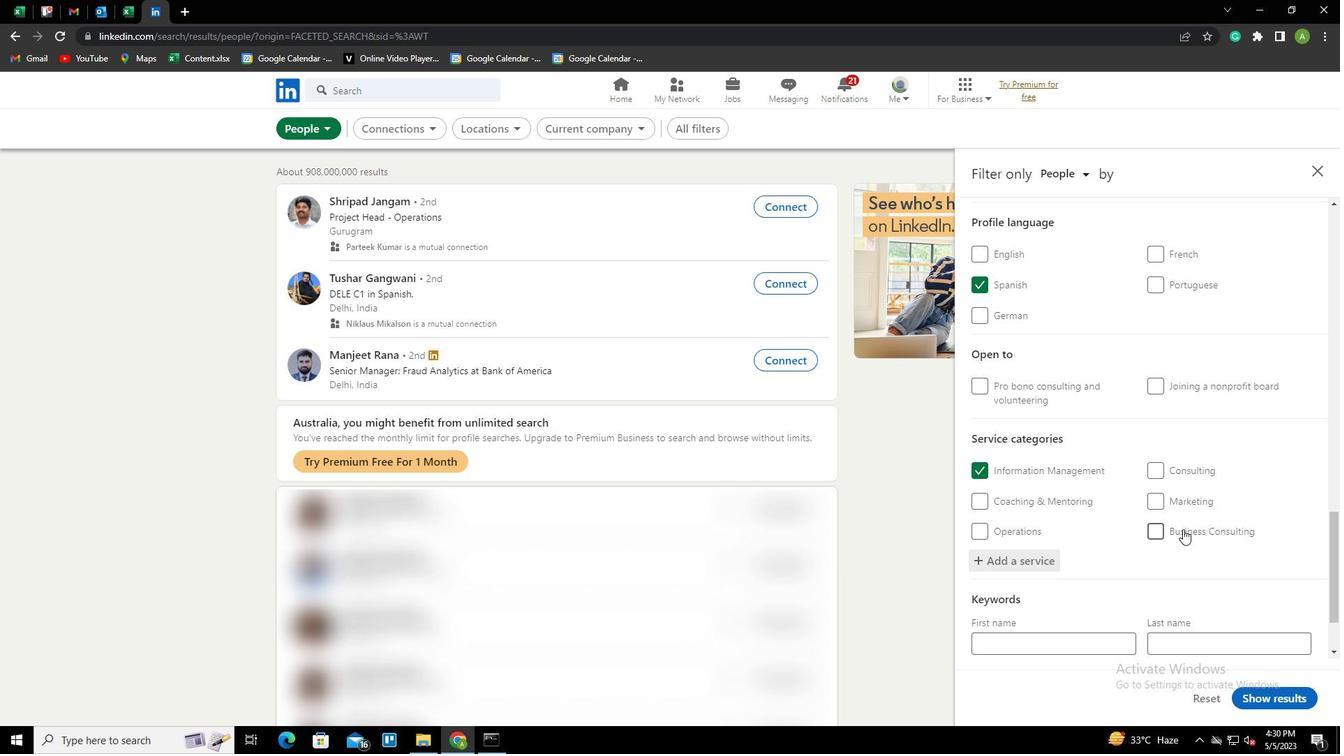 
Action: Mouse scrolled (1183, 529) with delta (0, 0)
Screenshot: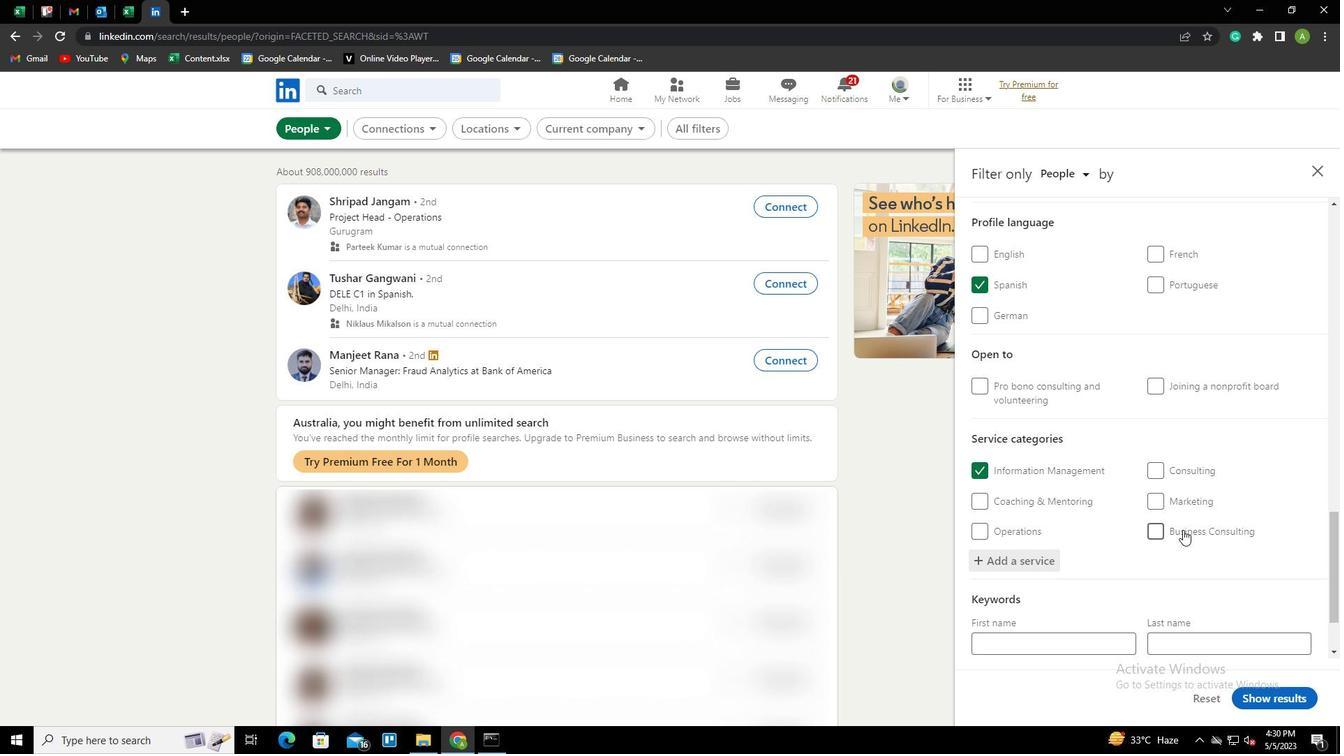 
Action: Mouse scrolled (1183, 529) with delta (0, 0)
Screenshot: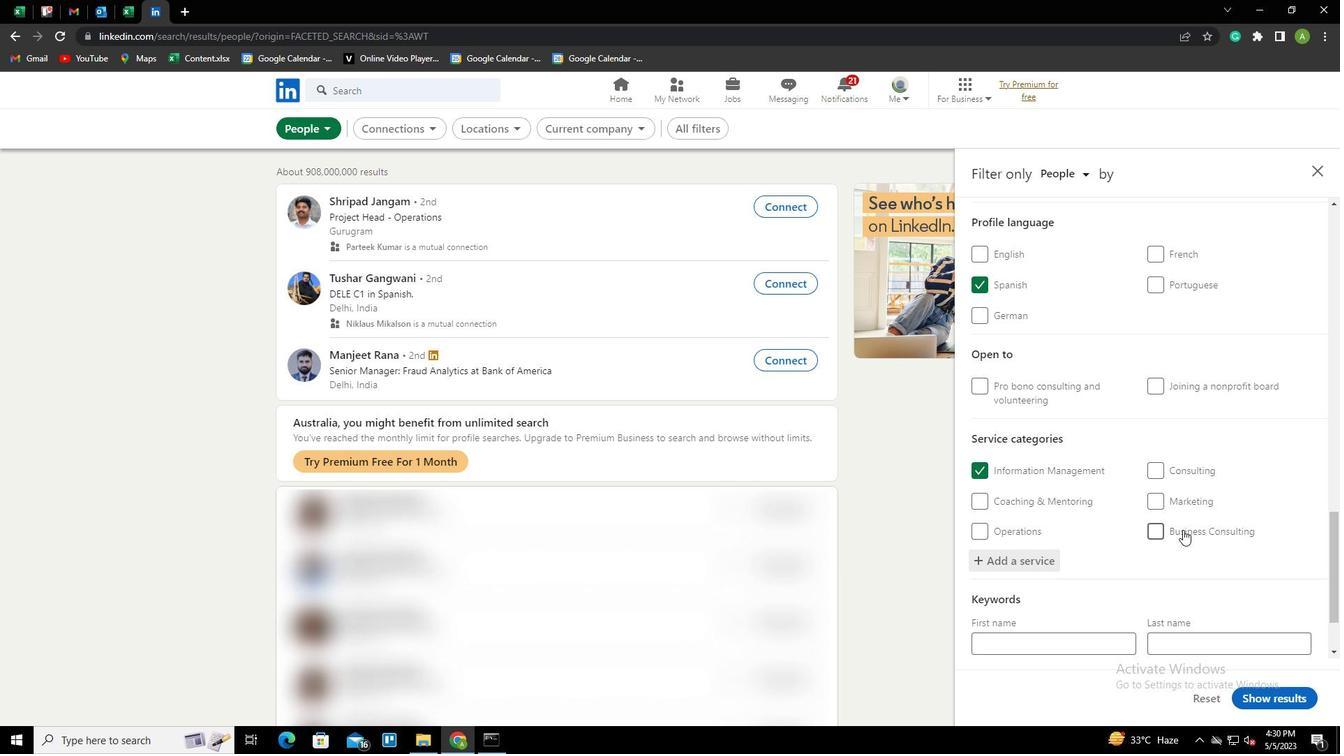 
Action: Mouse moved to (1101, 593)
Screenshot: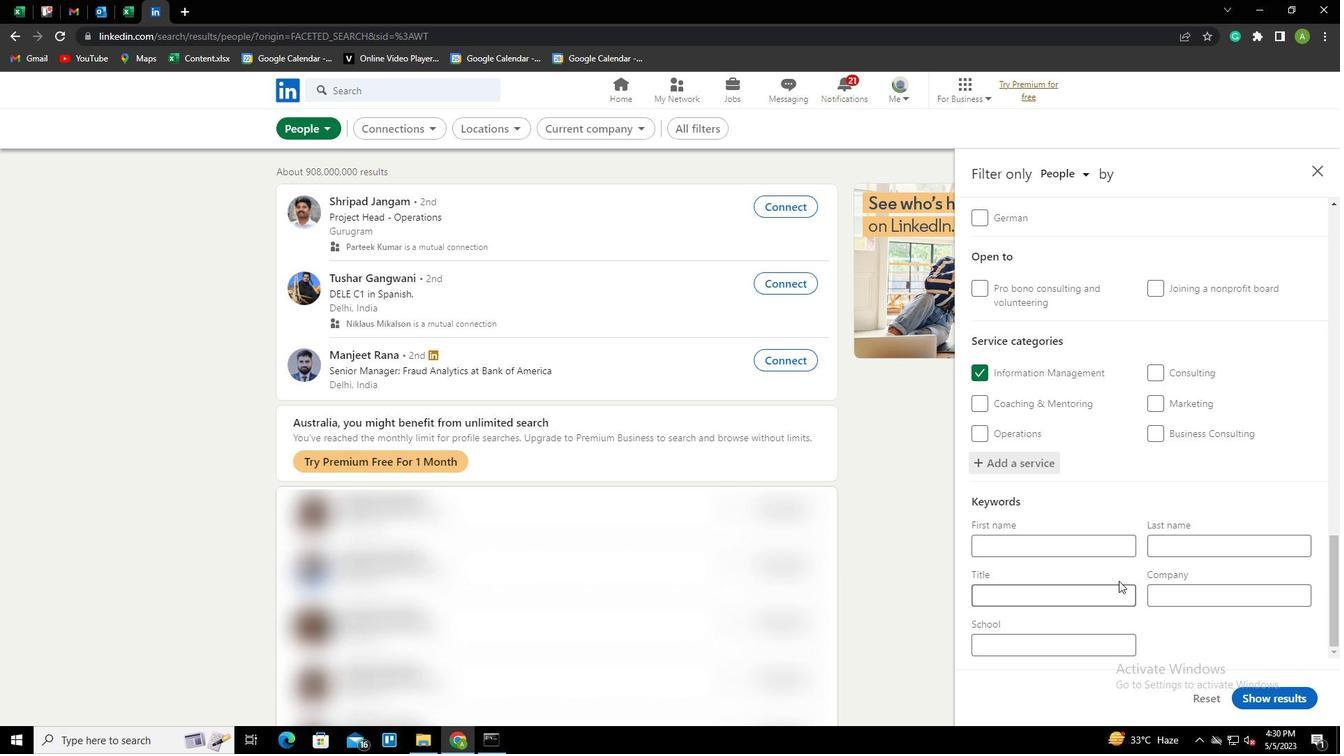 
Action: Mouse pressed left at (1101, 593)
Screenshot: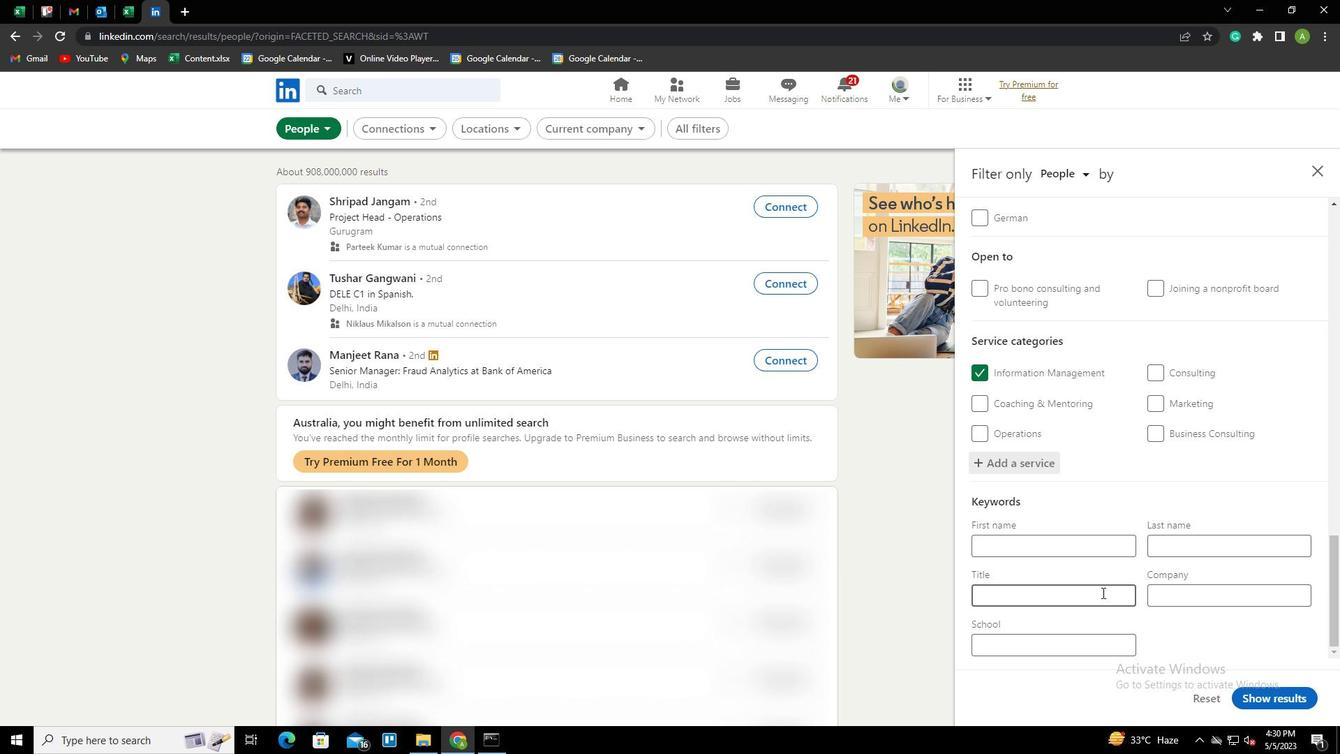 
Action: Key pressed <Key.shift>HOTEL<Key.space><Key.shift>MANAGER
Screenshot: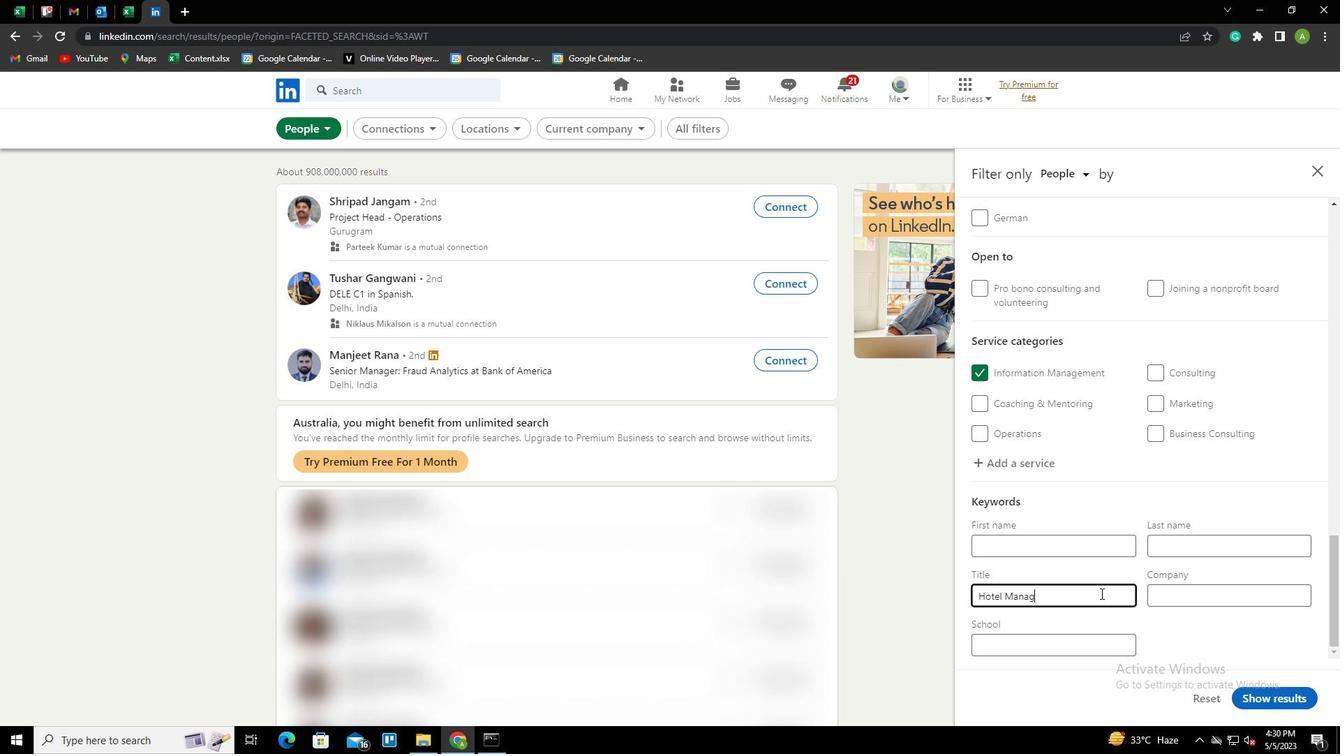 
Action: Mouse moved to (1236, 623)
Screenshot: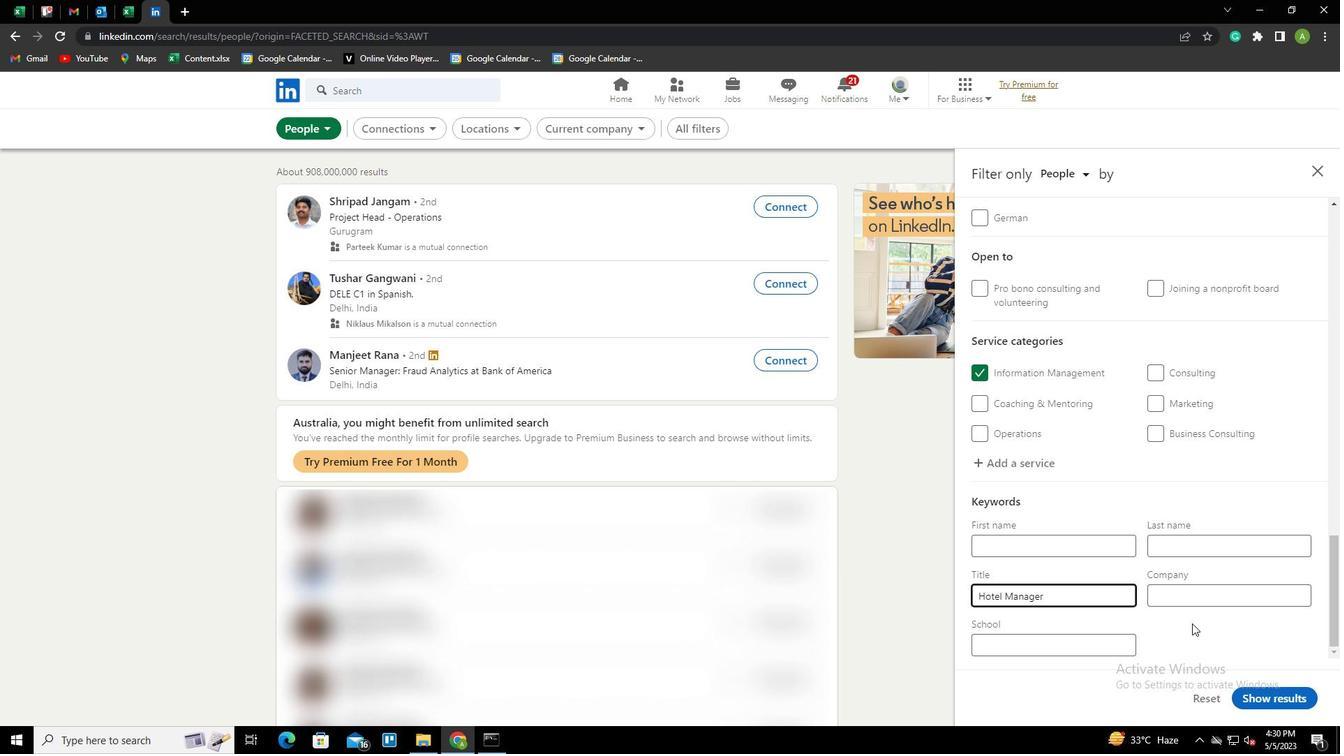 
Action: Mouse pressed left at (1236, 623)
Screenshot: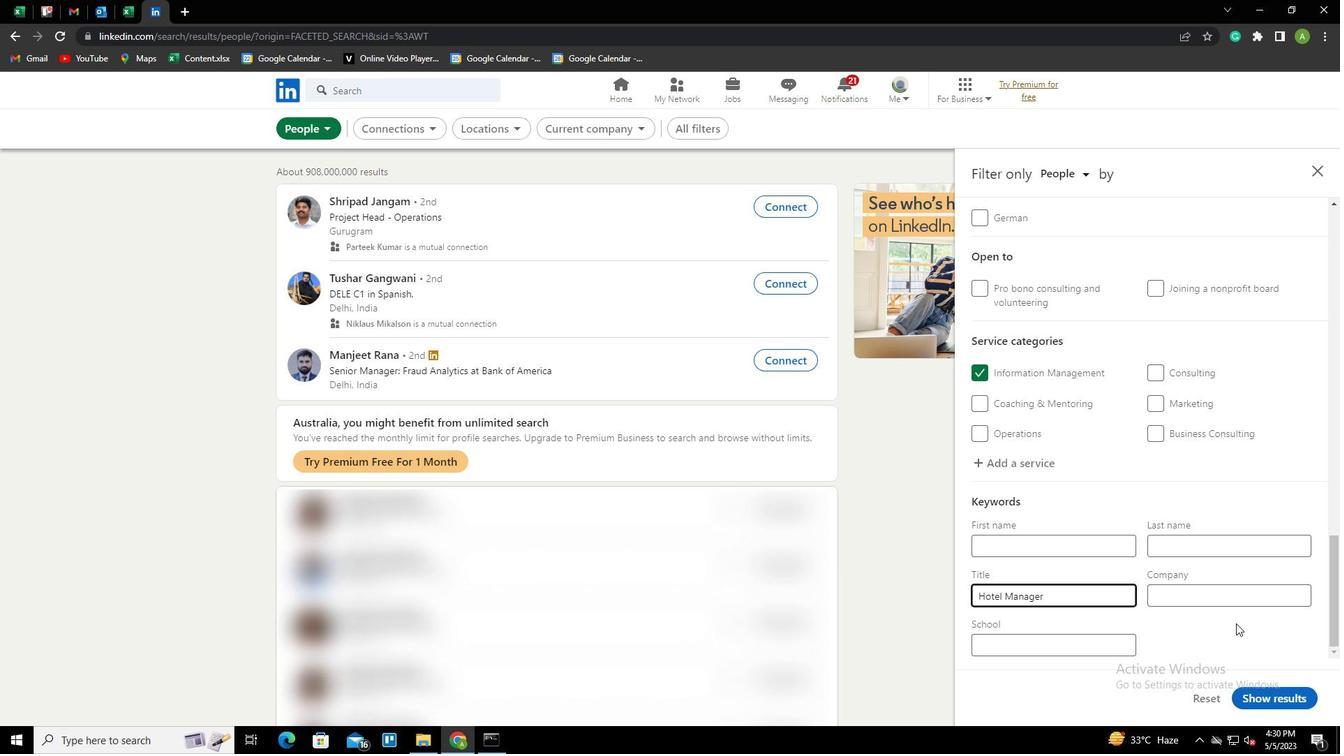 
Action: Mouse moved to (1277, 698)
Screenshot: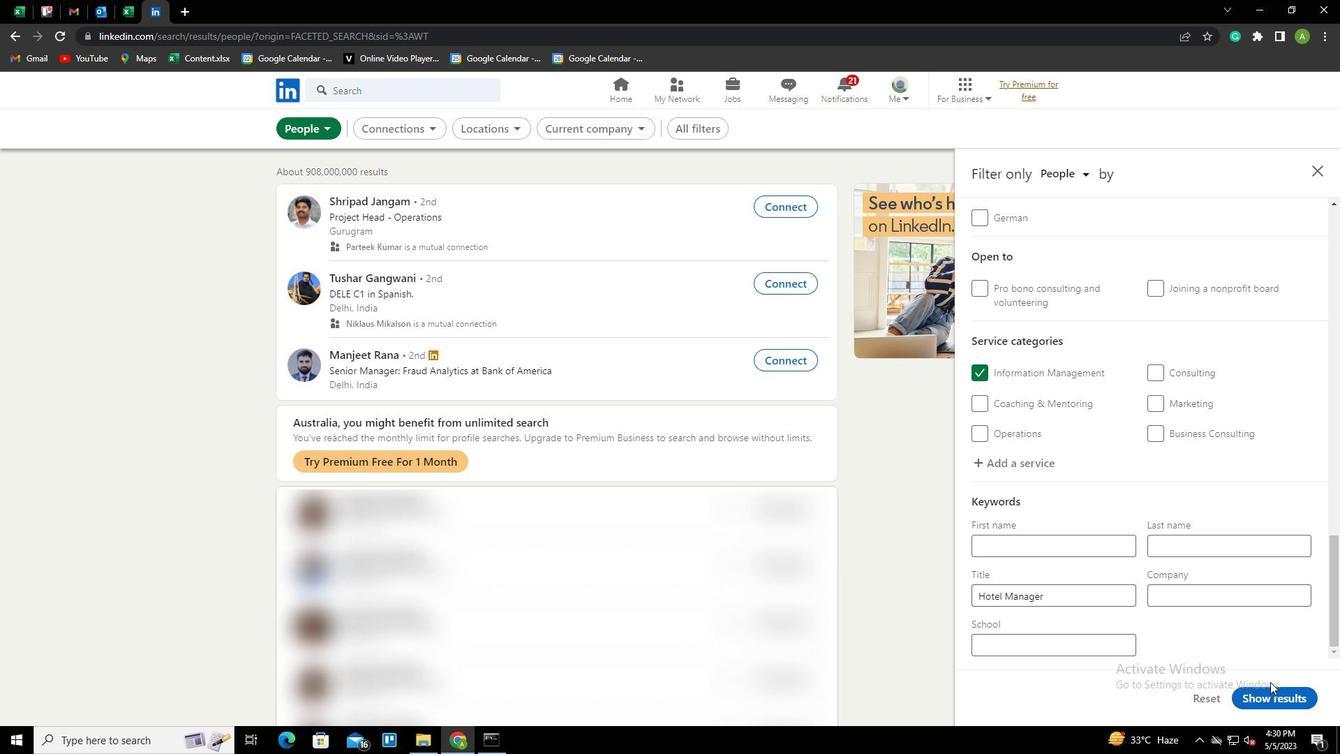 
Action: Mouse pressed left at (1277, 698)
Screenshot: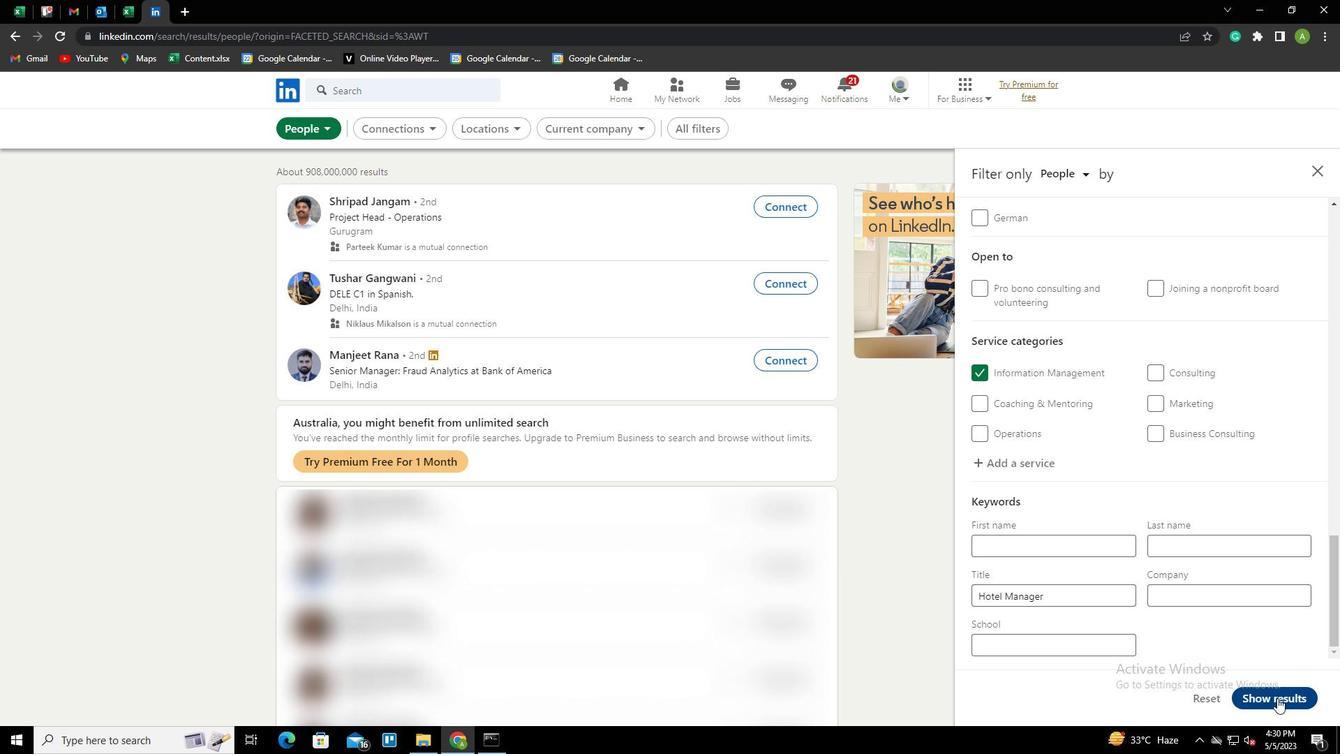 
